 Task: Find connections with filter location Zarautz with filter topic #humanresourceswith filter profile language German with filter current company Nagarro with filter school DAV Schools Network with filter industry Apparel Manufacturing with filter service category Loans with filter keywords title Customer Service
Action: Mouse moved to (573, 73)
Screenshot: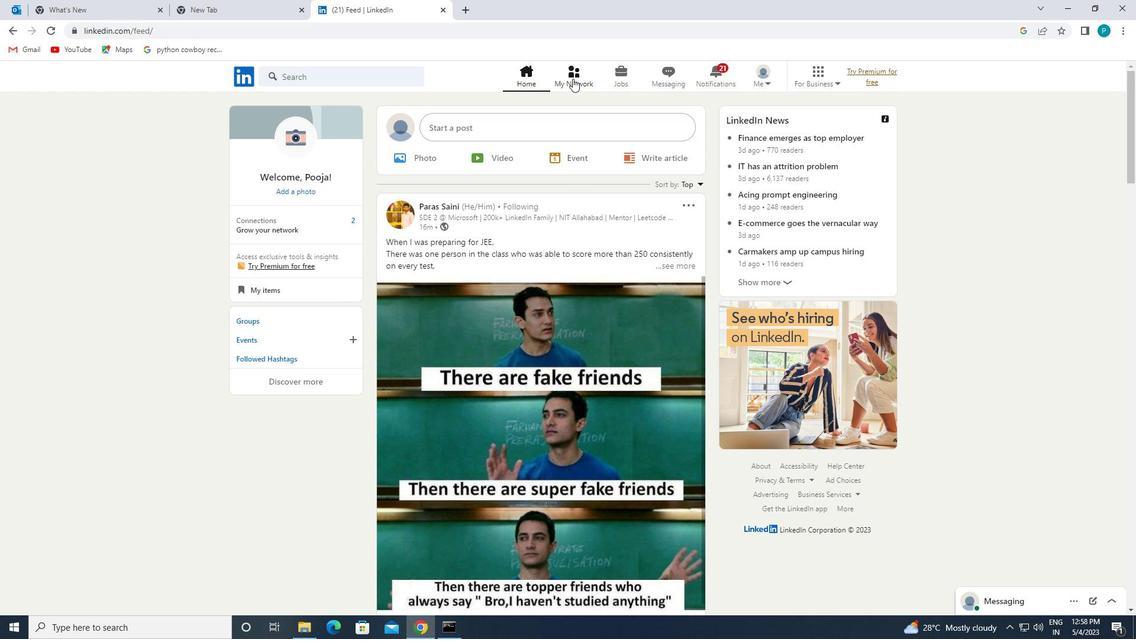 
Action: Mouse pressed left at (573, 73)
Screenshot: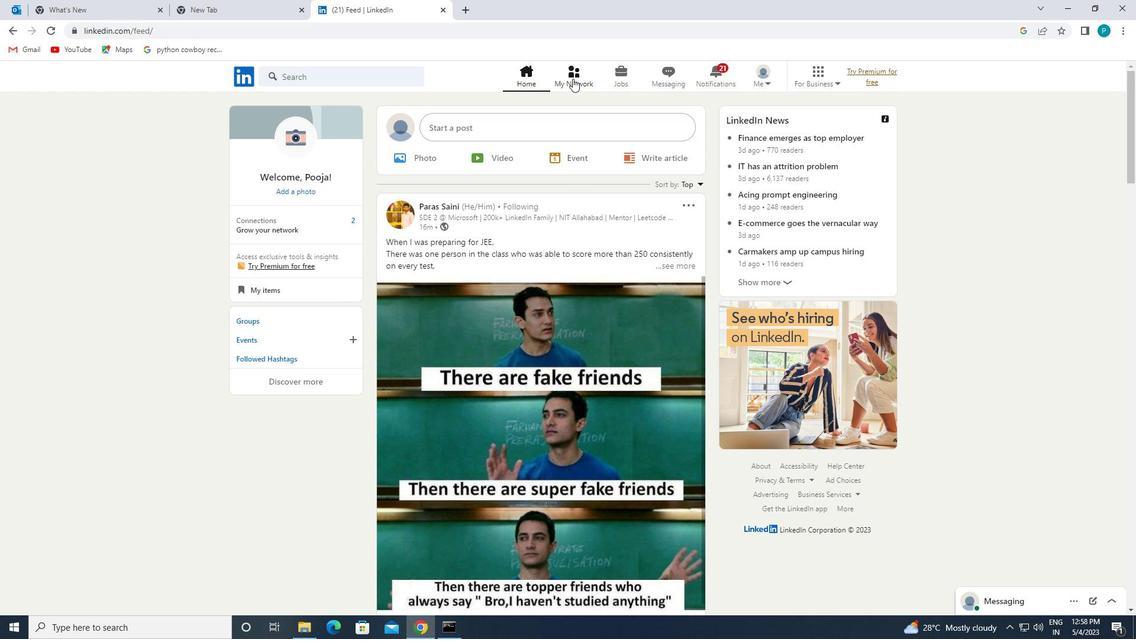 
Action: Mouse moved to (317, 146)
Screenshot: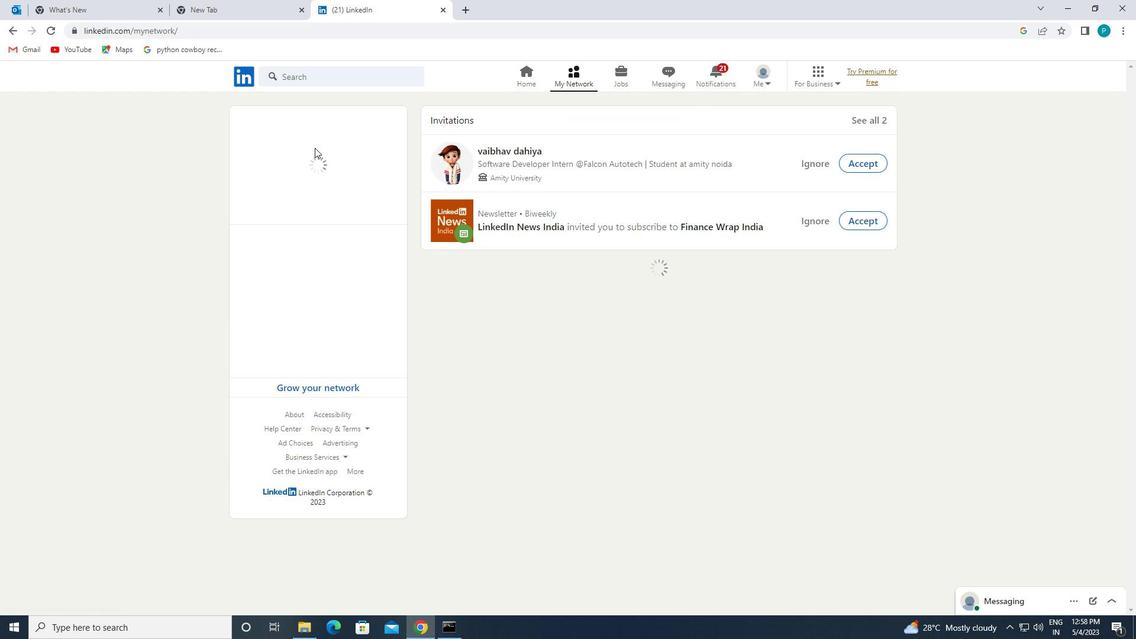 
Action: Mouse pressed left at (317, 146)
Screenshot: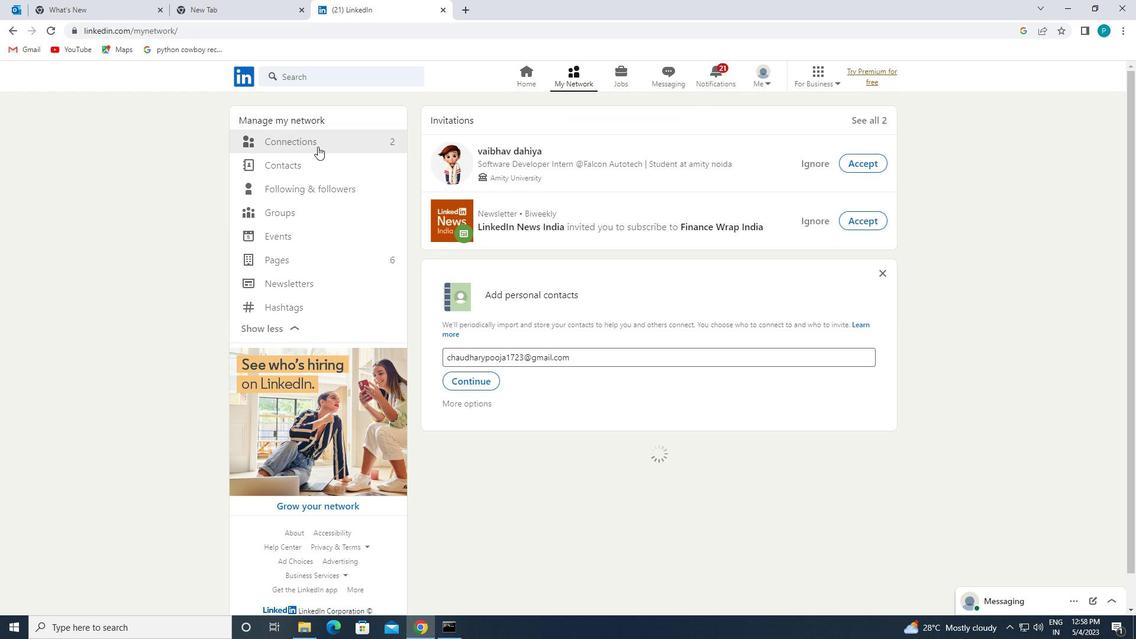 
Action: Mouse moved to (636, 136)
Screenshot: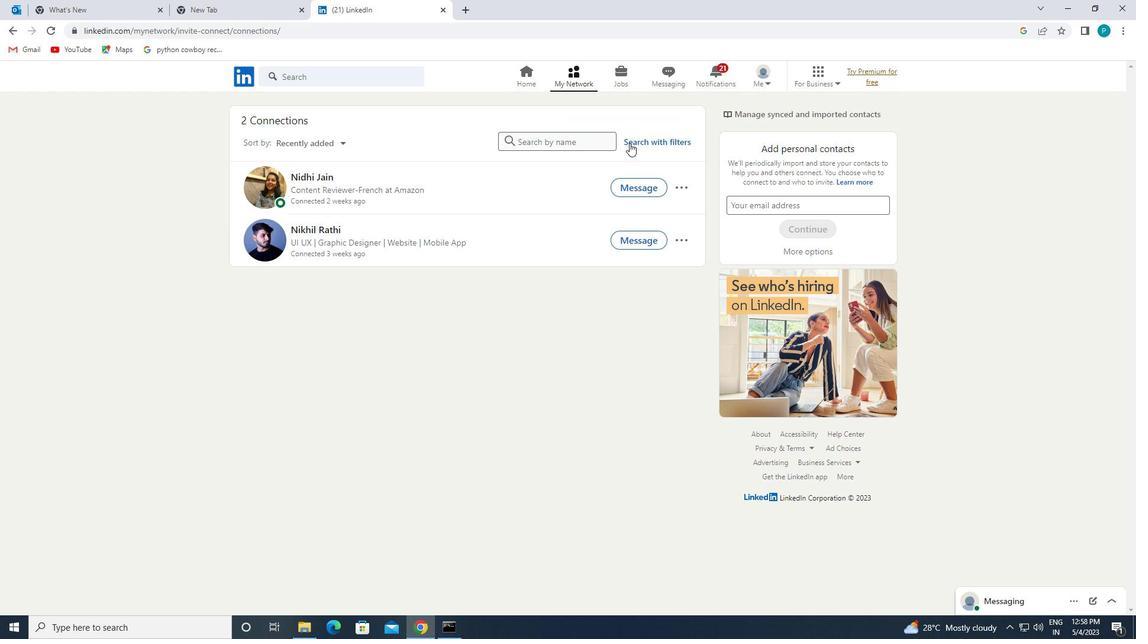 
Action: Mouse pressed left at (636, 136)
Screenshot: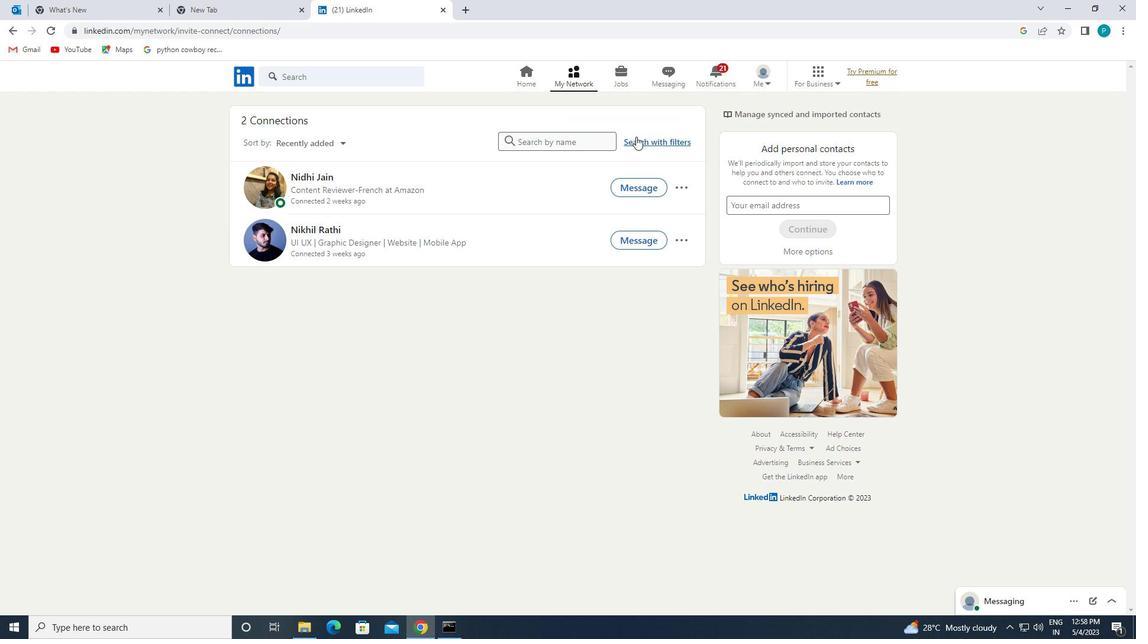 
Action: Mouse moved to (611, 113)
Screenshot: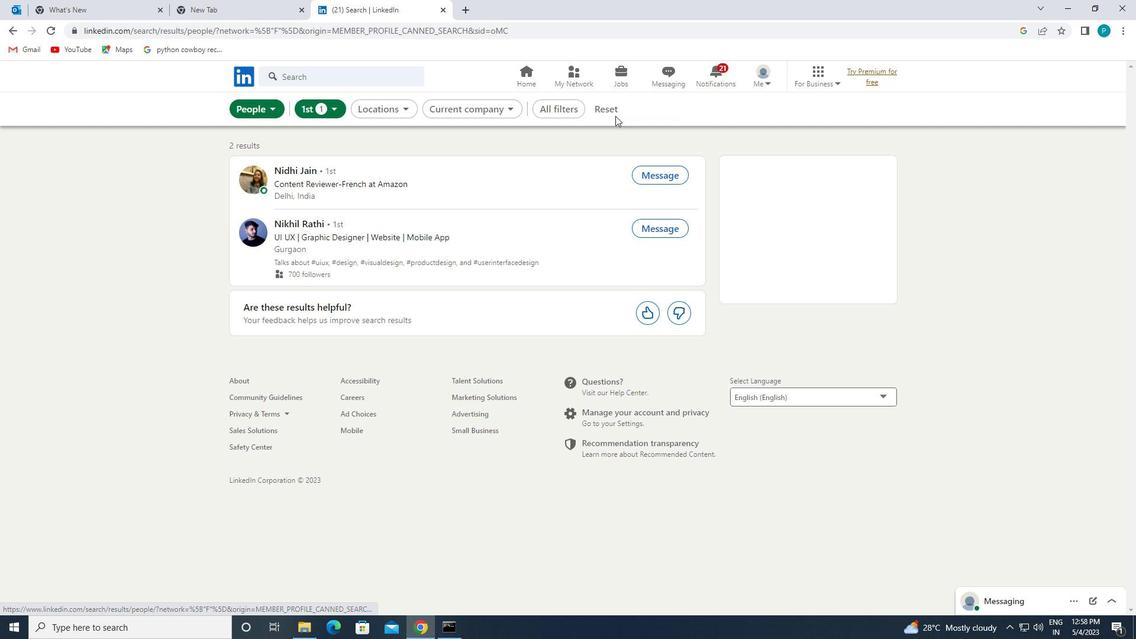 
Action: Mouse pressed left at (611, 113)
Screenshot: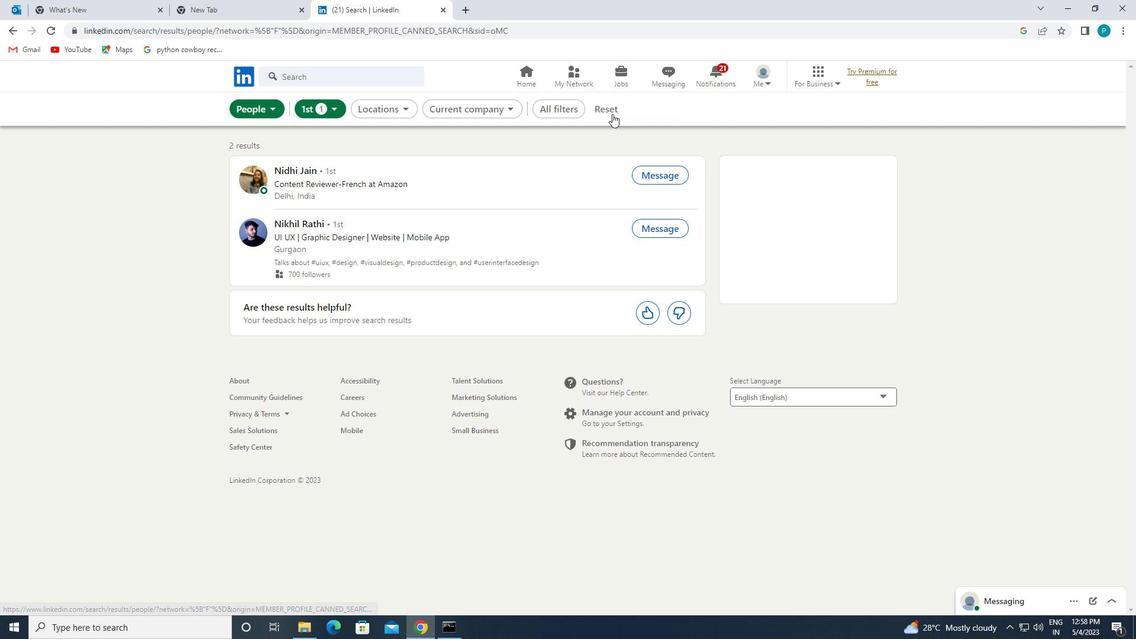 
Action: Mouse moved to (590, 108)
Screenshot: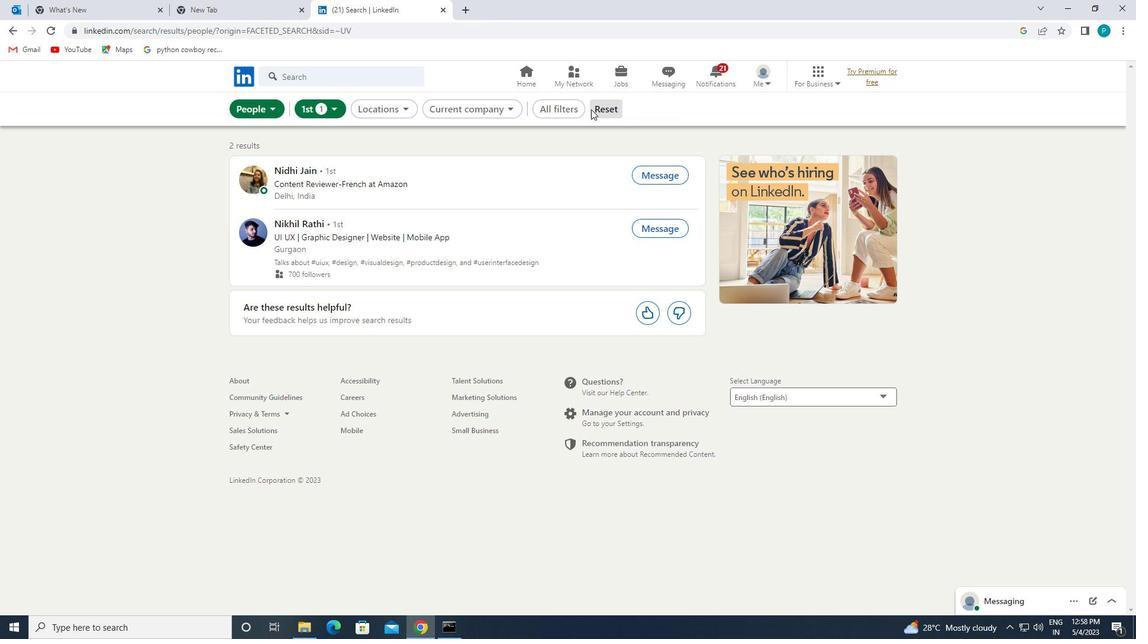
Action: Mouse pressed left at (590, 108)
Screenshot: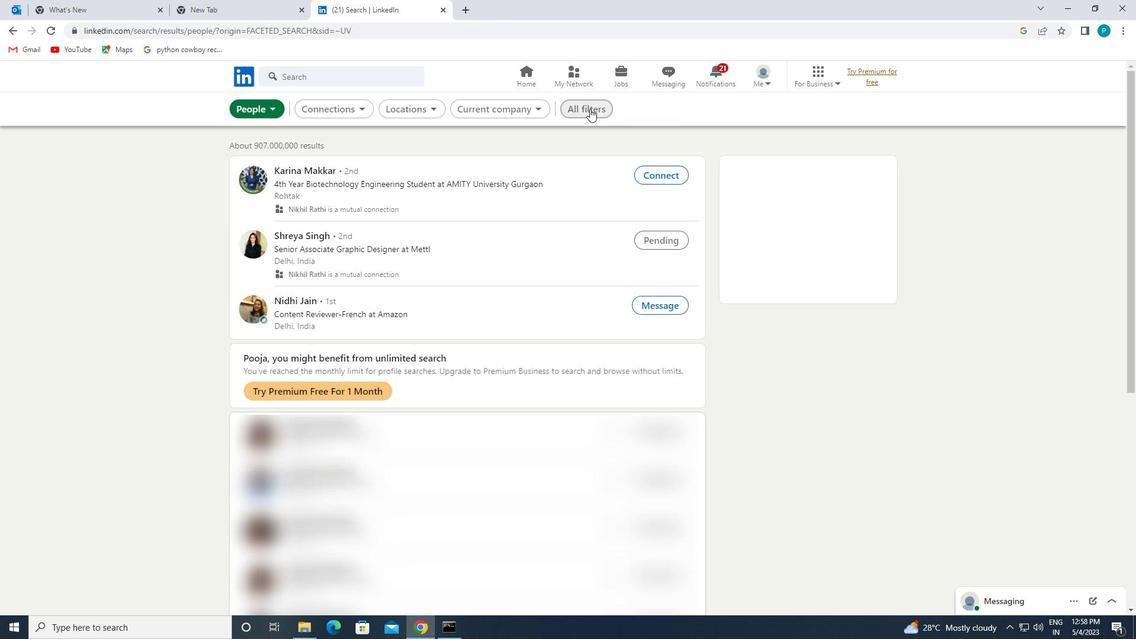 
Action: Mouse moved to (1091, 381)
Screenshot: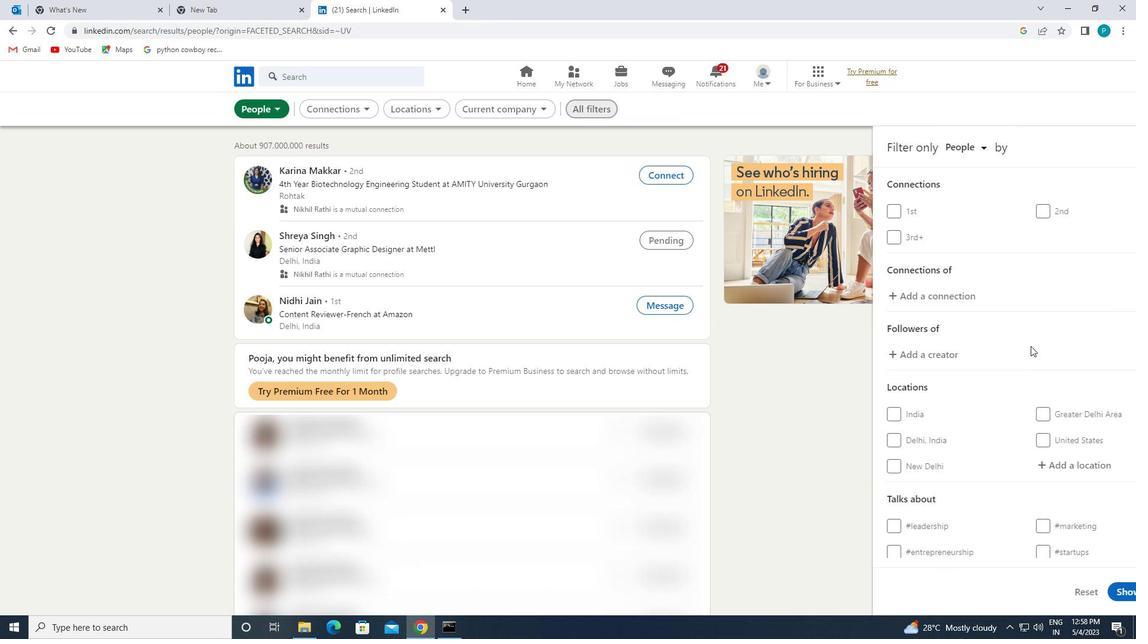 
Action: Mouse scrolled (1091, 381) with delta (0, 0)
Screenshot: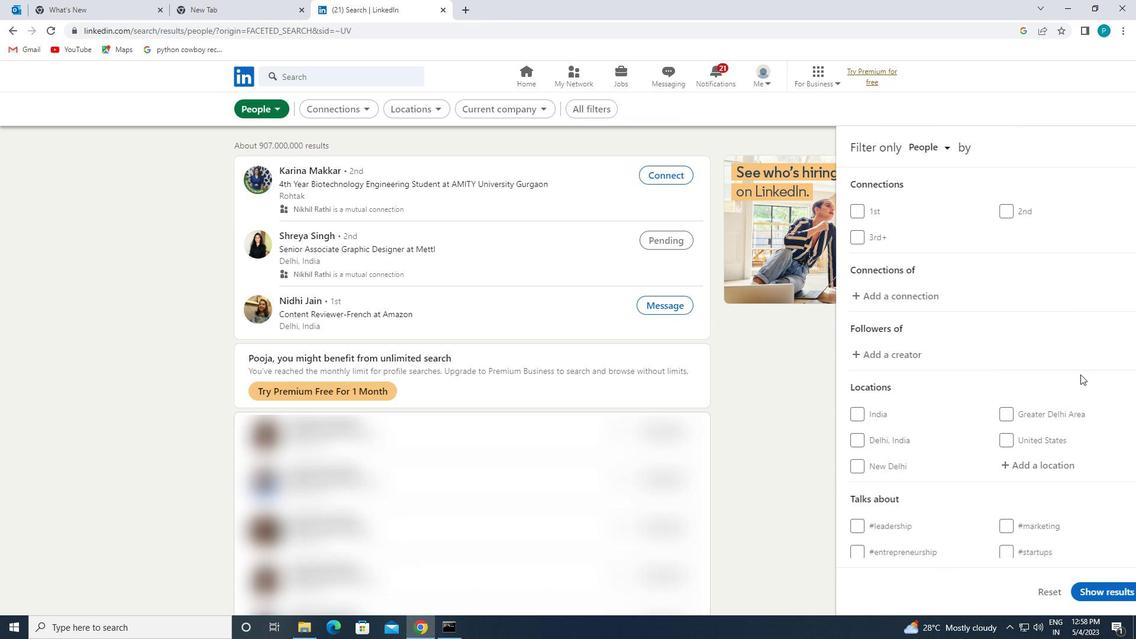 
Action: Mouse moved to (1092, 381)
Screenshot: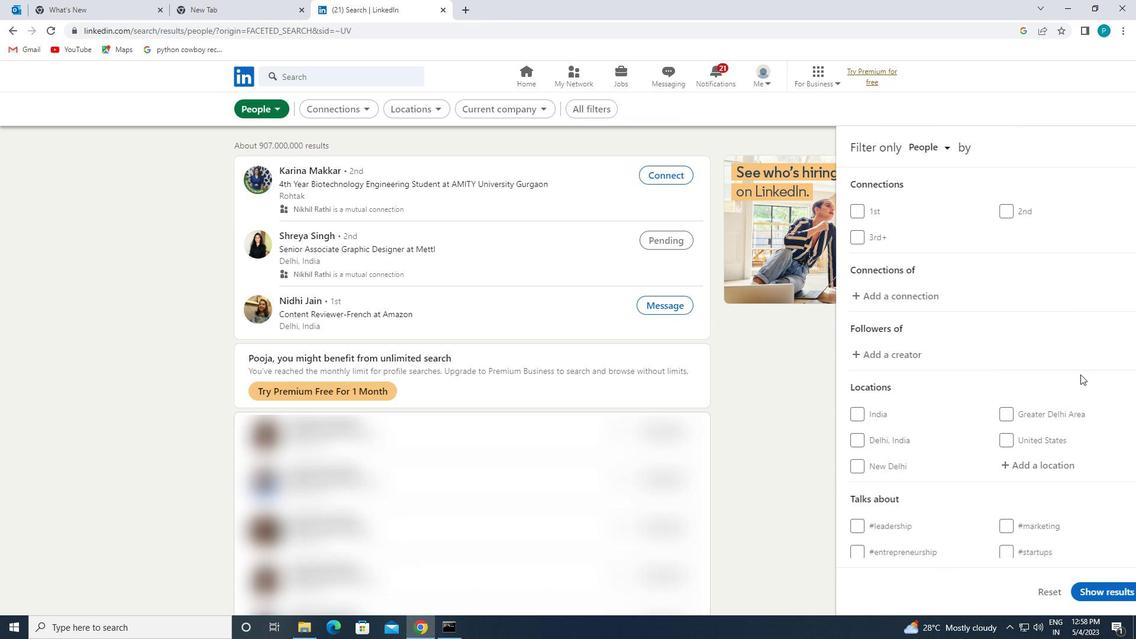 
Action: Mouse scrolled (1092, 381) with delta (0, 0)
Screenshot: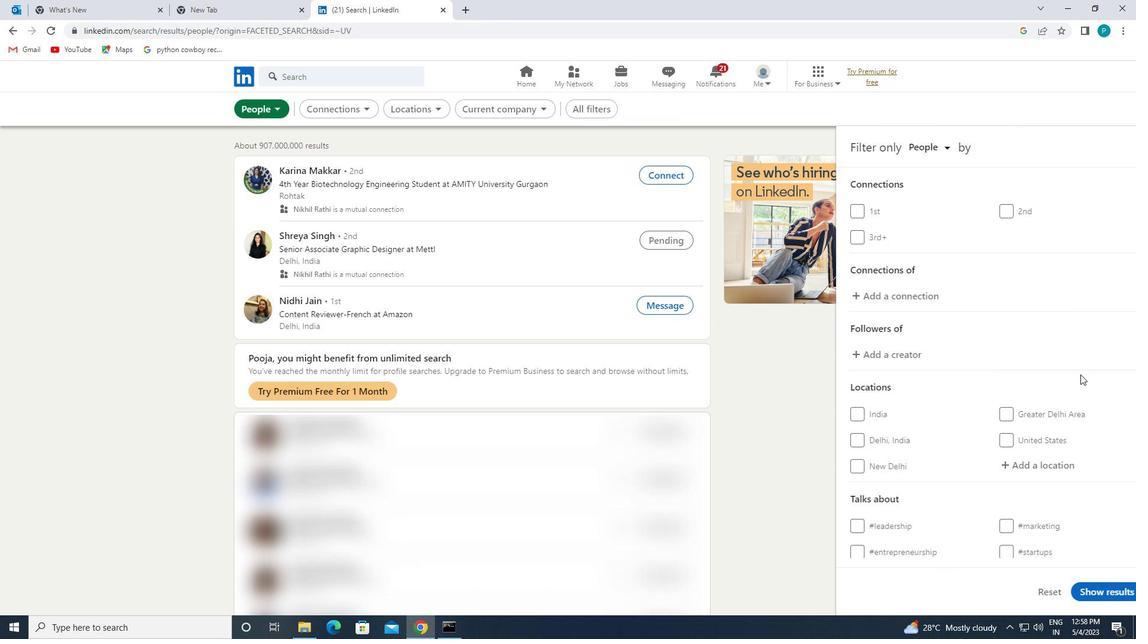 
Action: Mouse moved to (1040, 345)
Screenshot: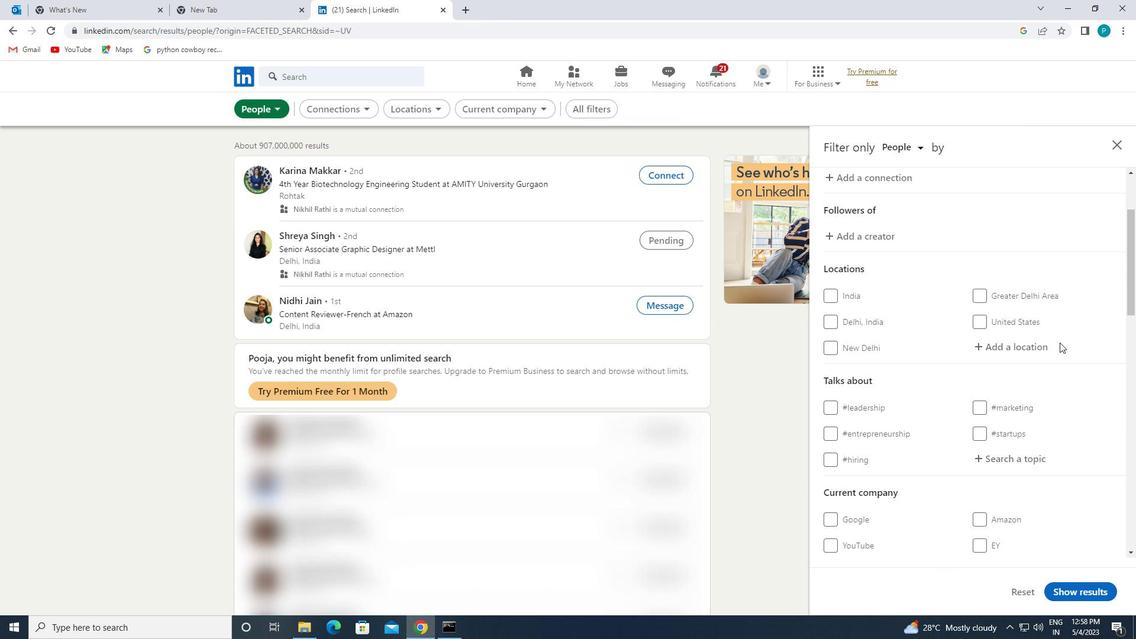 
Action: Mouse pressed left at (1040, 345)
Screenshot: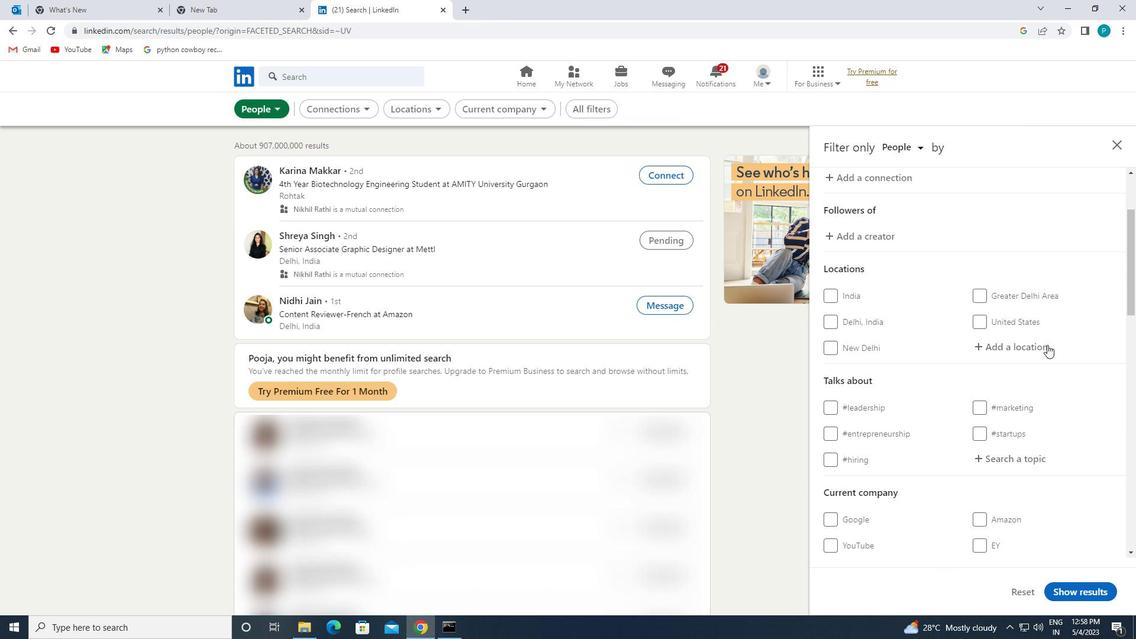 
Action: Mouse moved to (1039, 346)
Screenshot: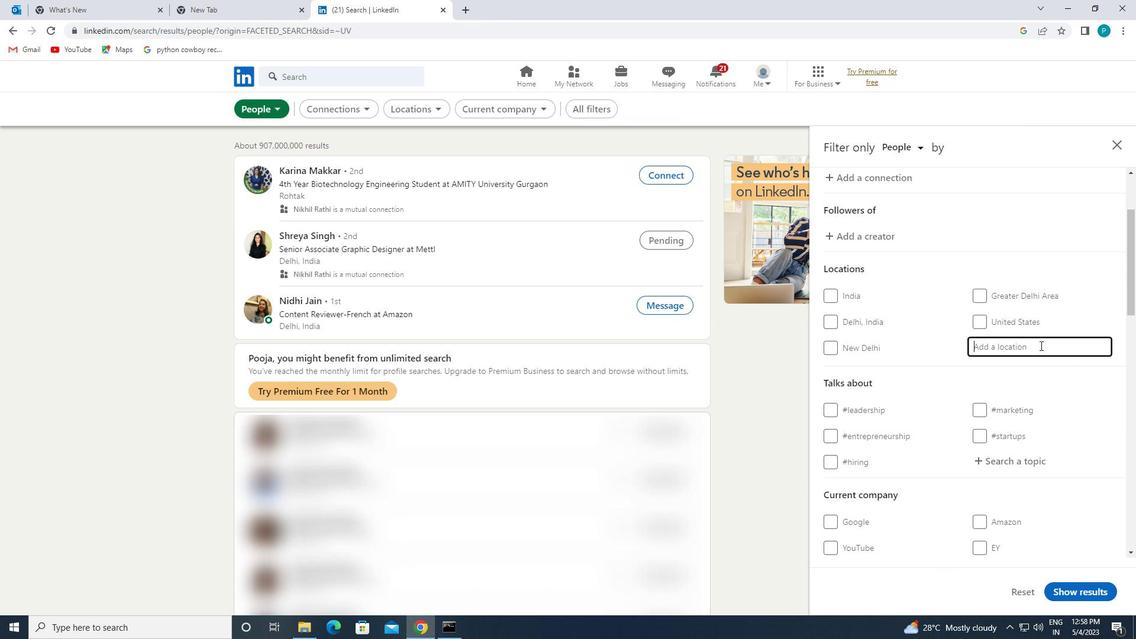 
Action: Key pressed <Key.caps_lock>z<Key.caps_lock>arautz
Screenshot: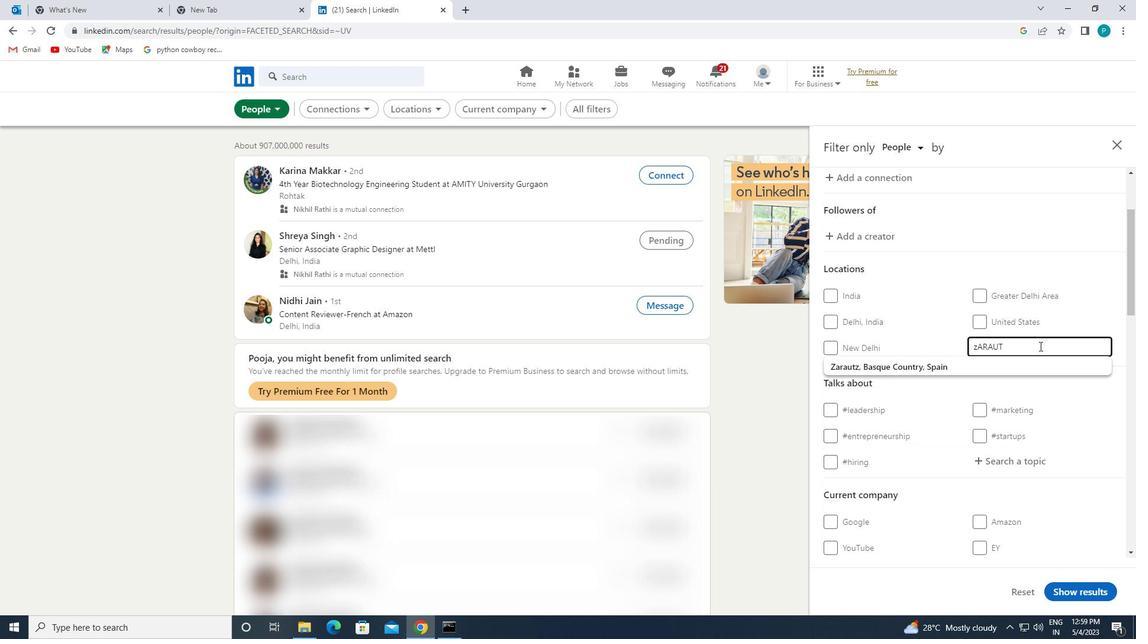 
Action: Mouse moved to (1012, 369)
Screenshot: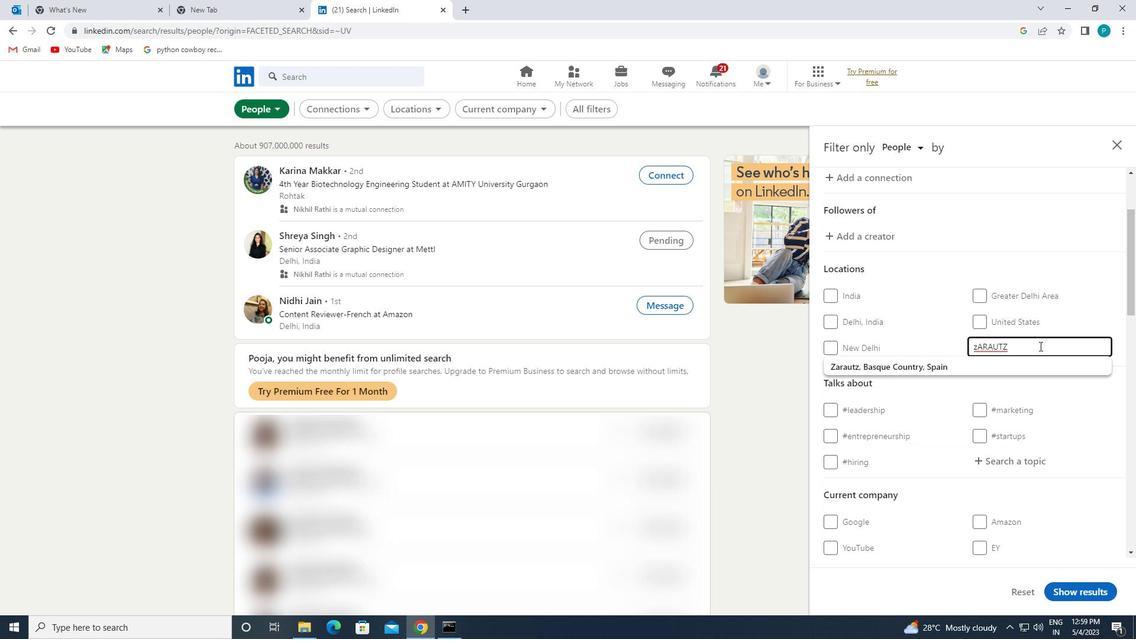 
Action: Mouse pressed left at (1012, 369)
Screenshot: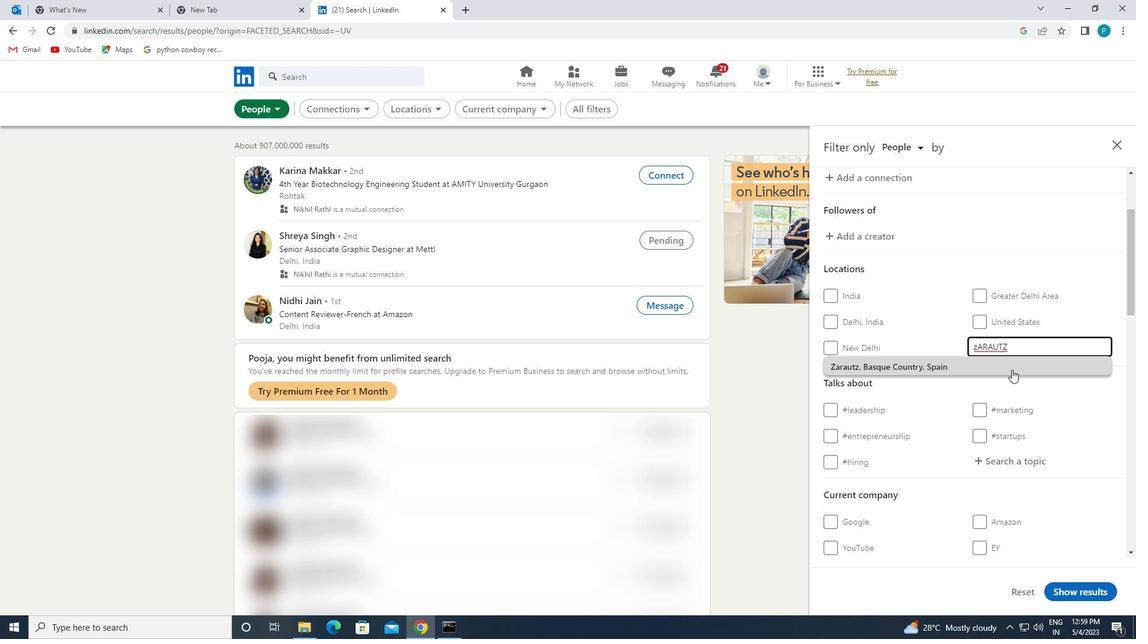 
Action: Mouse moved to (1007, 368)
Screenshot: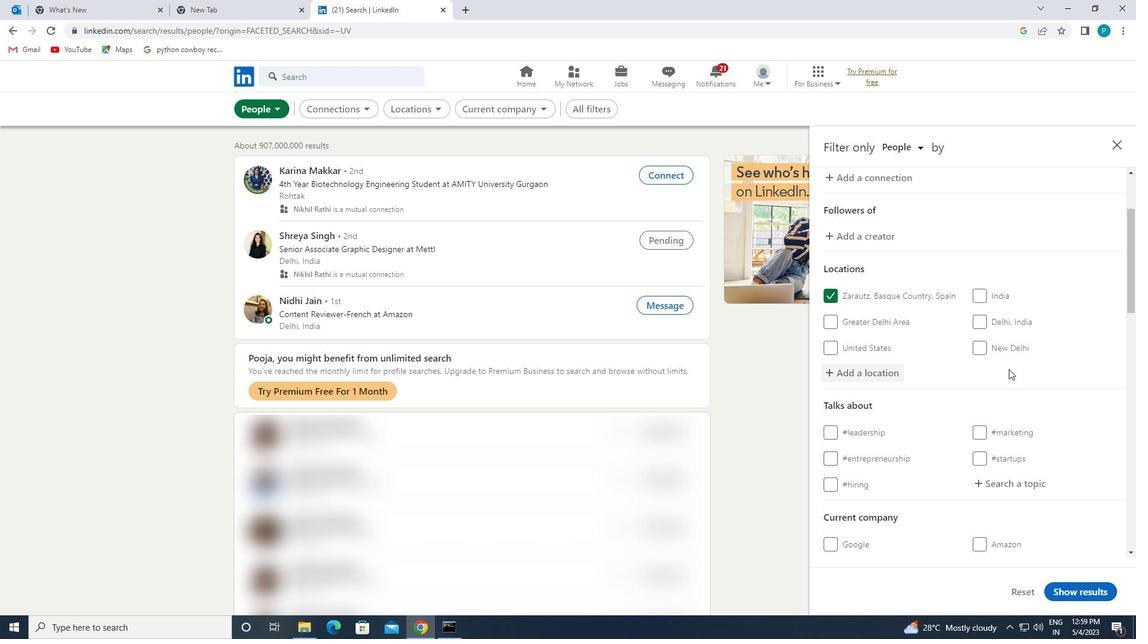 
Action: Mouse scrolled (1007, 367) with delta (0, 0)
Screenshot: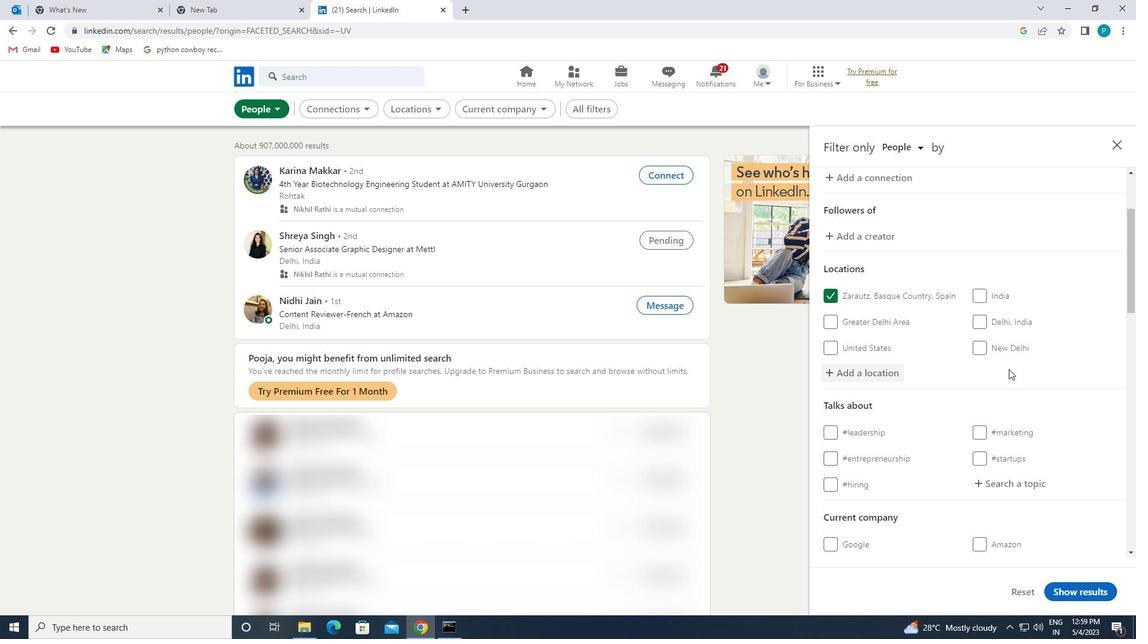 
Action: Mouse moved to (1005, 368)
Screenshot: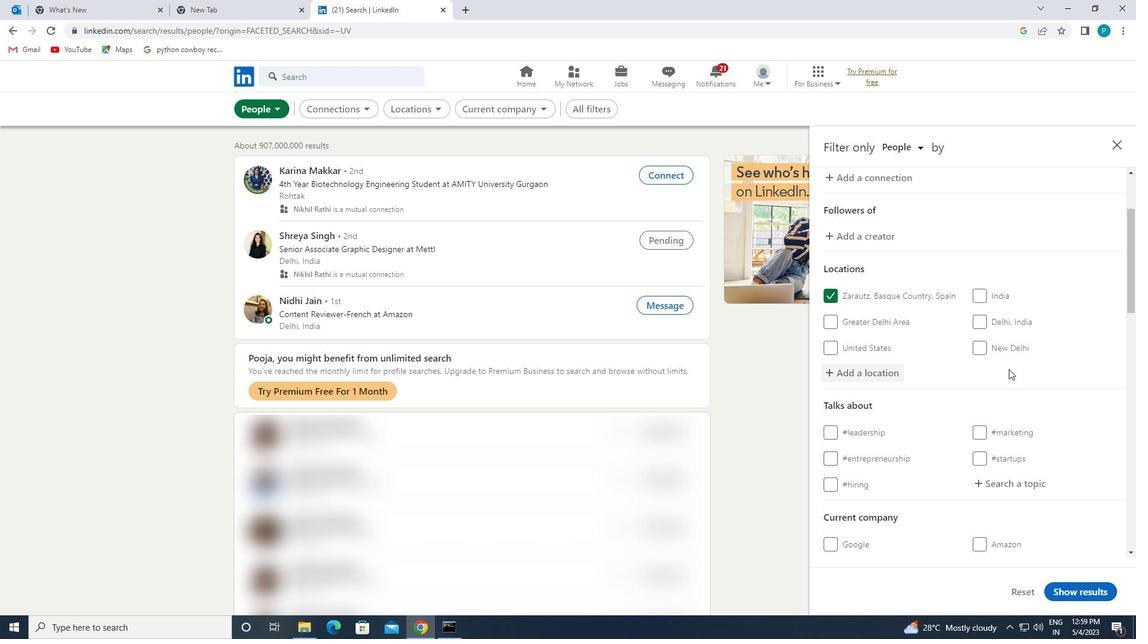 
Action: Mouse scrolled (1005, 367) with delta (0, 0)
Screenshot: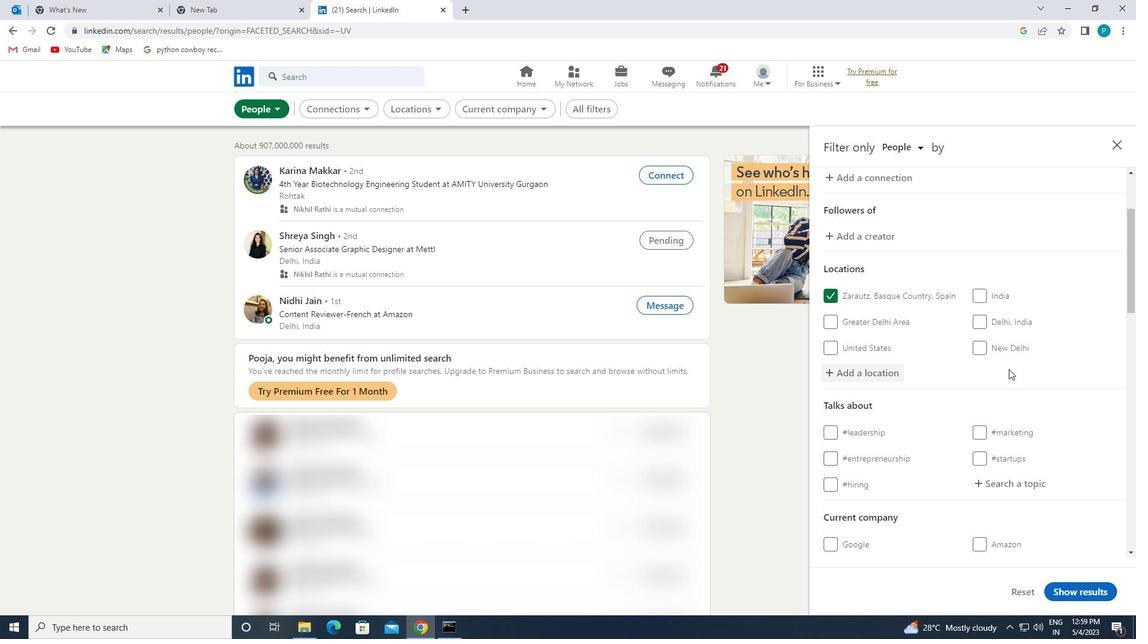 
Action: Mouse moved to (1003, 372)
Screenshot: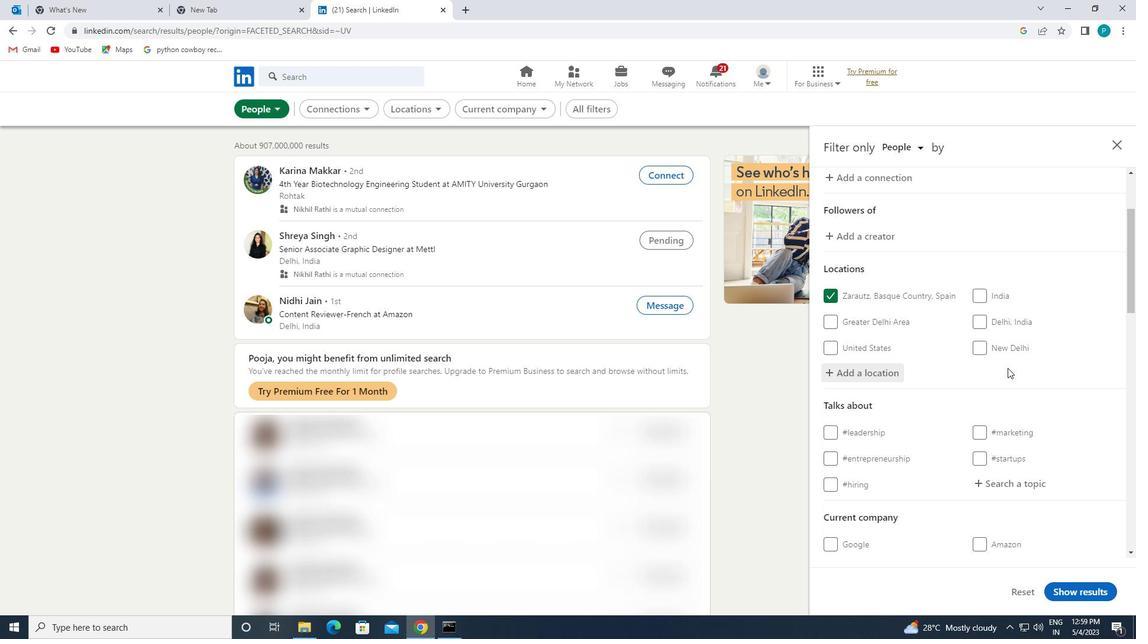 
Action: Mouse scrolled (1003, 371) with delta (0, 0)
Screenshot: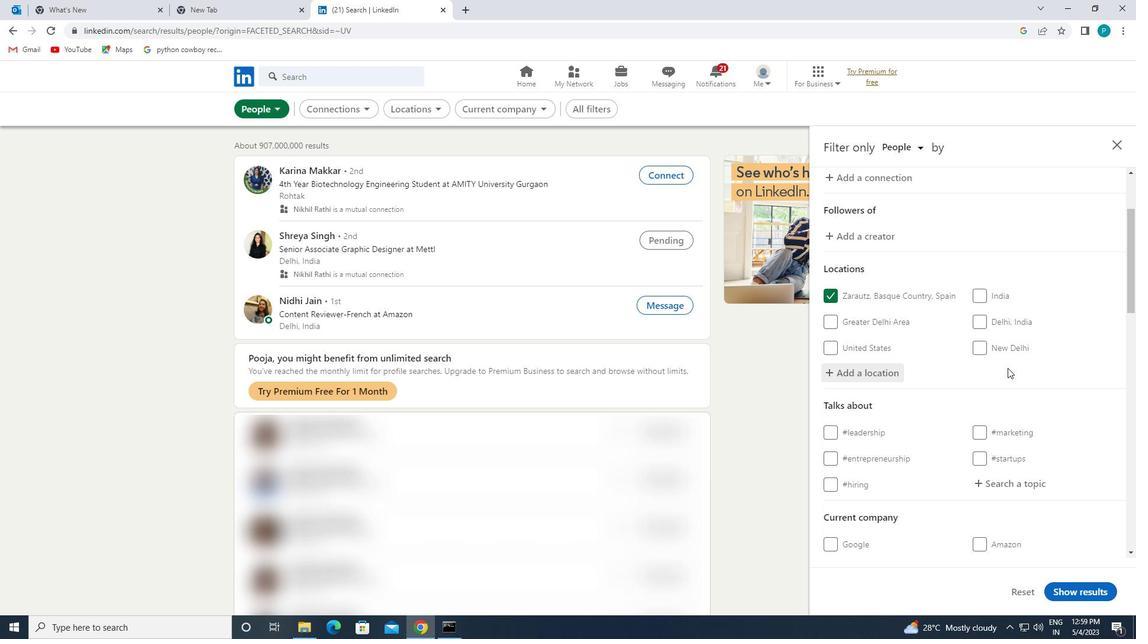 
Action: Mouse moved to (1002, 376)
Screenshot: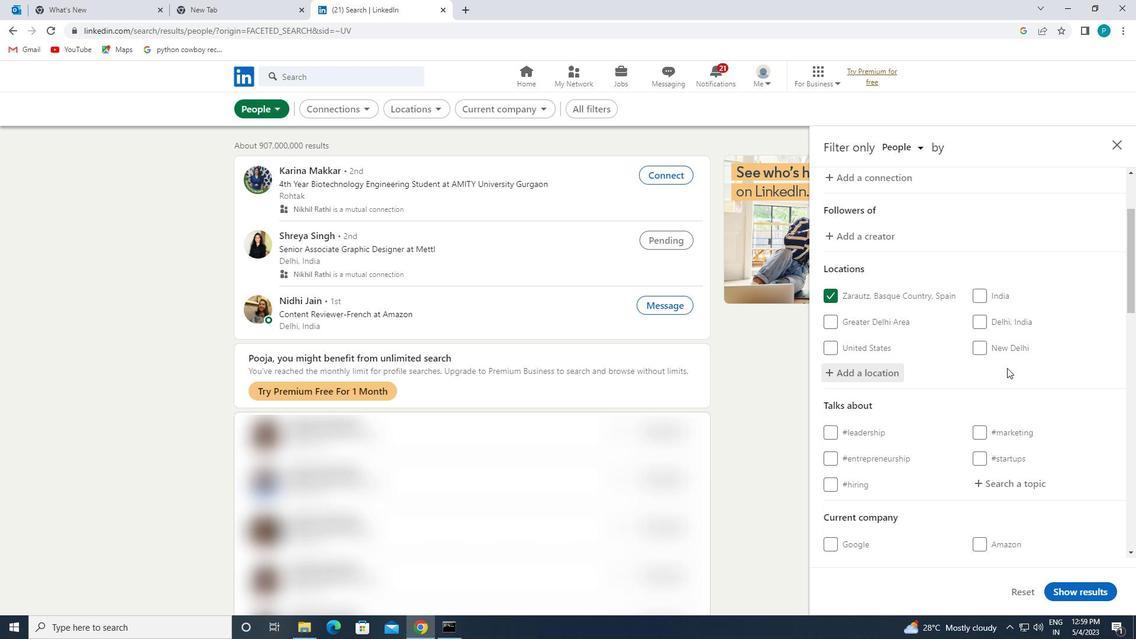 
Action: Mouse scrolled (1002, 375) with delta (0, 0)
Screenshot: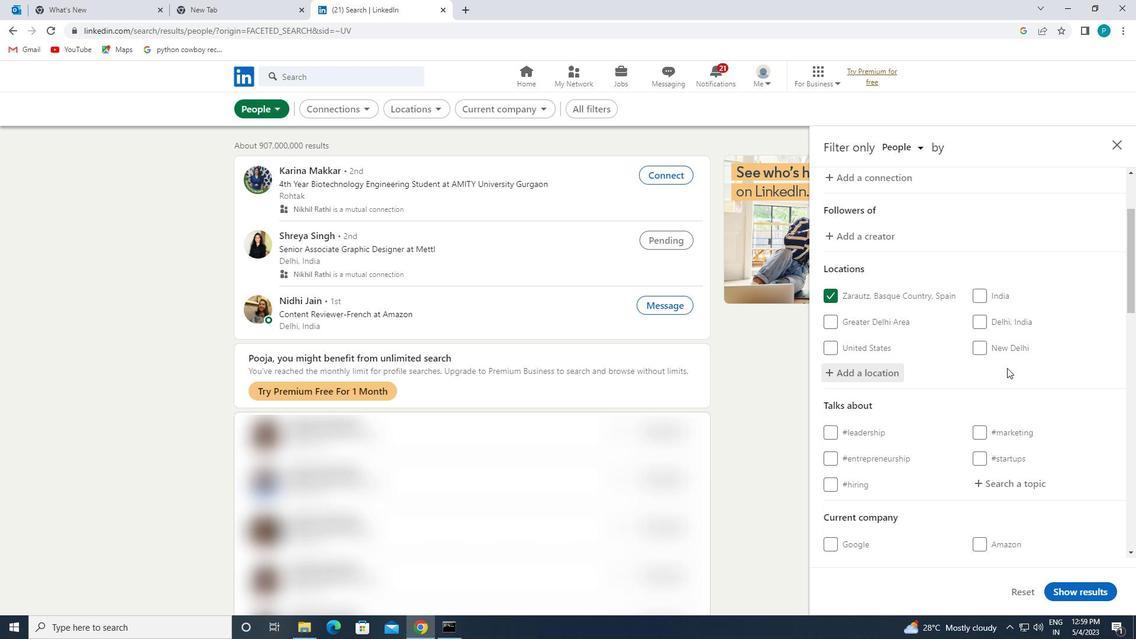 
Action: Mouse moved to (987, 249)
Screenshot: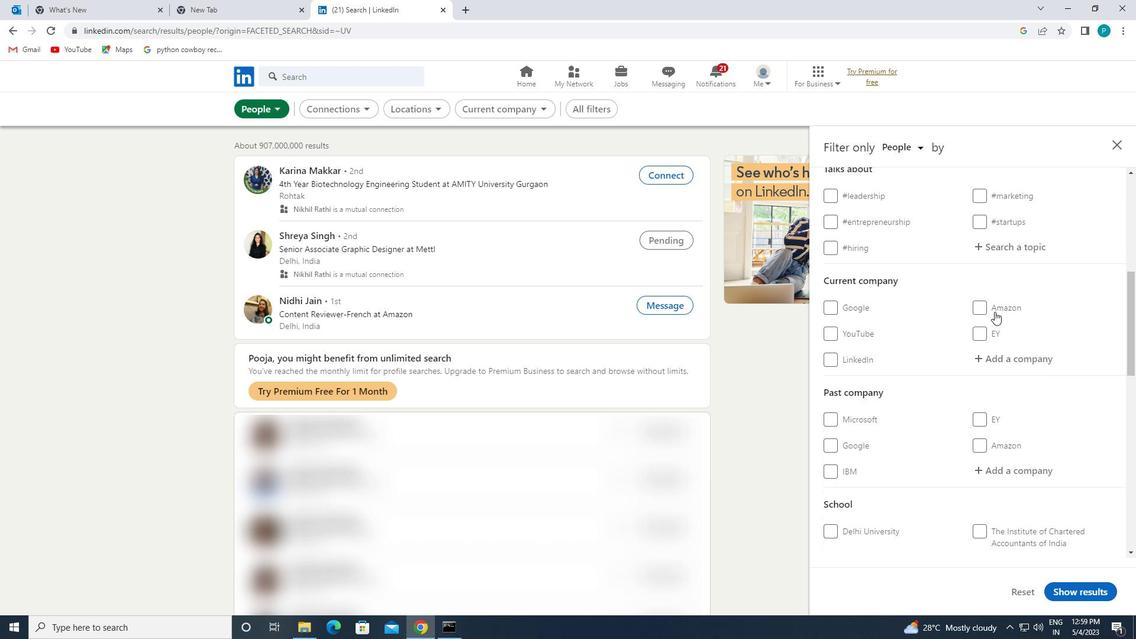 
Action: Mouse pressed left at (987, 249)
Screenshot: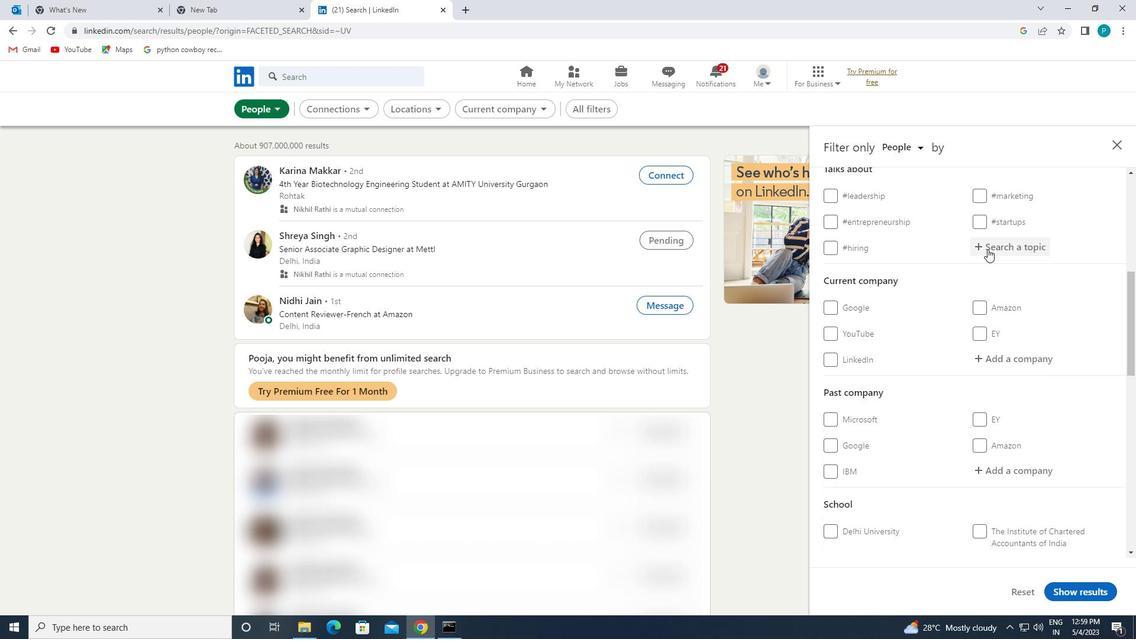 
Action: Key pressed <Key.shift>#HUMANRESOU<Key.backspace><Key.backspace><Key.backspace><Key.backspace><Key.backspace><Key.backspace><Key.backspace><Key.backspace><Key.backspace><Key.backspace><Key.caps_lock>HUMANRESOURCES
Screenshot: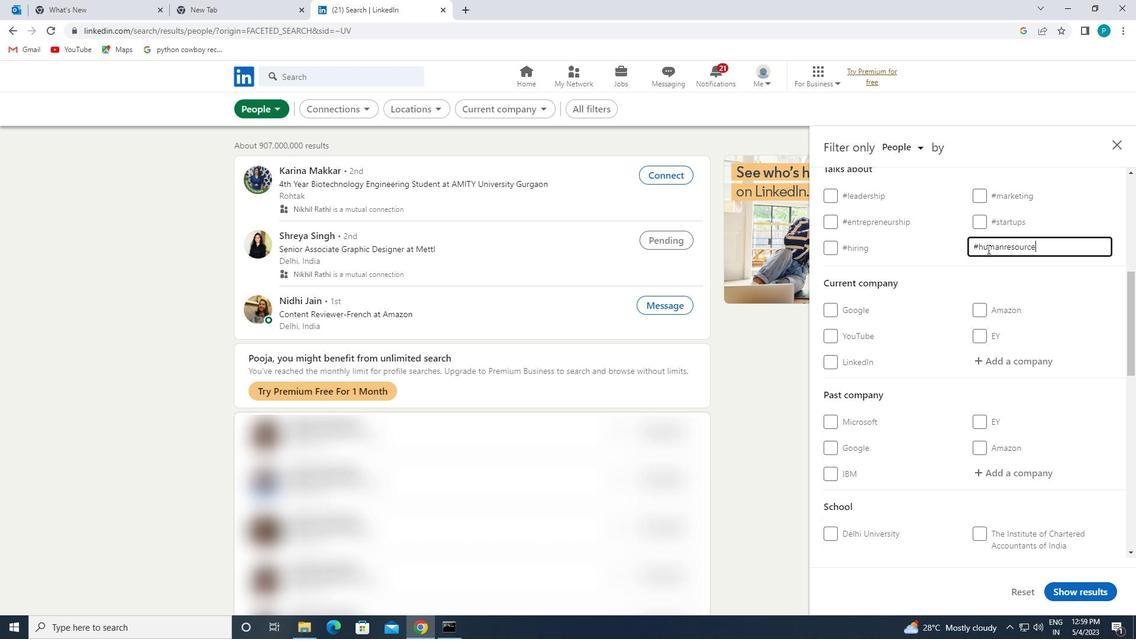 
Action: Mouse moved to (991, 293)
Screenshot: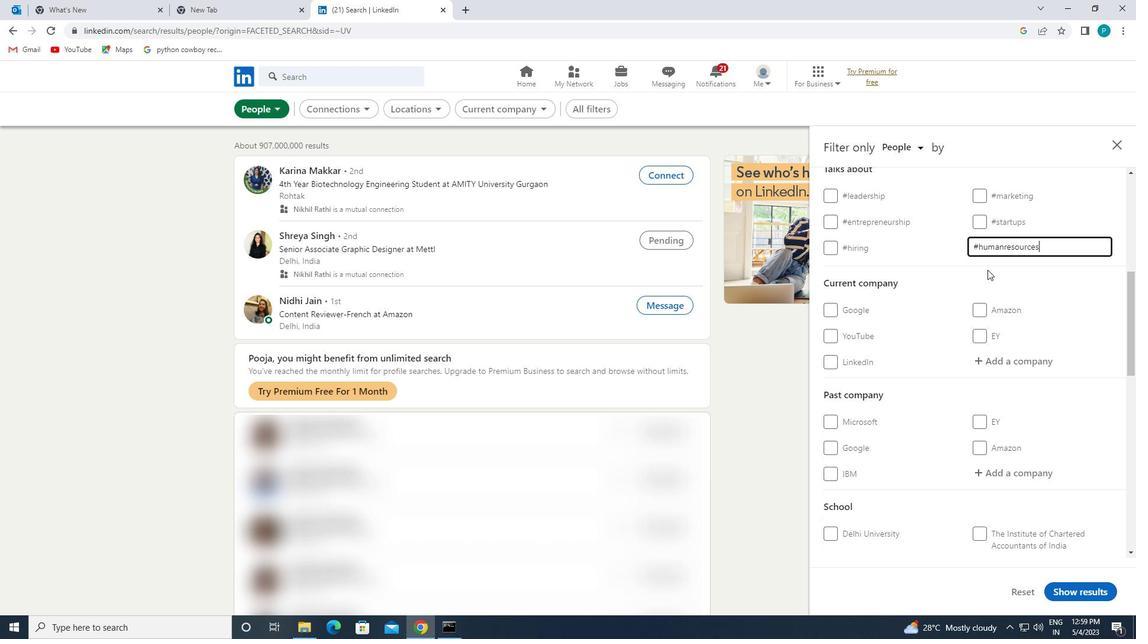 
Action: Mouse scrolled (991, 292) with delta (0, 0)
Screenshot: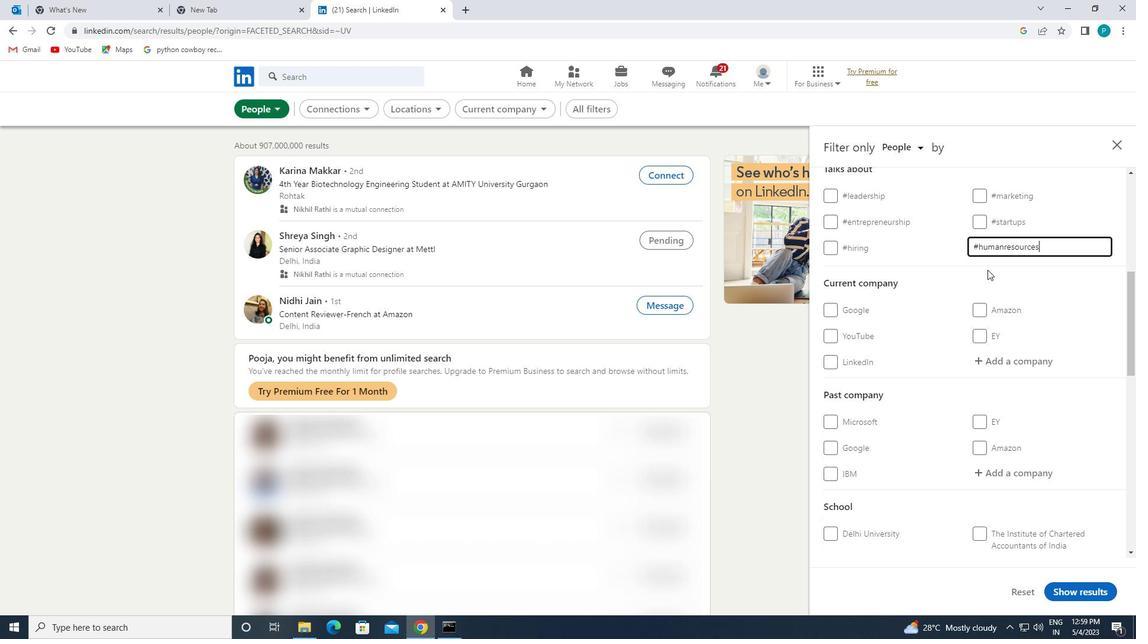 
Action: Mouse moved to (994, 303)
Screenshot: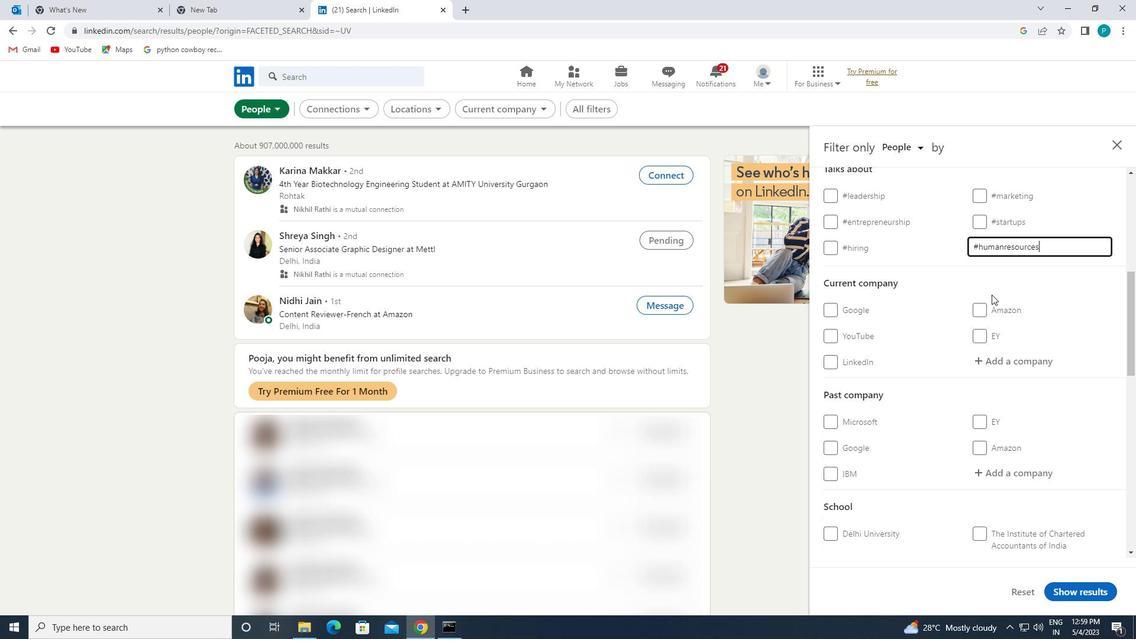 
Action: Mouse scrolled (994, 303) with delta (0, 0)
Screenshot: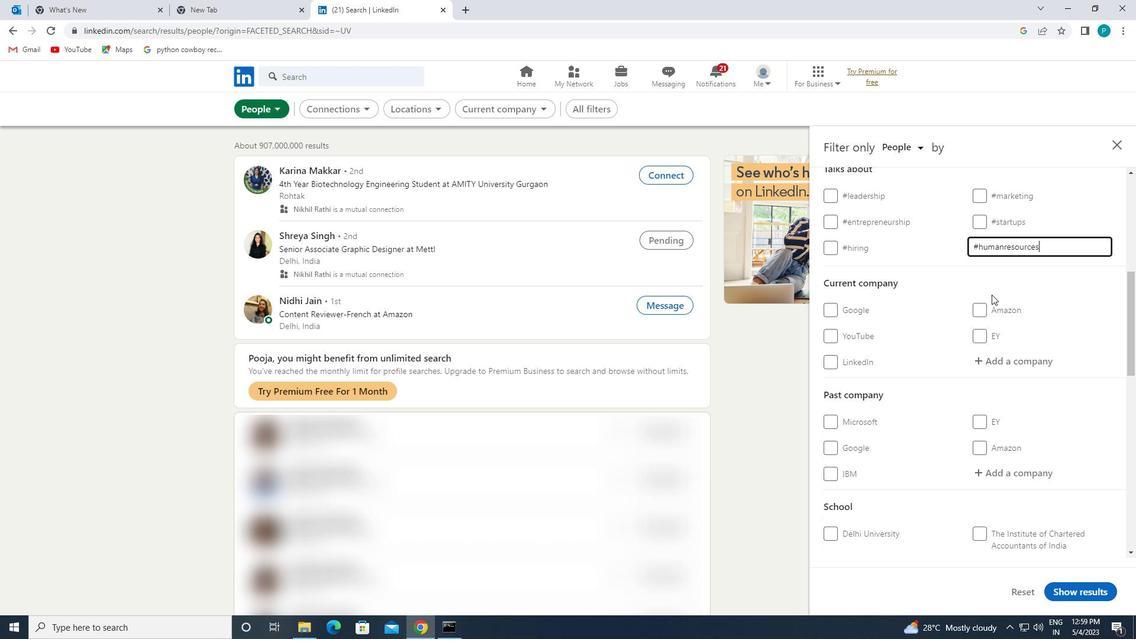 
Action: Mouse moved to (997, 365)
Screenshot: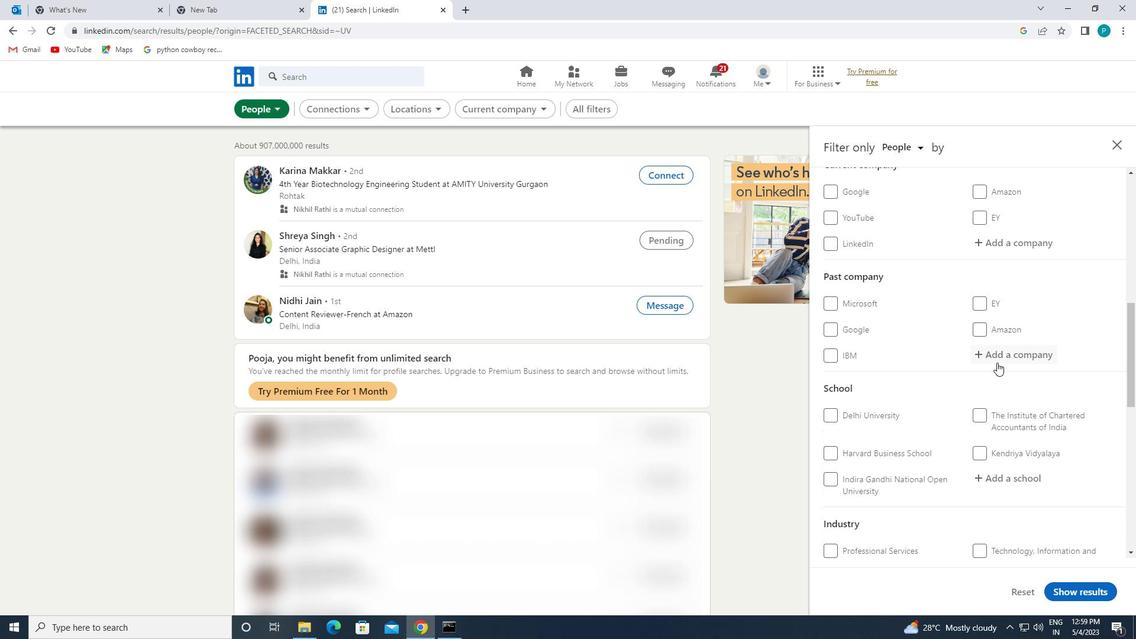 
Action: Mouse scrolled (997, 364) with delta (0, 0)
Screenshot: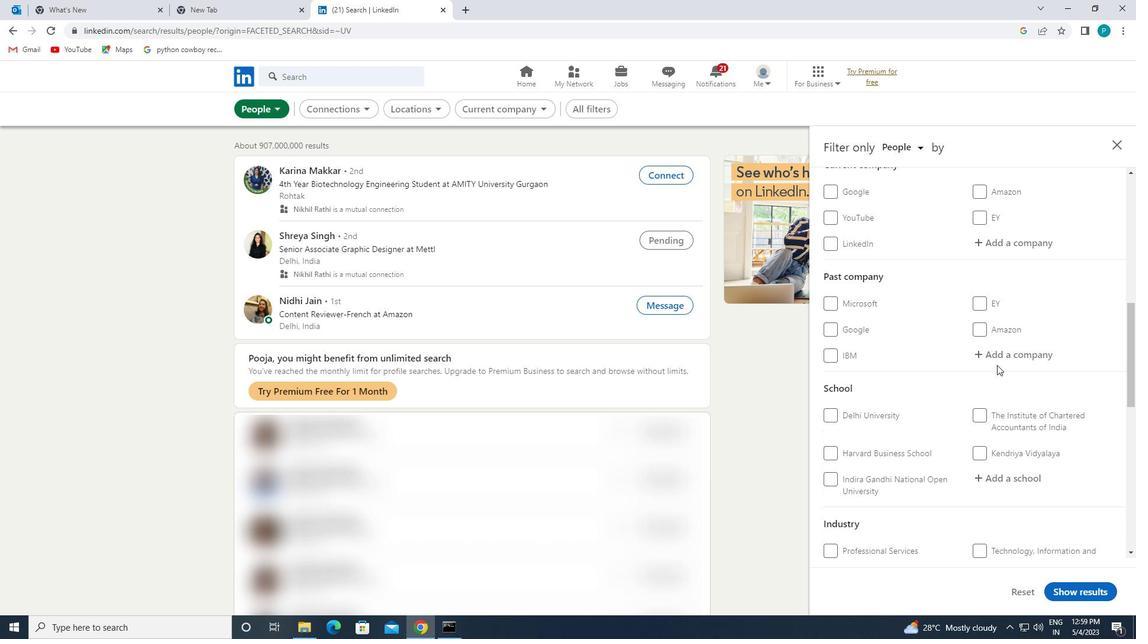 
Action: Mouse scrolled (997, 364) with delta (0, 0)
Screenshot: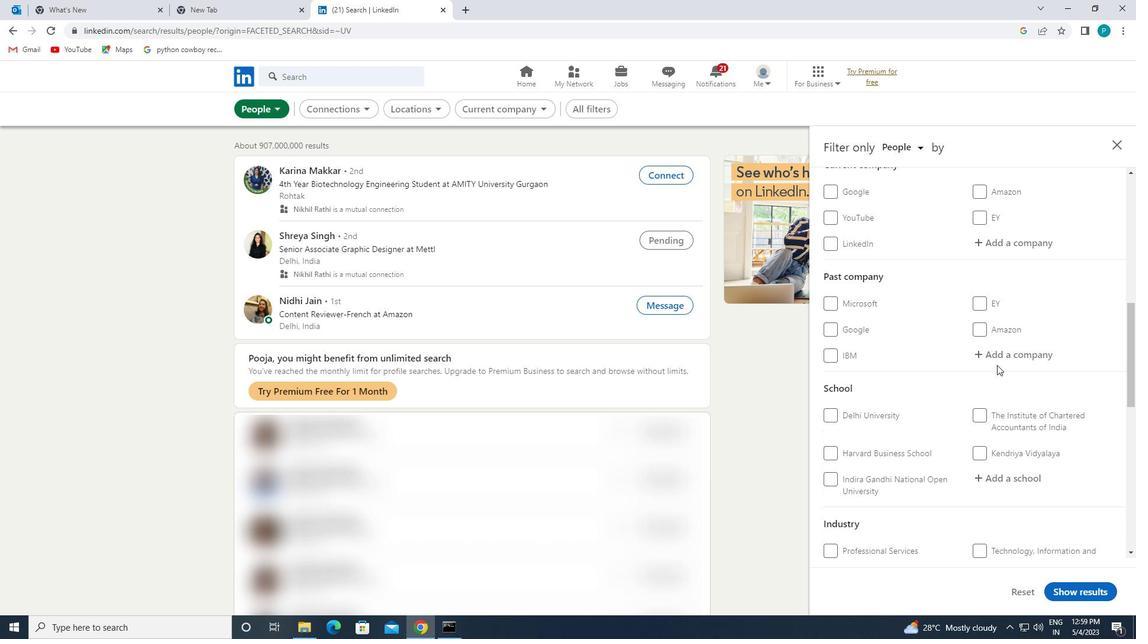 
Action: Mouse scrolled (997, 364) with delta (0, 0)
Screenshot: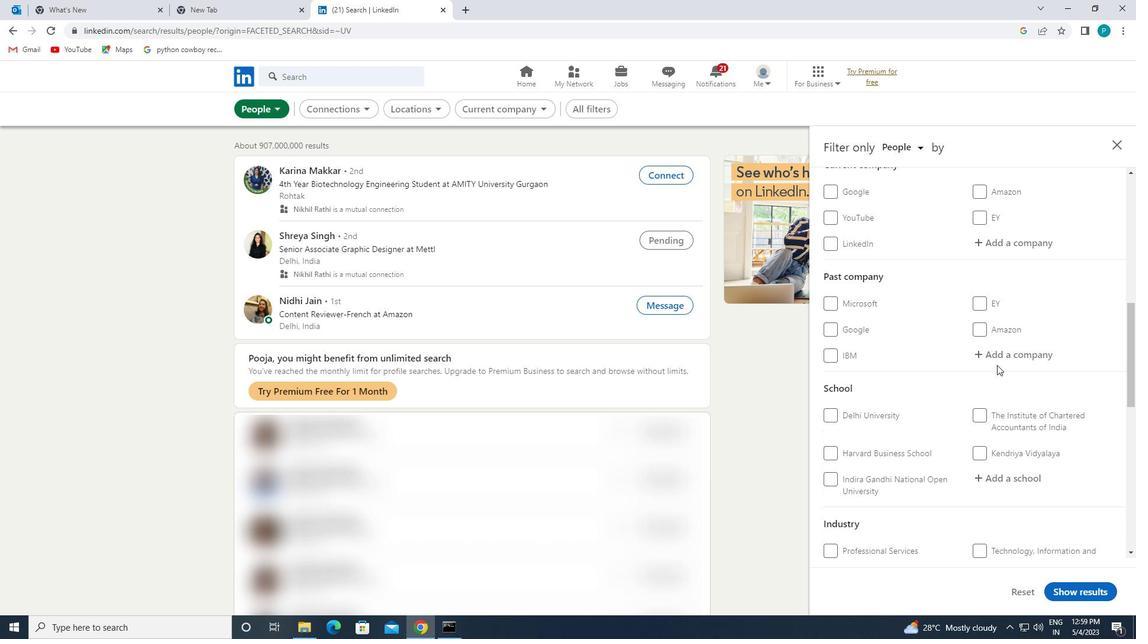 
Action: Mouse moved to (951, 390)
Screenshot: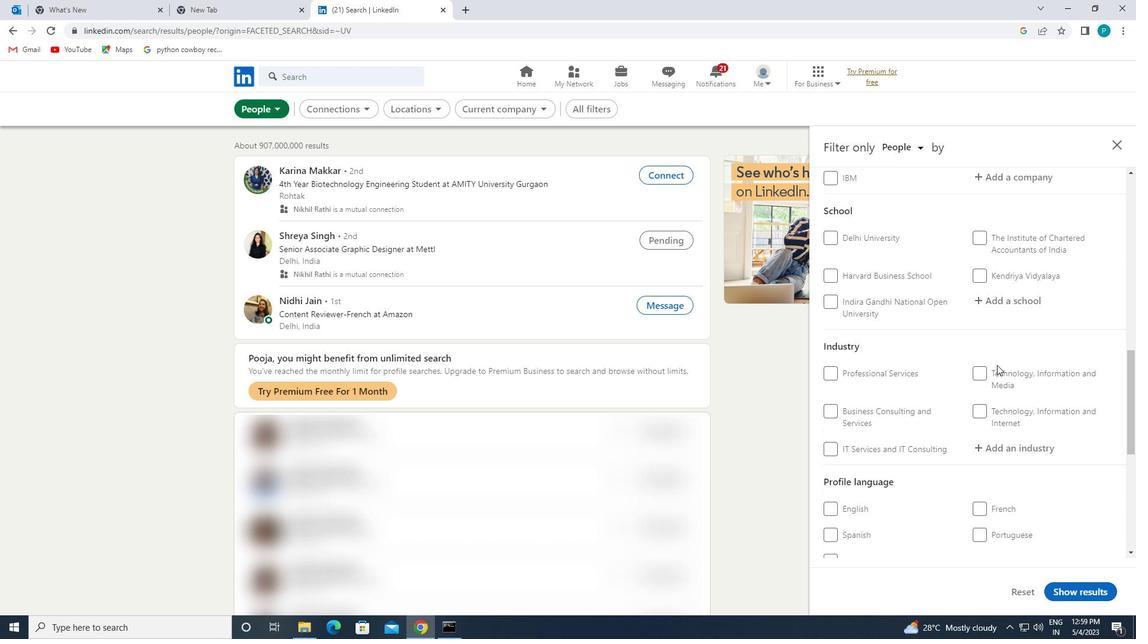 
Action: Mouse scrolled (951, 390) with delta (0, 0)
Screenshot: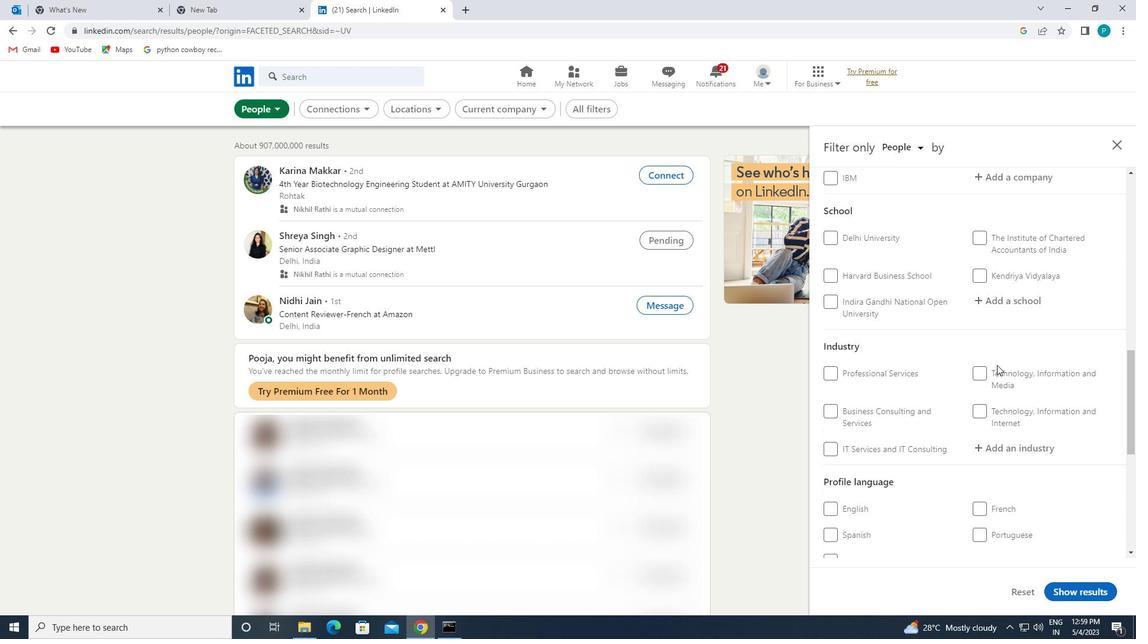 
Action: Mouse moved to (934, 396)
Screenshot: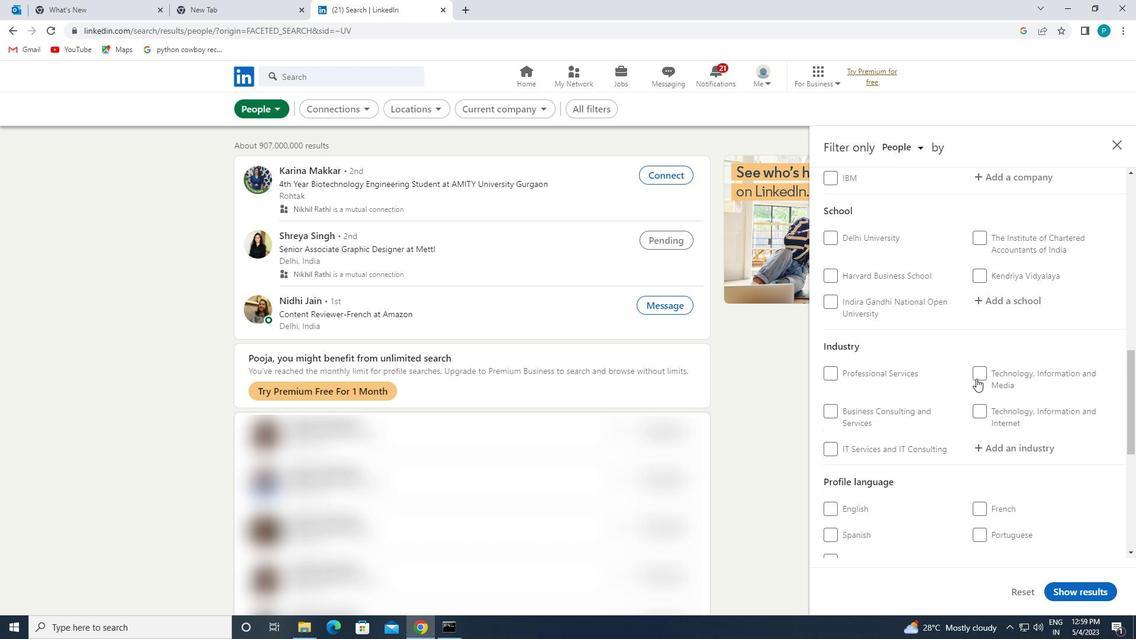 
Action: Mouse scrolled (934, 395) with delta (0, 0)
Screenshot: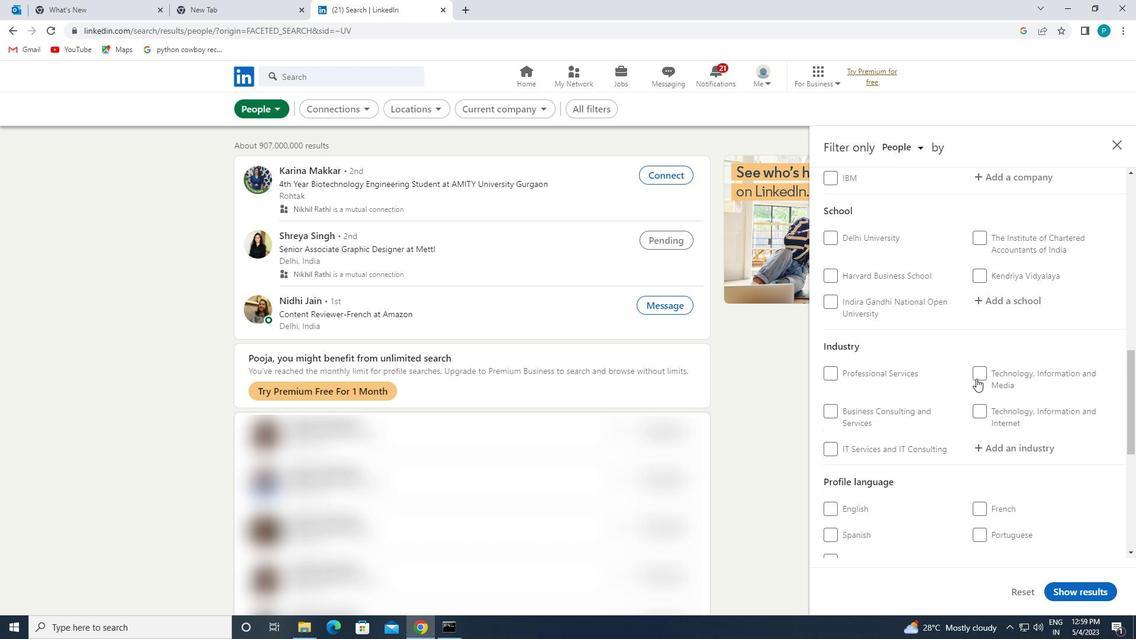 
Action: Mouse moved to (868, 415)
Screenshot: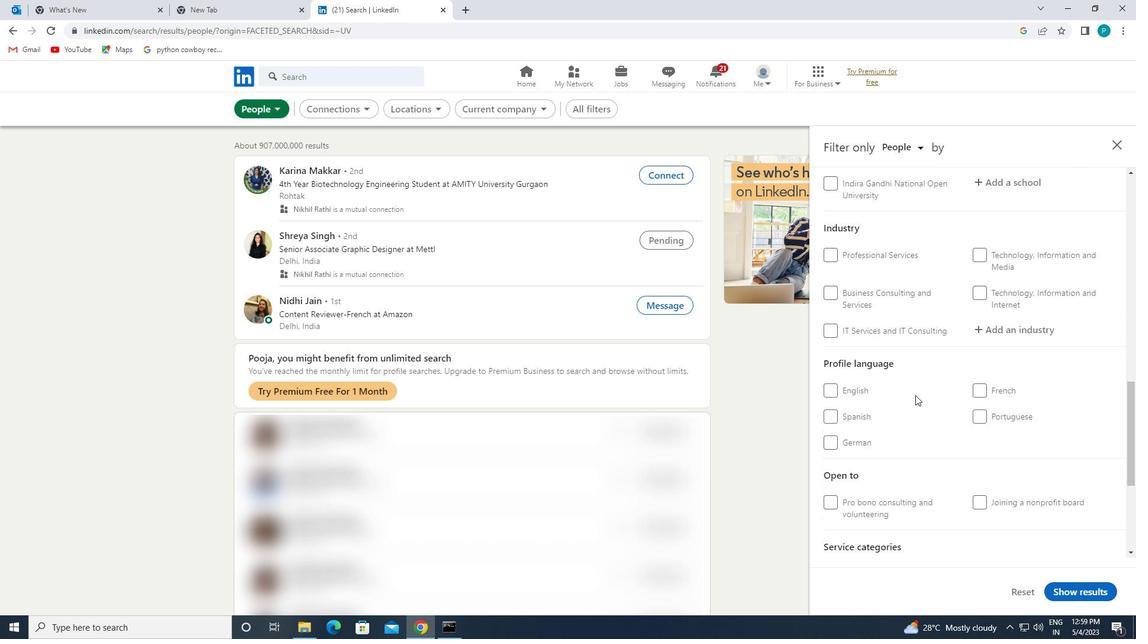 
Action: Mouse scrolled (868, 414) with delta (0, 0)
Screenshot: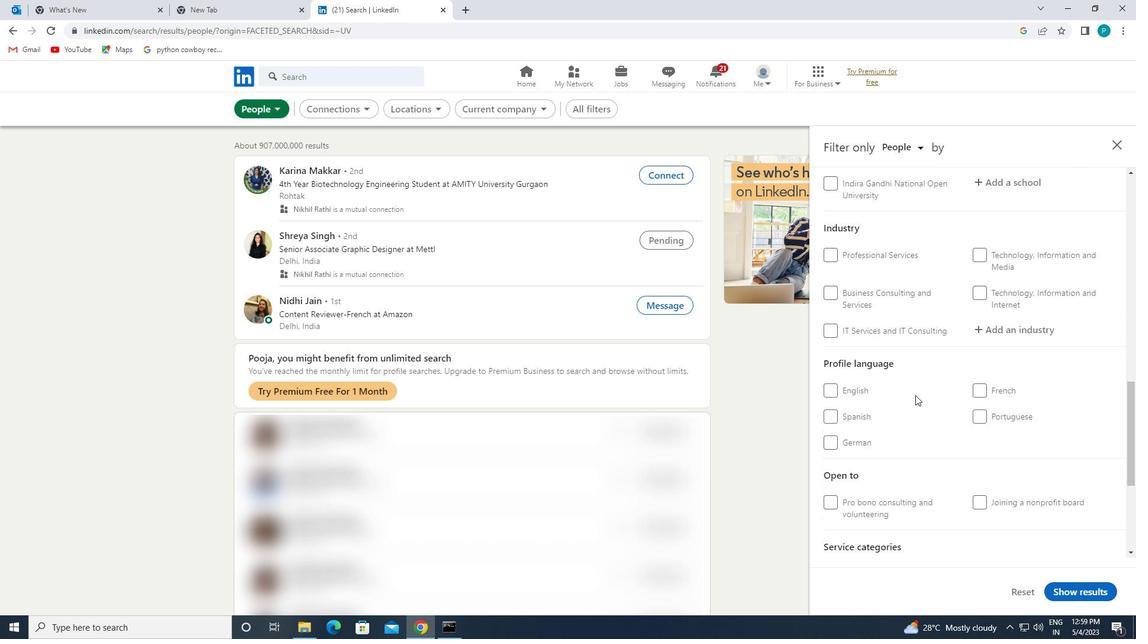 
Action: Mouse moved to (844, 382)
Screenshot: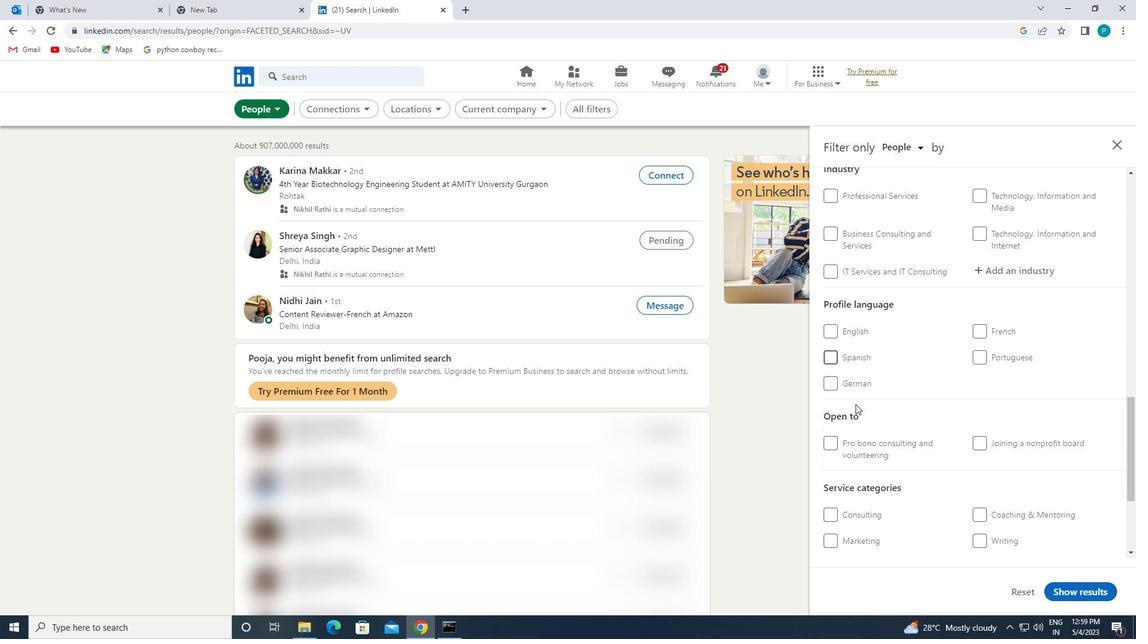 
Action: Mouse pressed left at (844, 382)
Screenshot: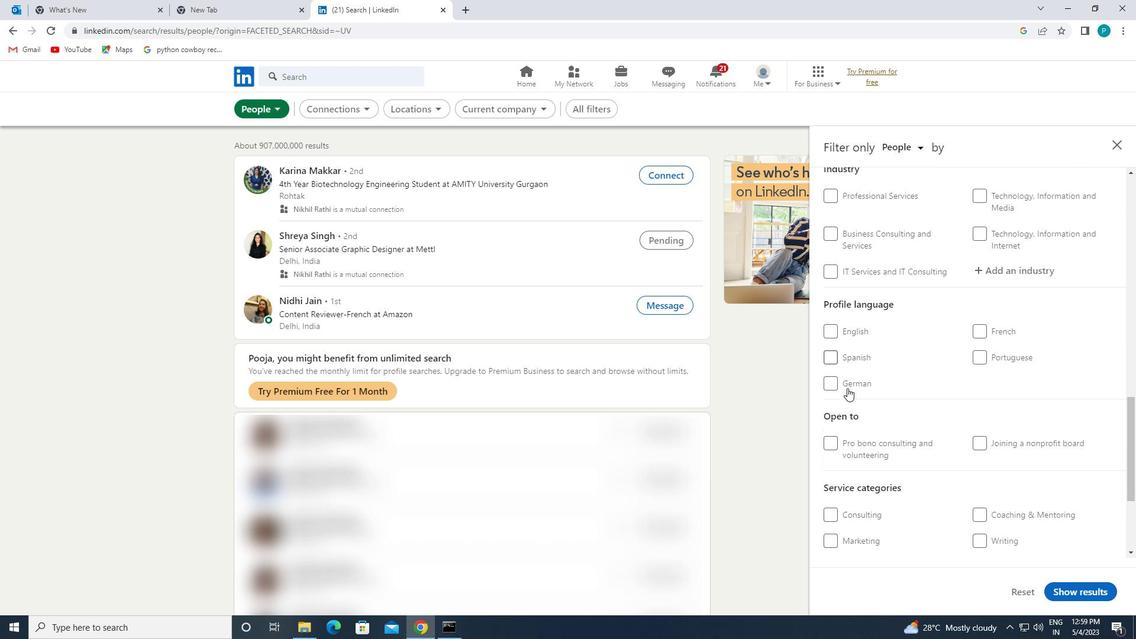 
Action: Mouse moved to (976, 375)
Screenshot: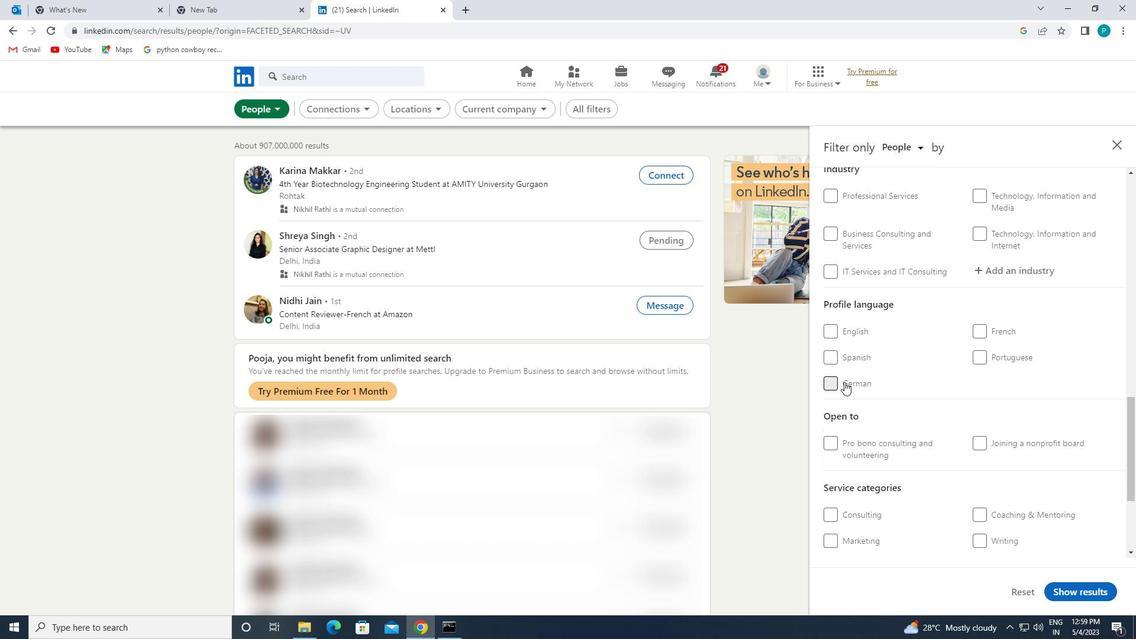 
Action: Mouse scrolled (976, 376) with delta (0, 0)
Screenshot: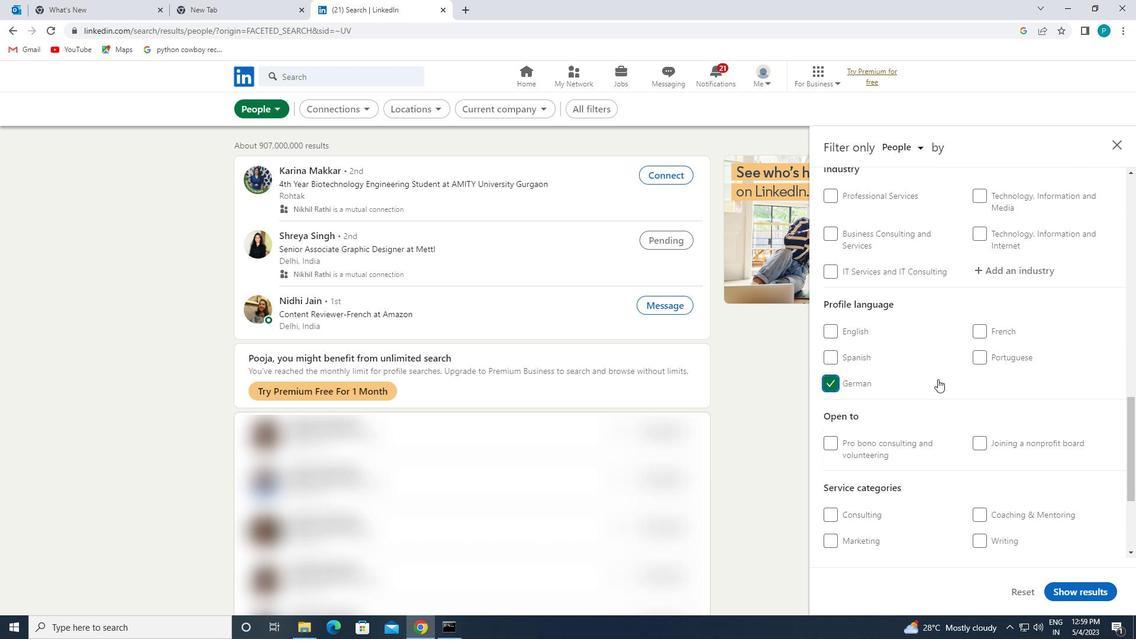
Action: Mouse scrolled (976, 376) with delta (0, 0)
Screenshot: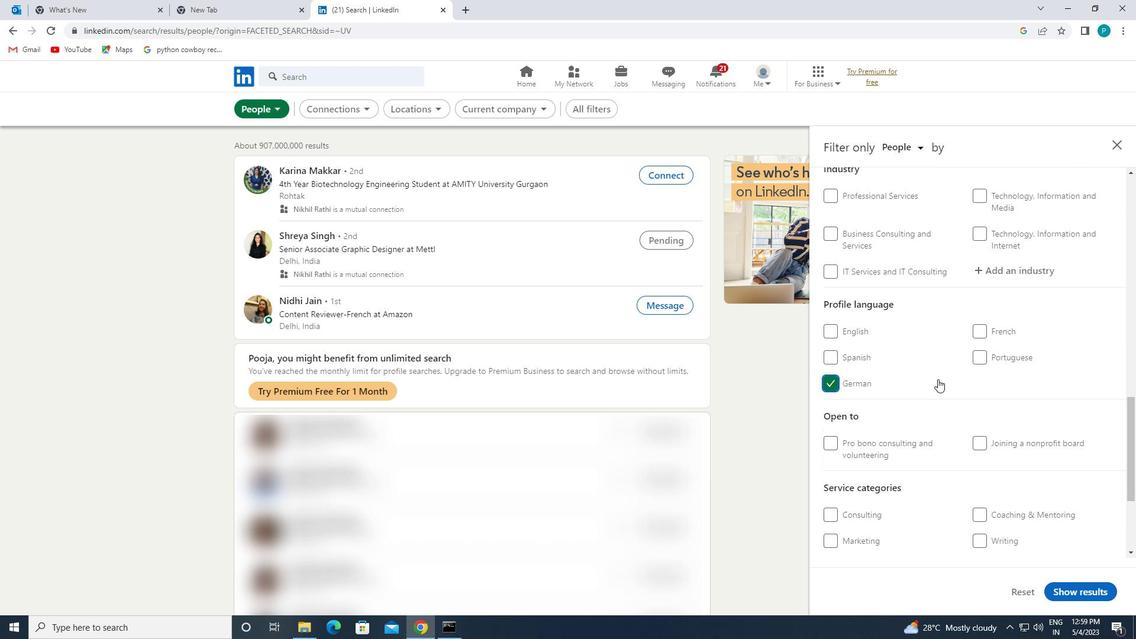 
Action: Mouse scrolled (976, 376) with delta (0, 0)
Screenshot: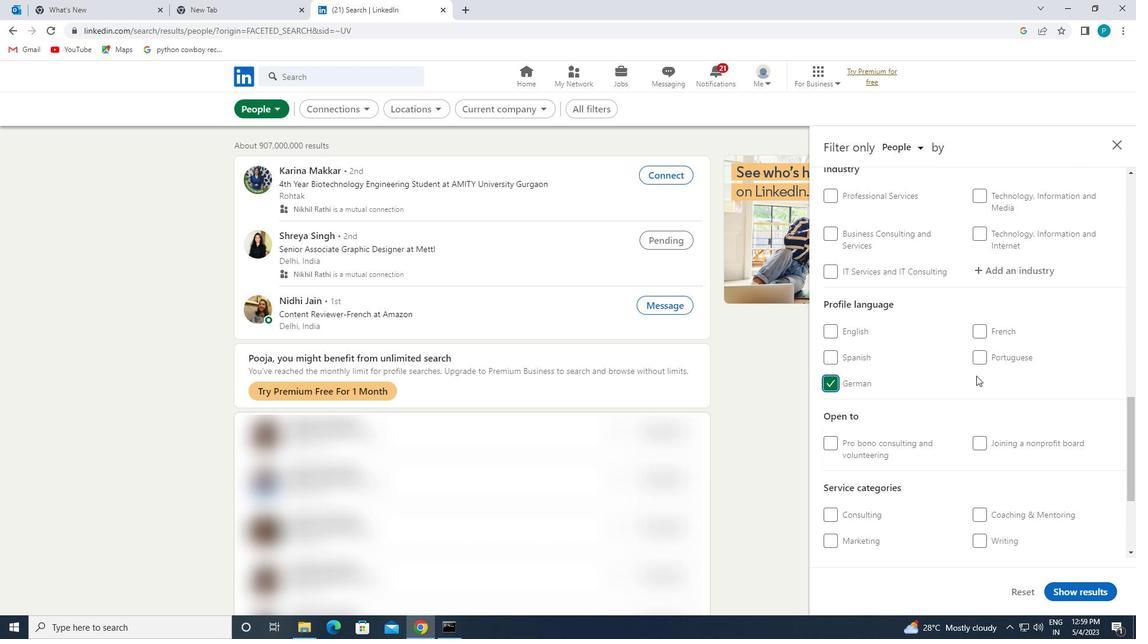 
Action: Mouse moved to (1038, 363)
Screenshot: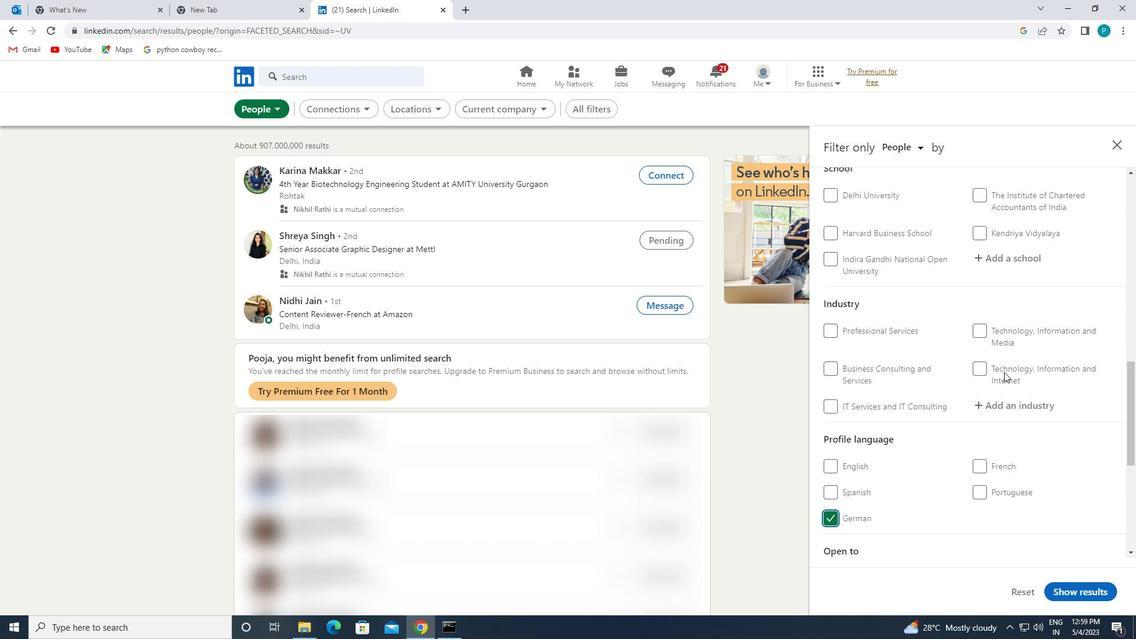 
Action: Mouse scrolled (1038, 364) with delta (0, 0)
Screenshot: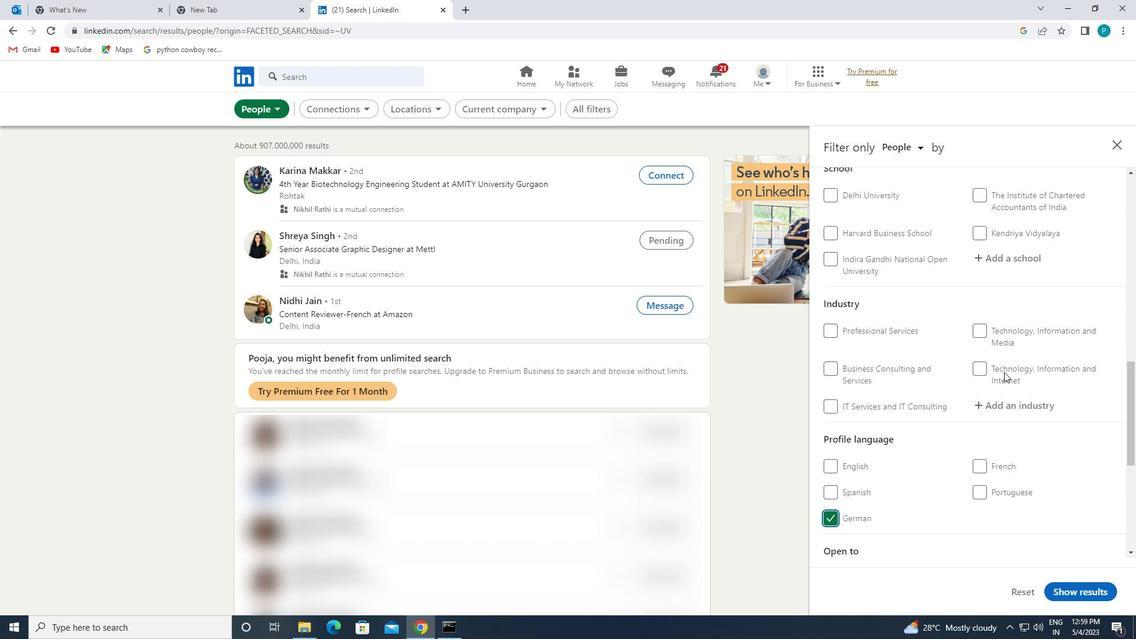 
Action: Mouse moved to (1038, 360)
Screenshot: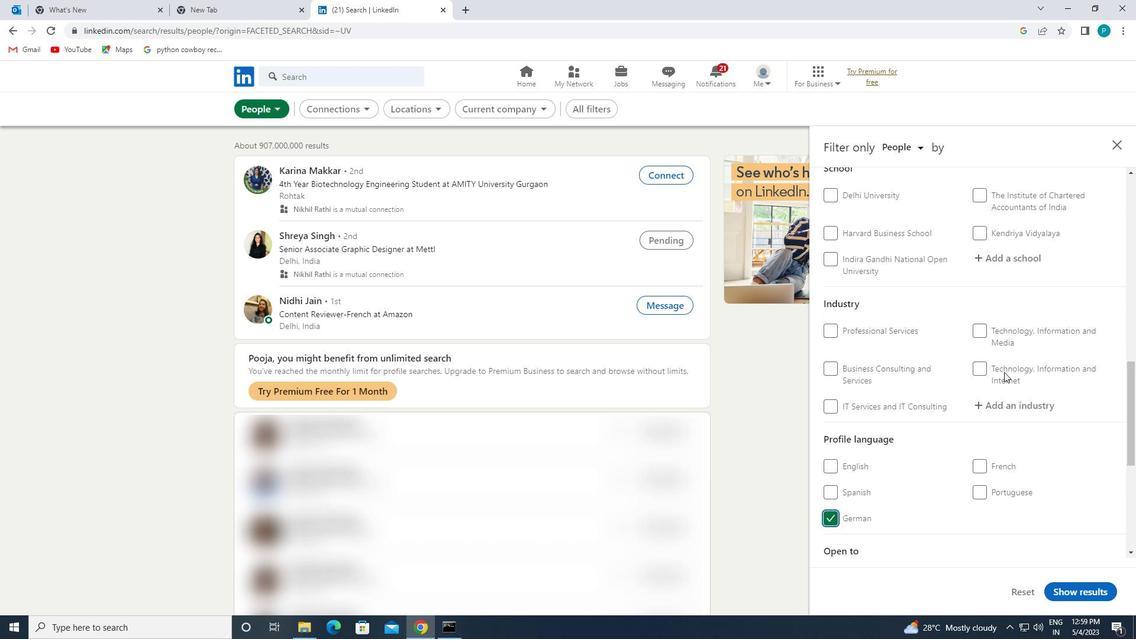 
Action: Mouse scrolled (1038, 361) with delta (0, 0)
Screenshot: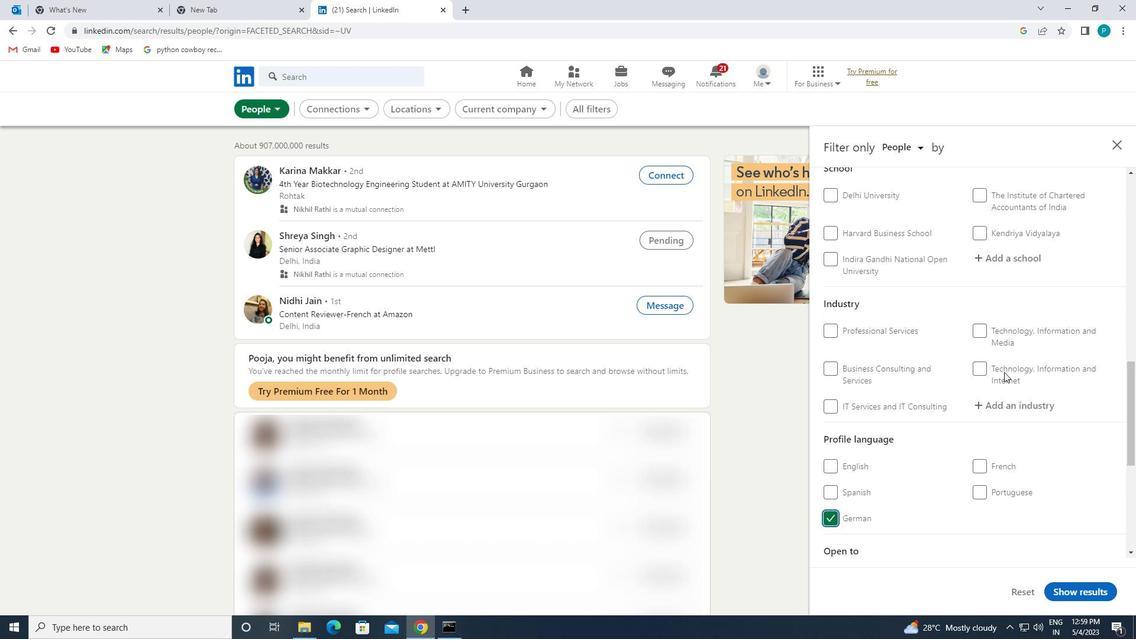 
Action: Mouse moved to (1038, 359)
Screenshot: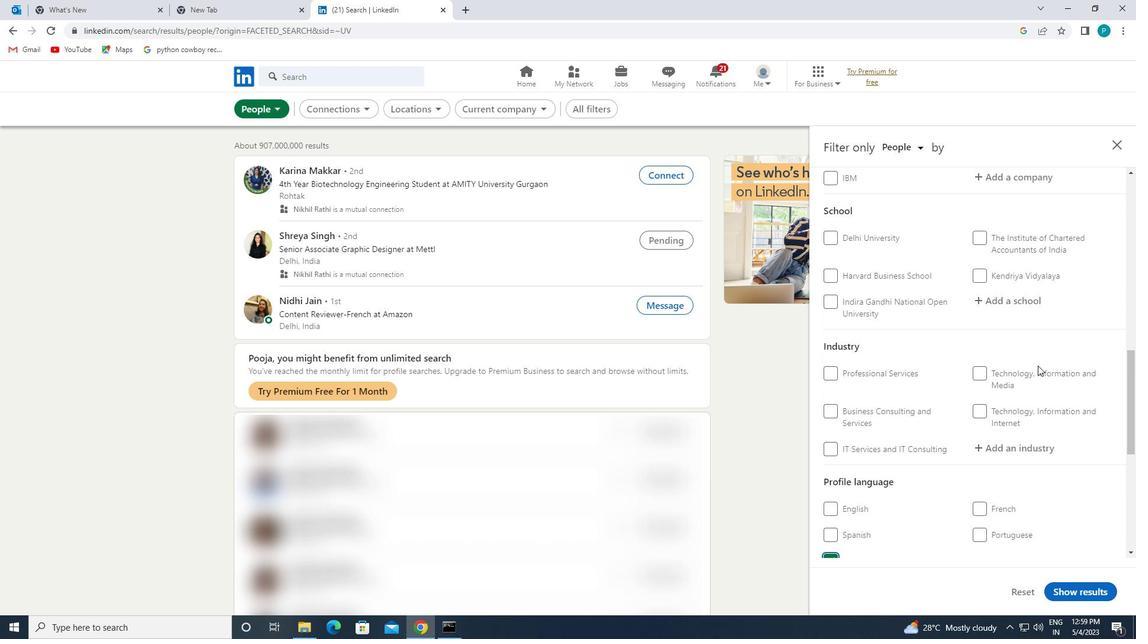 
Action: Mouse scrolled (1038, 360) with delta (0, 0)
Screenshot: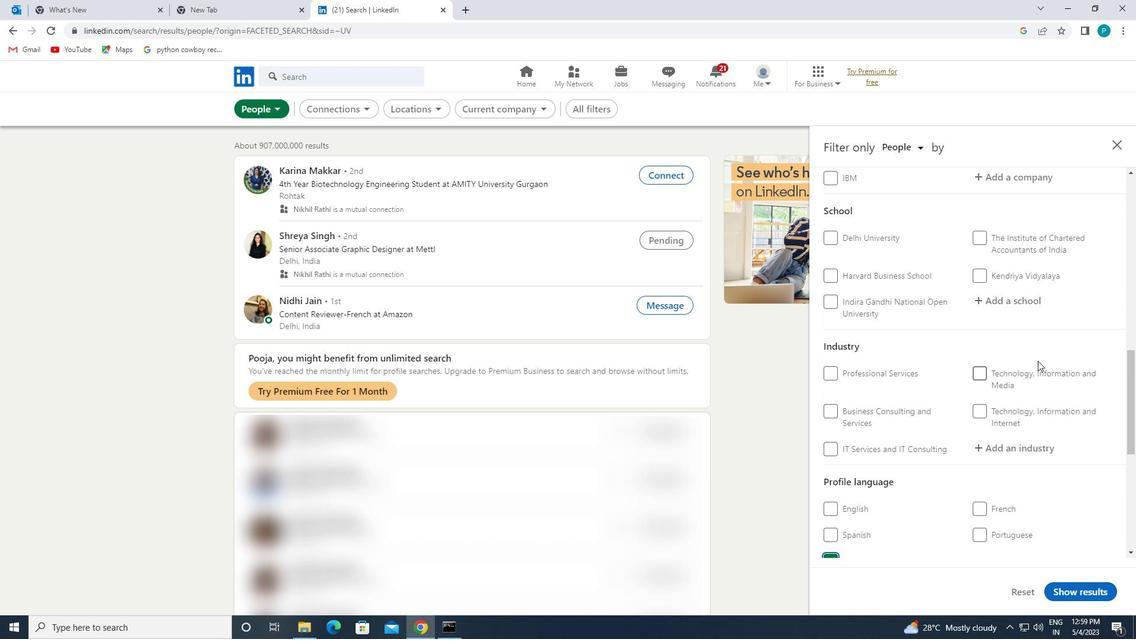 
Action: Mouse moved to (1014, 322)
Screenshot: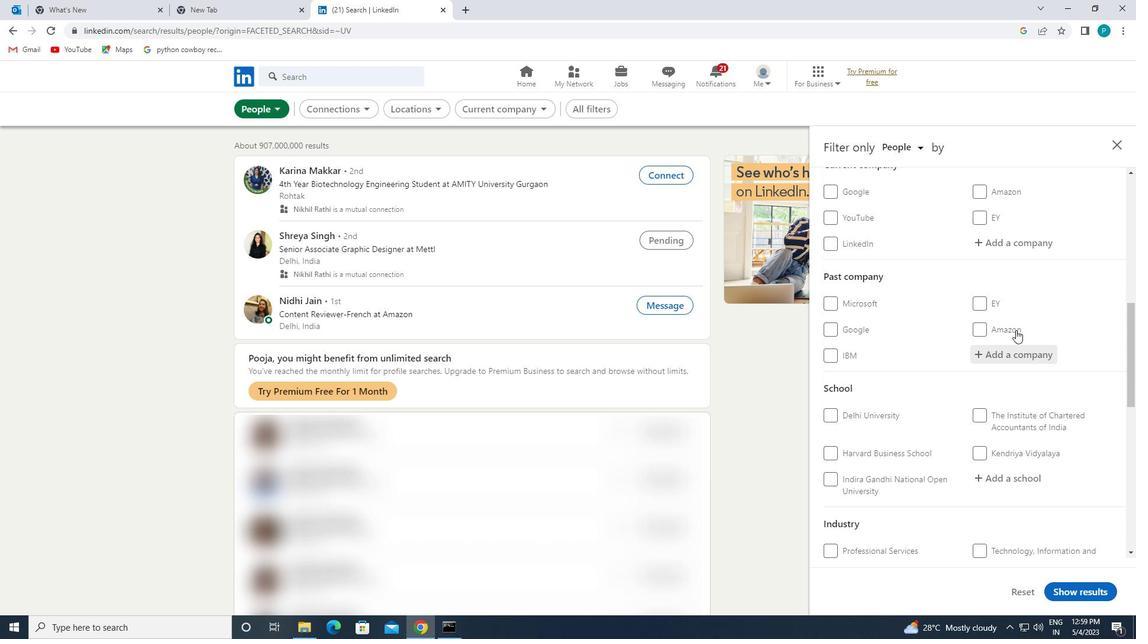 
Action: Mouse scrolled (1014, 323) with delta (0, 0)
Screenshot: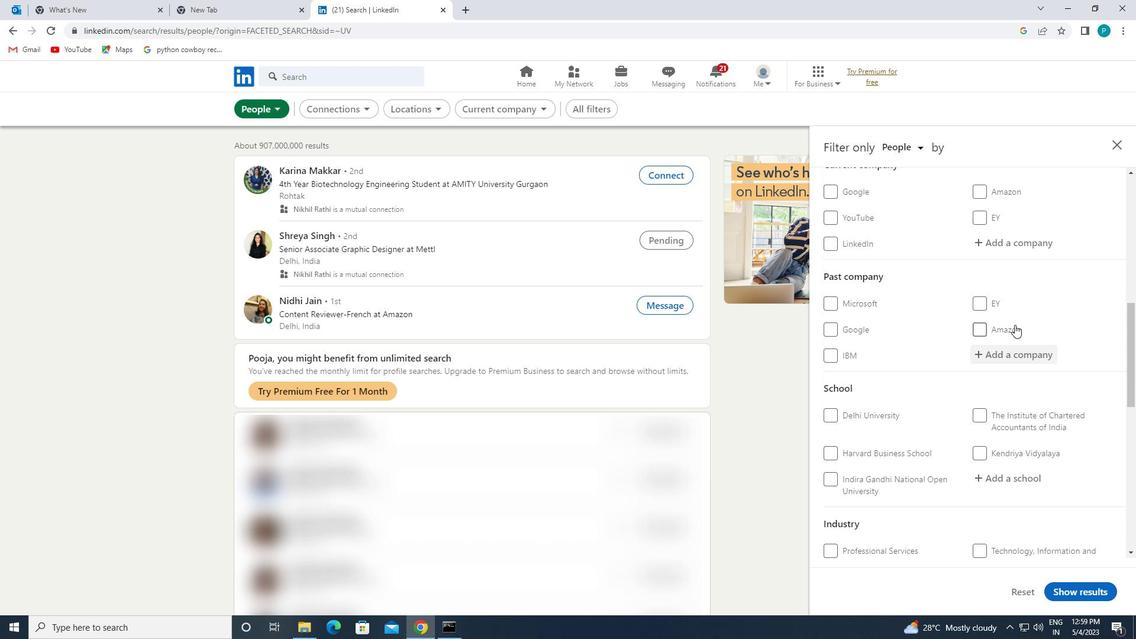 
Action: Mouse moved to (993, 300)
Screenshot: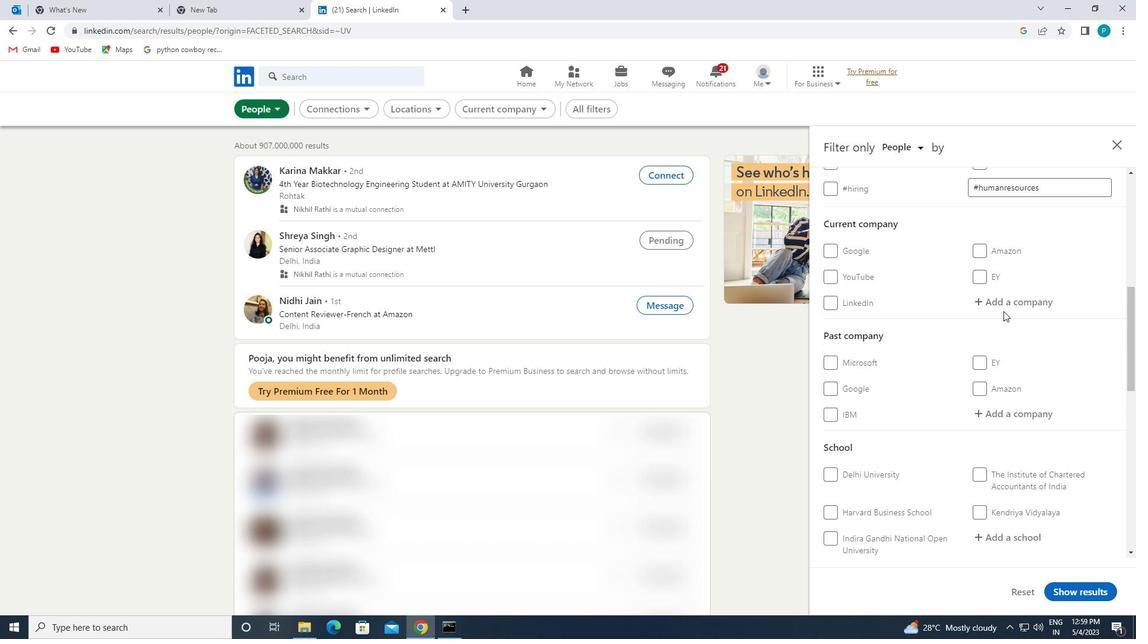 
Action: Mouse pressed left at (993, 300)
Screenshot: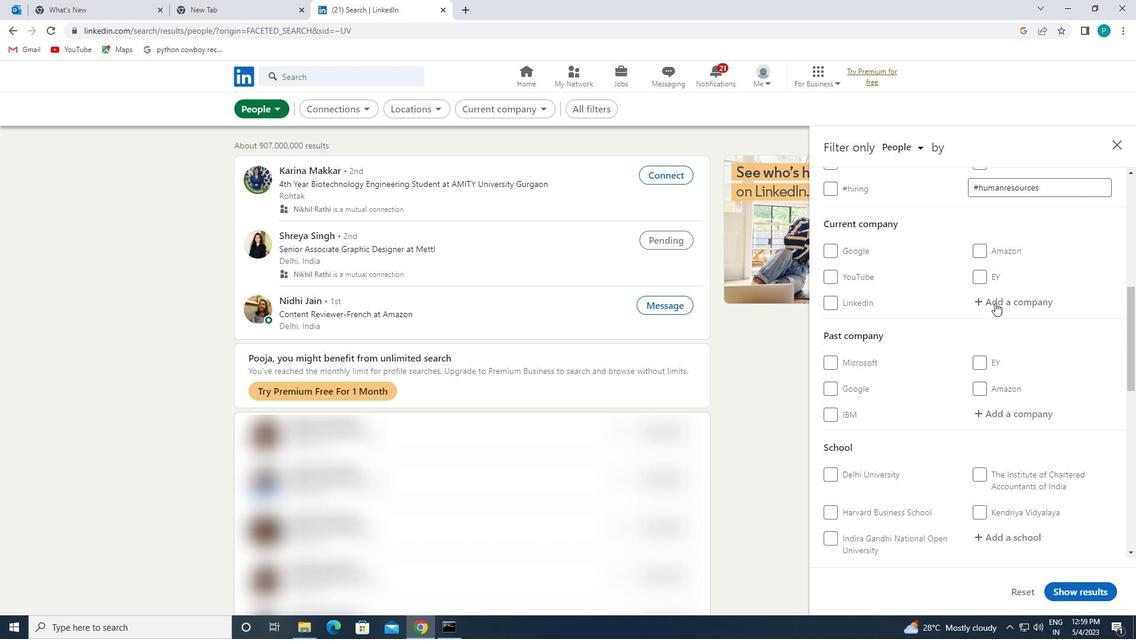 
Action: Key pressed <Key.caps_lock>N<Key.caps_lock>AGARRA<Key.backspace>O
Screenshot: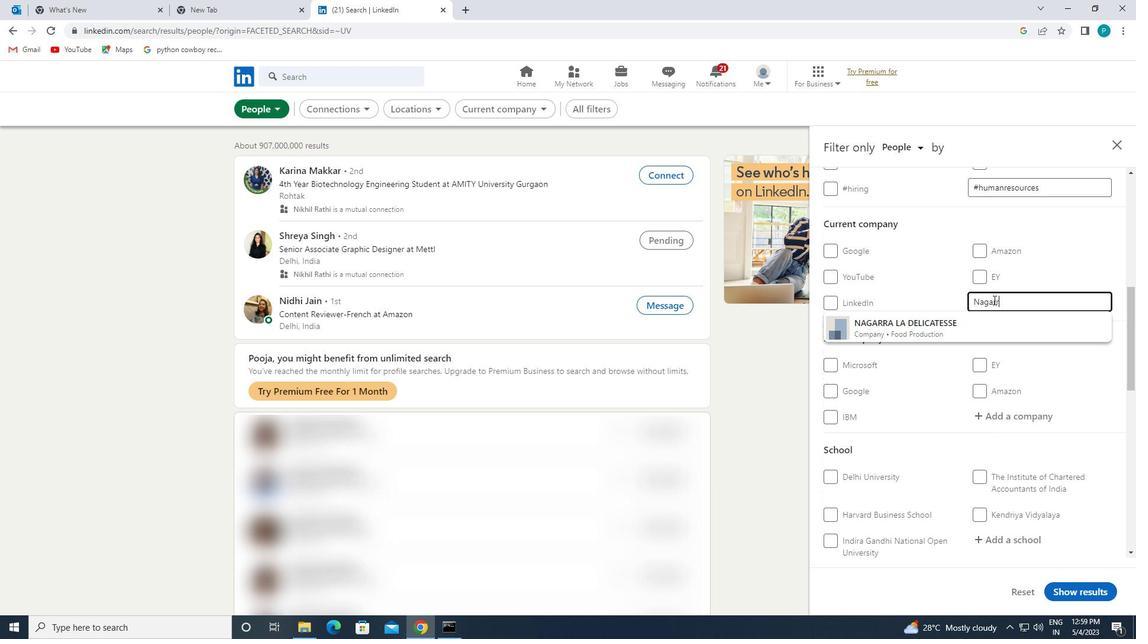 
Action: Mouse moved to (926, 324)
Screenshot: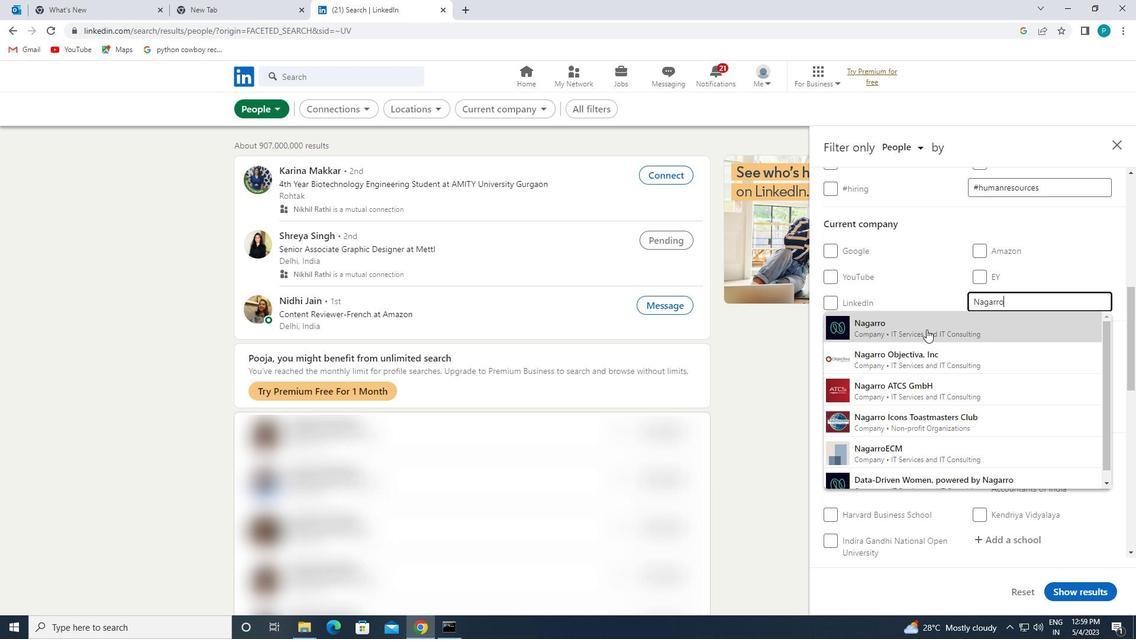 
Action: Mouse pressed left at (926, 324)
Screenshot: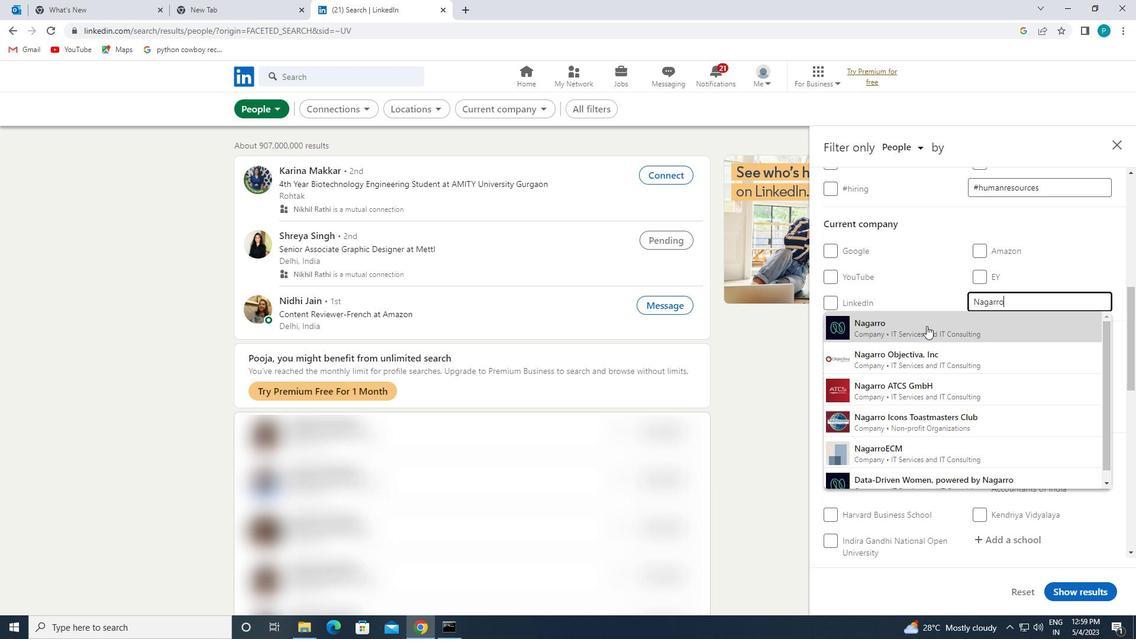 
Action: Mouse moved to (944, 366)
Screenshot: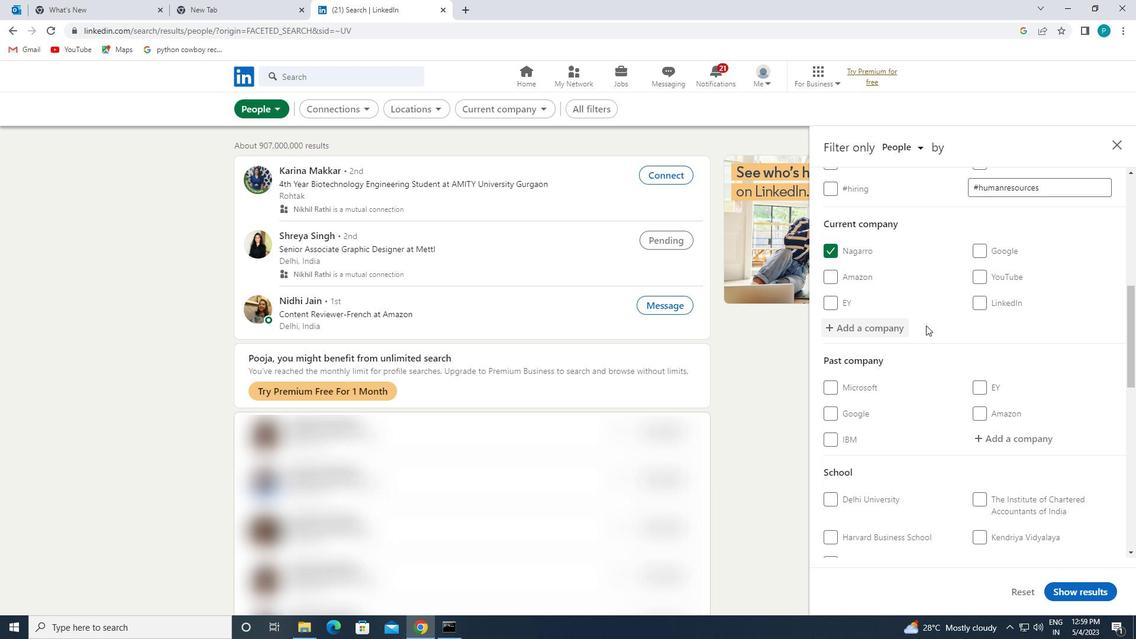 
Action: Mouse scrolled (944, 366) with delta (0, 0)
Screenshot: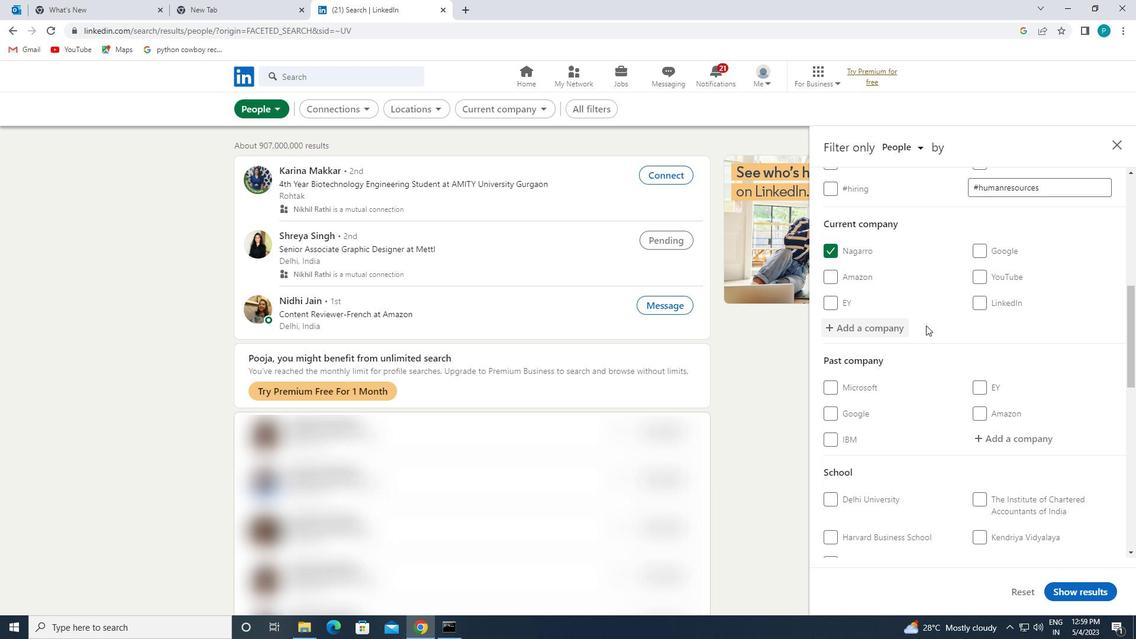 
Action: Mouse moved to (949, 378)
Screenshot: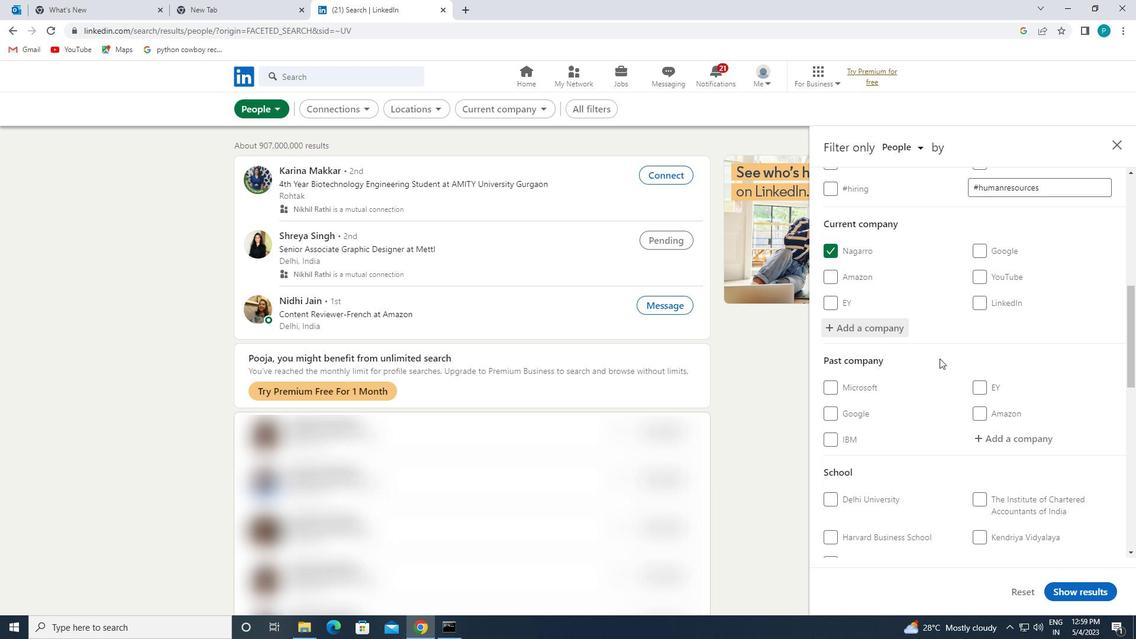
Action: Mouse scrolled (949, 378) with delta (0, 0)
Screenshot: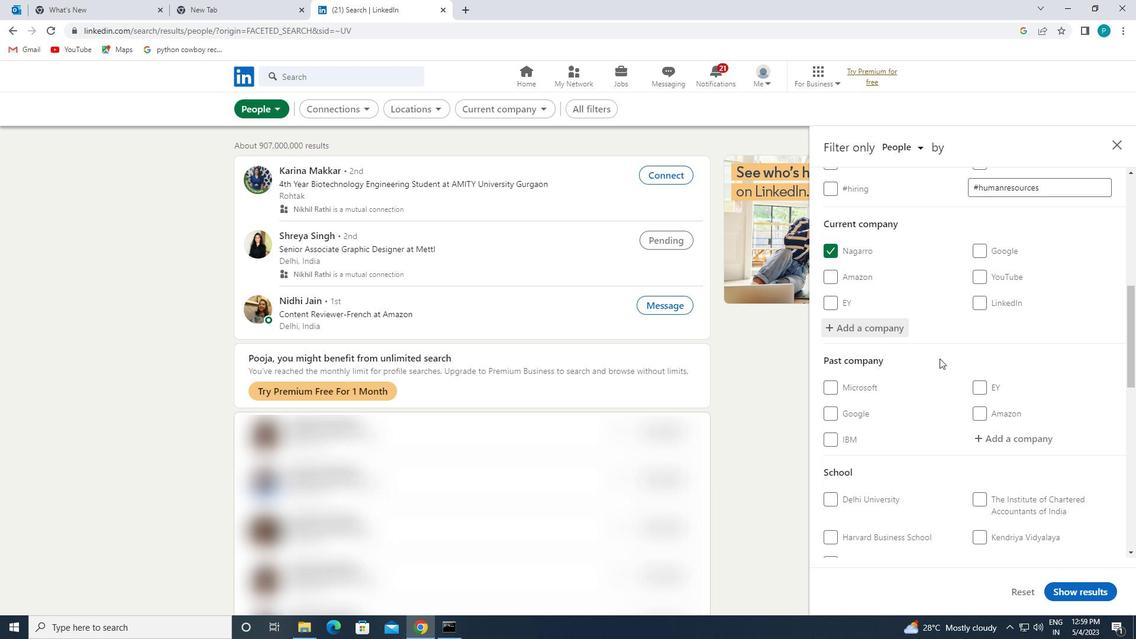 
Action: Mouse moved to (1020, 363)
Screenshot: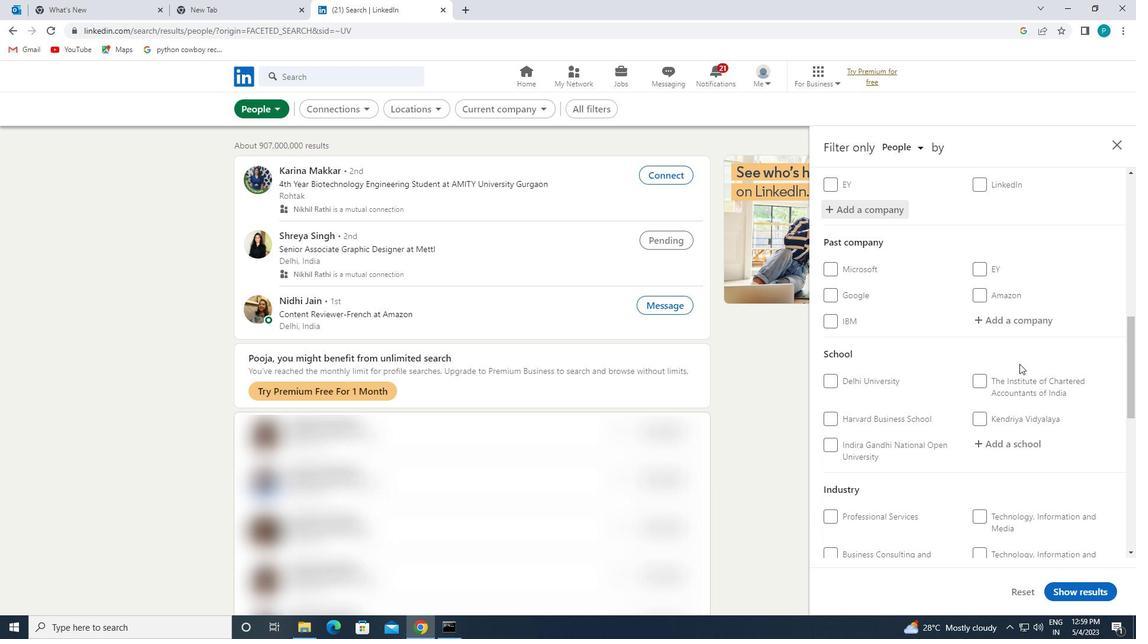 
Action: Mouse scrolled (1020, 362) with delta (0, 0)
Screenshot: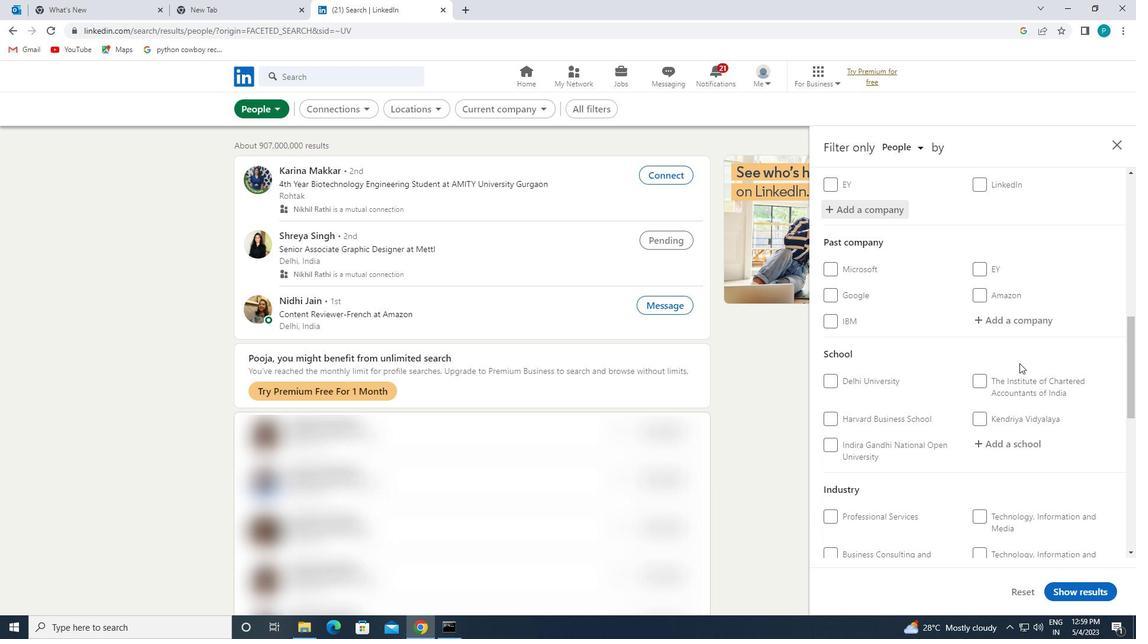 
Action: Mouse moved to (1020, 380)
Screenshot: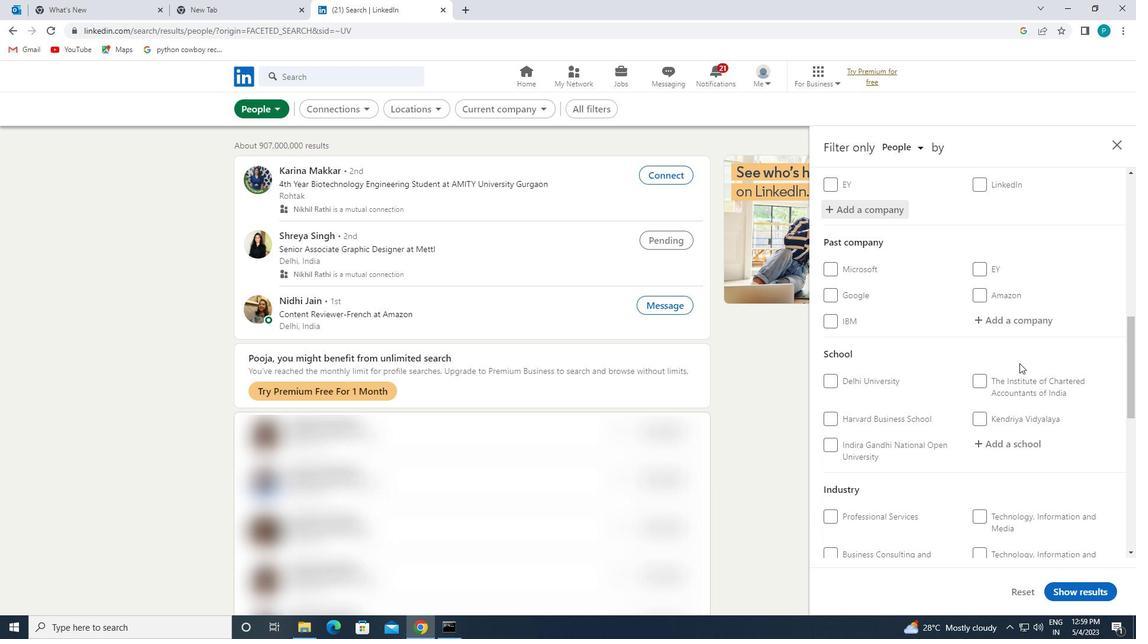 
Action: Mouse scrolled (1020, 379) with delta (0, 0)
Screenshot: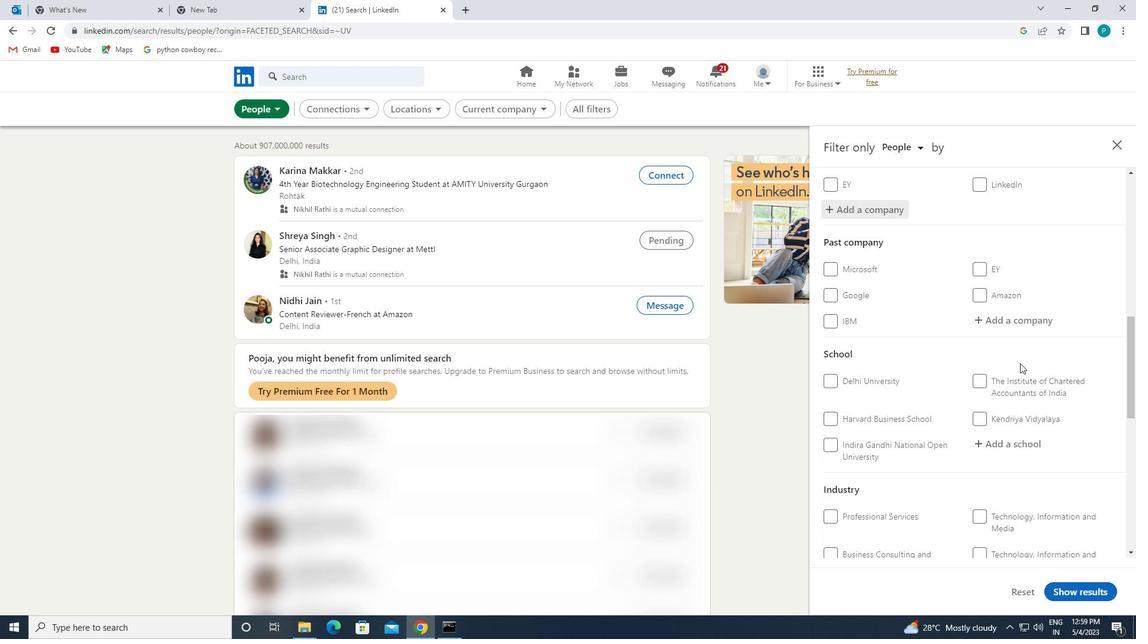 
Action: Mouse moved to (995, 333)
Screenshot: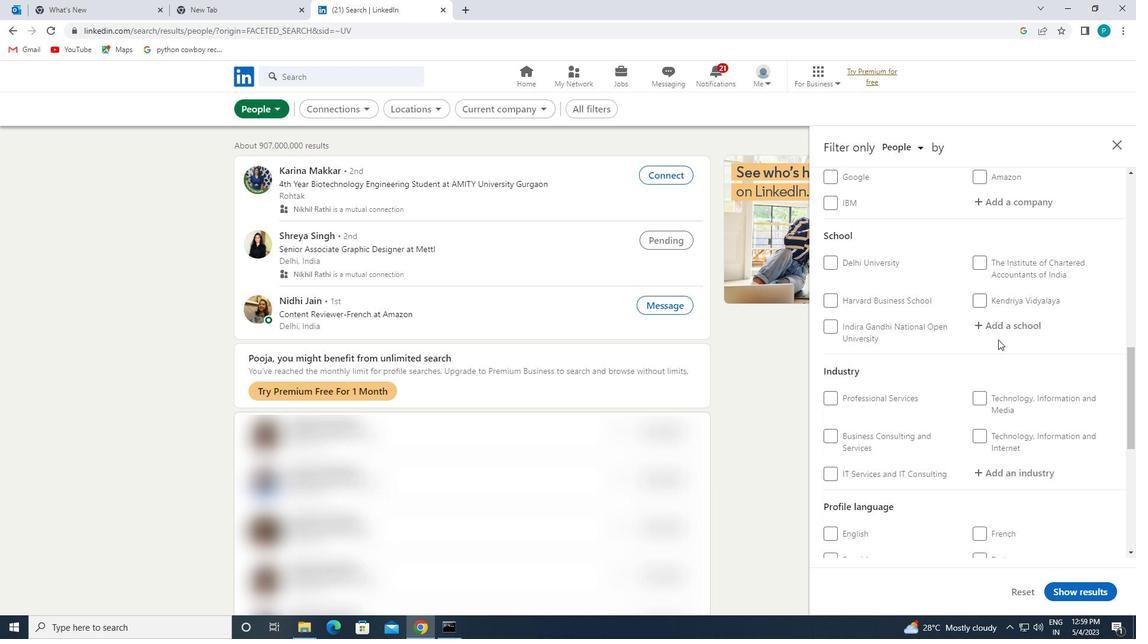 
Action: Mouse pressed left at (995, 333)
Screenshot: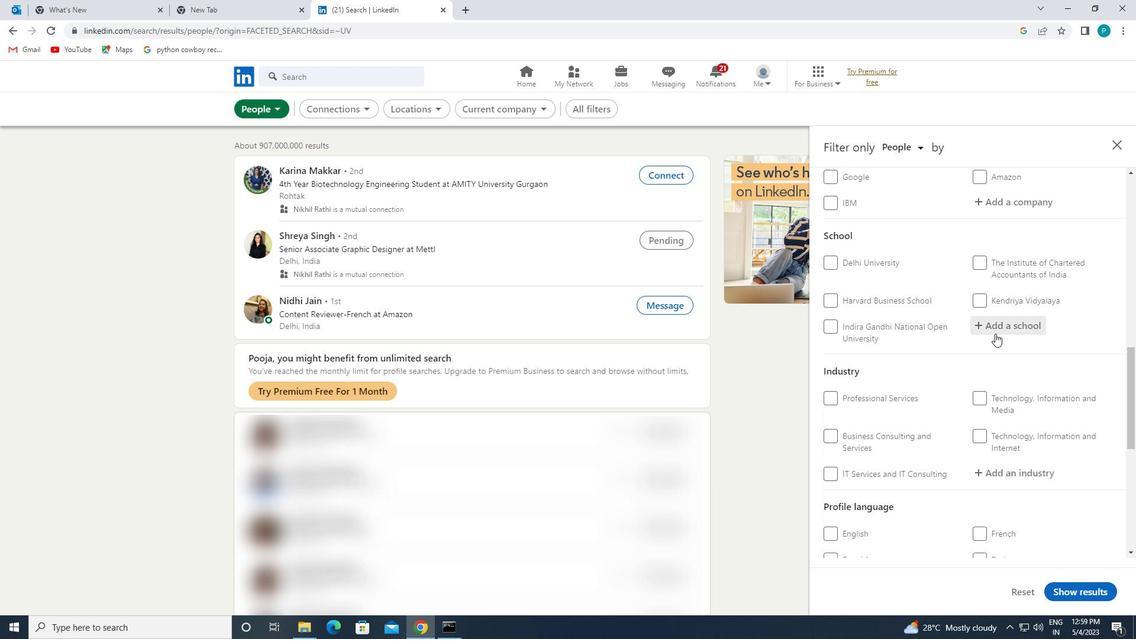 
Action: Key pressed <Key.caps_lock>DAV
Screenshot: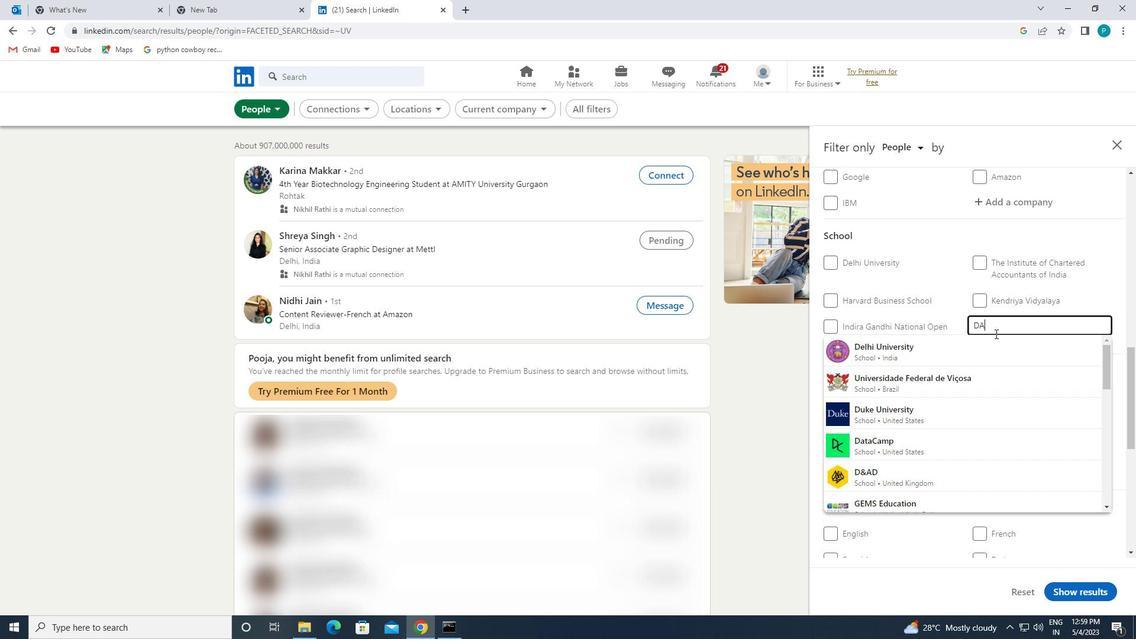 
Action: Mouse moved to (967, 402)
Screenshot: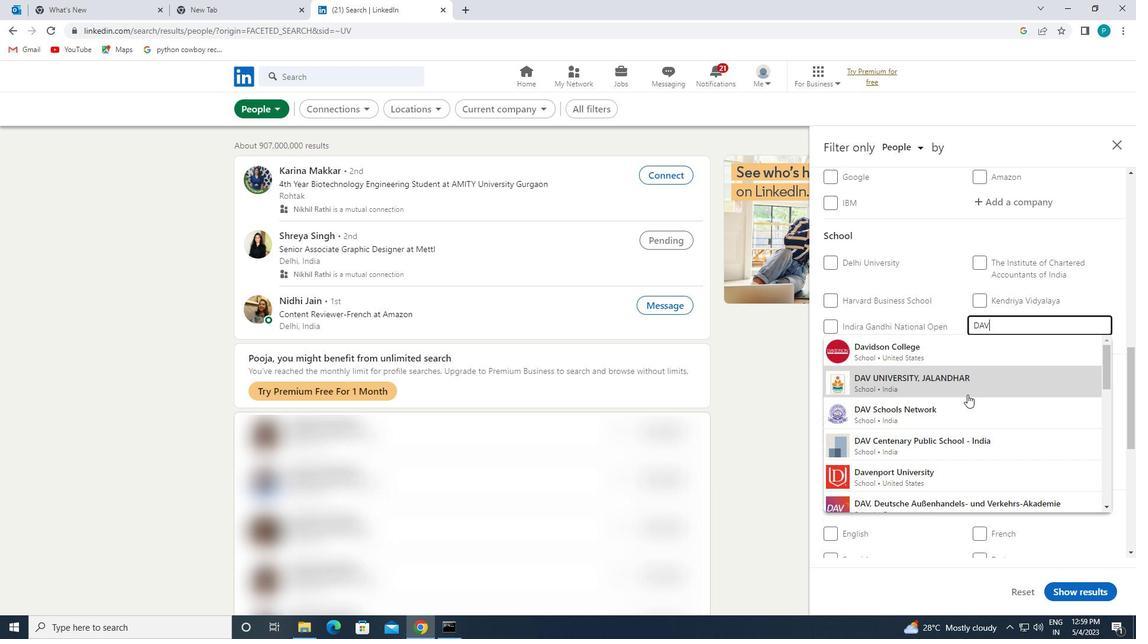 
Action: Mouse pressed left at (967, 402)
Screenshot: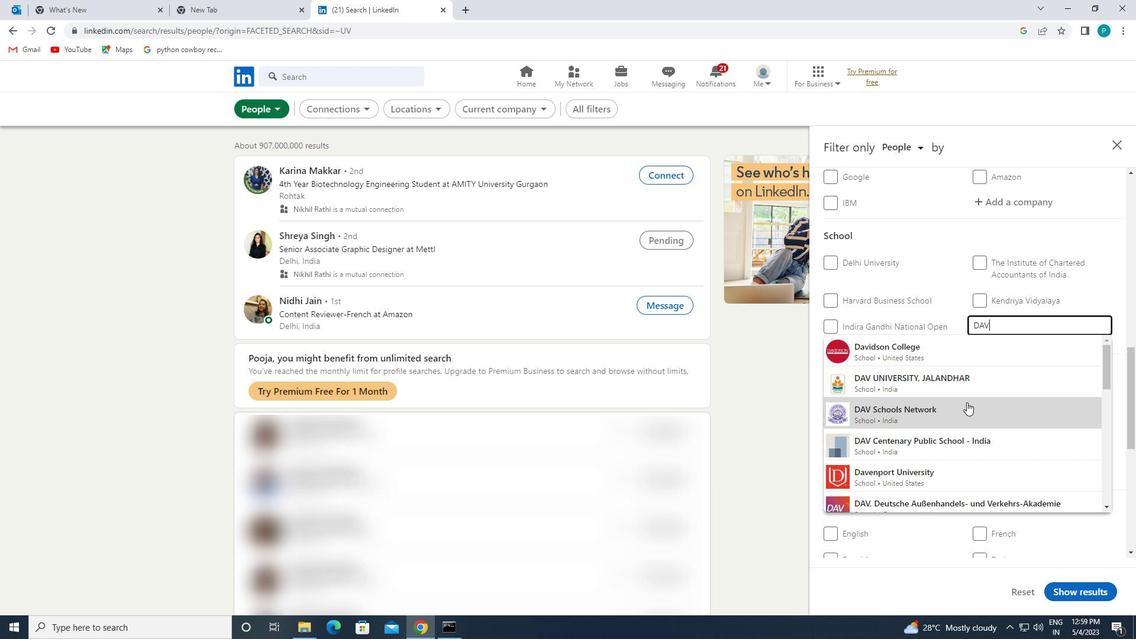 
Action: Mouse scrolled (967, 401) with delta (0, 0)
Screenshot: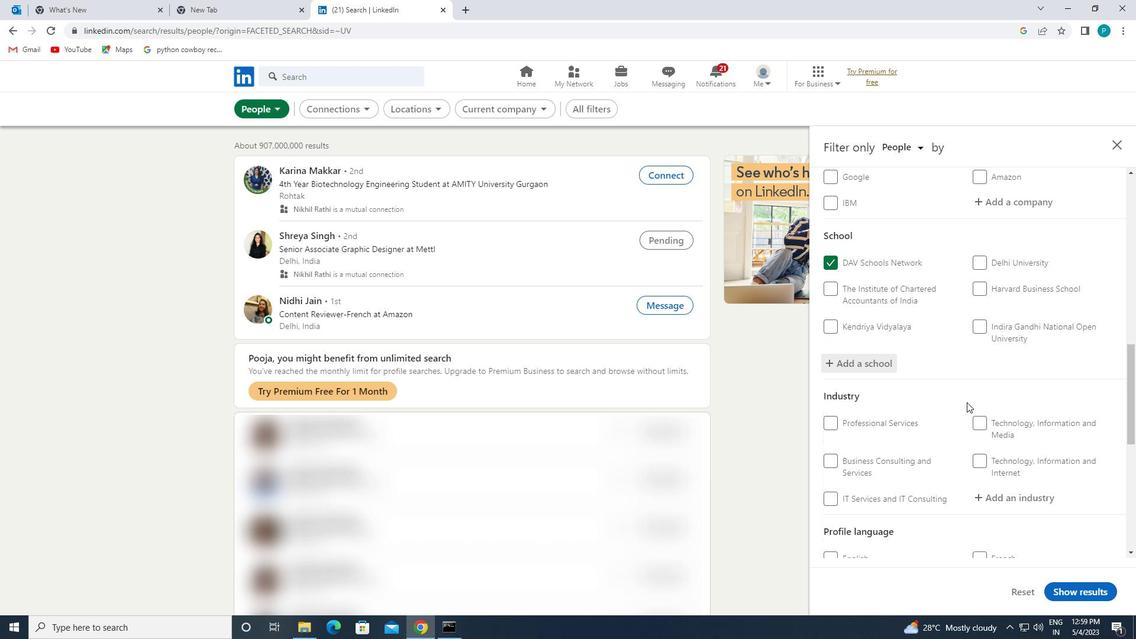 
Action: Mouse scrolled (967, 401) with delta (0, 0)
Screenshot: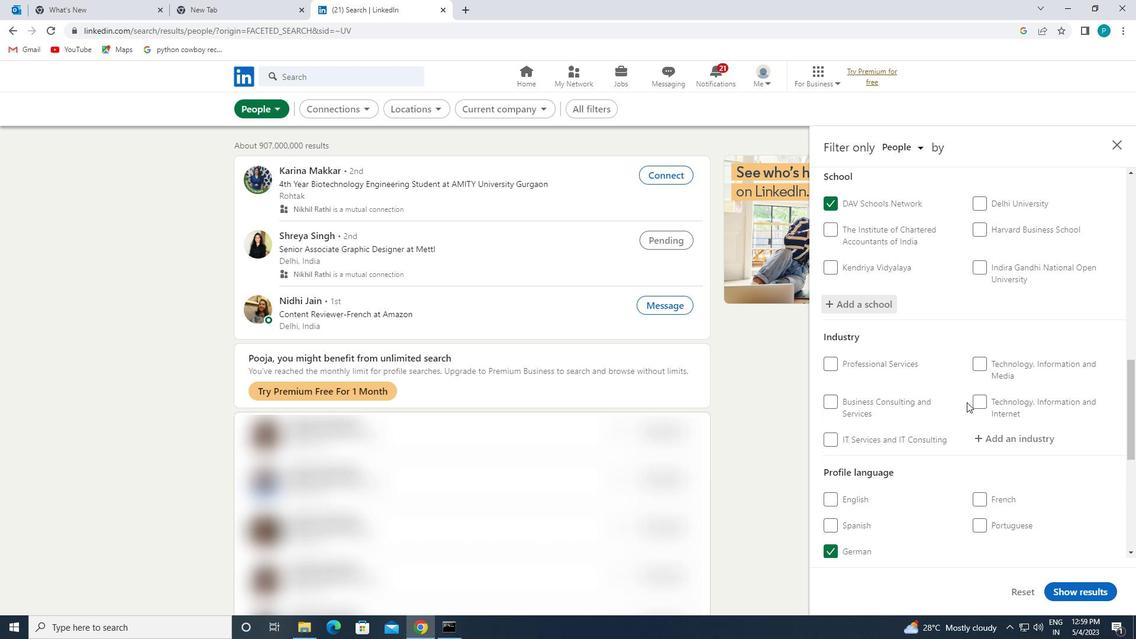
Action: Mouse scrolled (967, 401) with delta (0, 0)
Screenshot: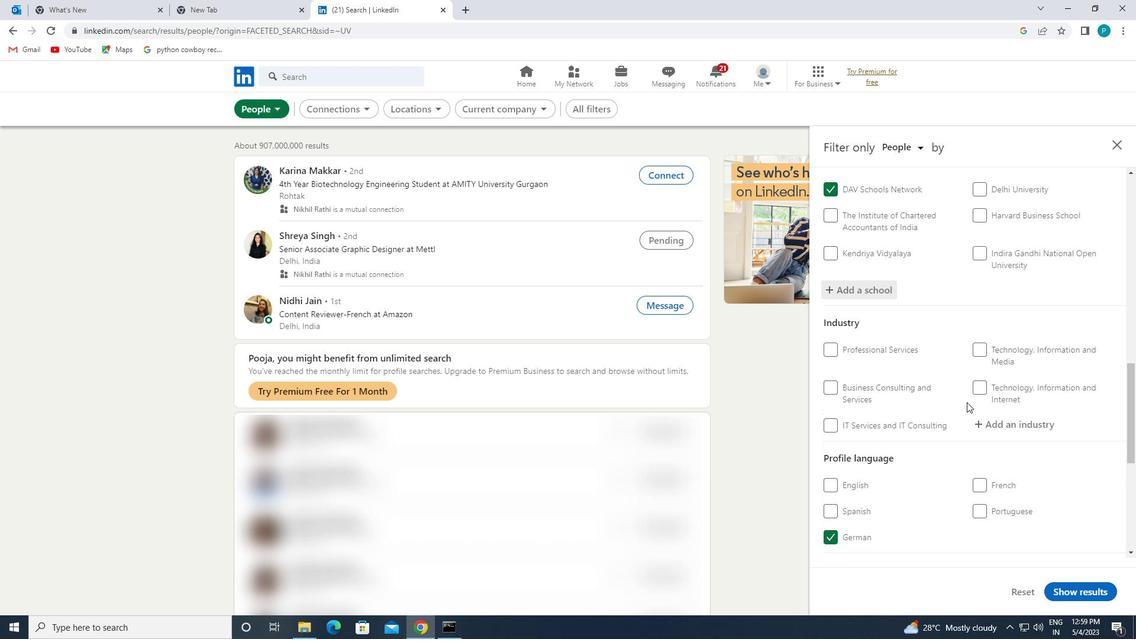 
Action: Mouse moved to (1010, 324)
Screenshot: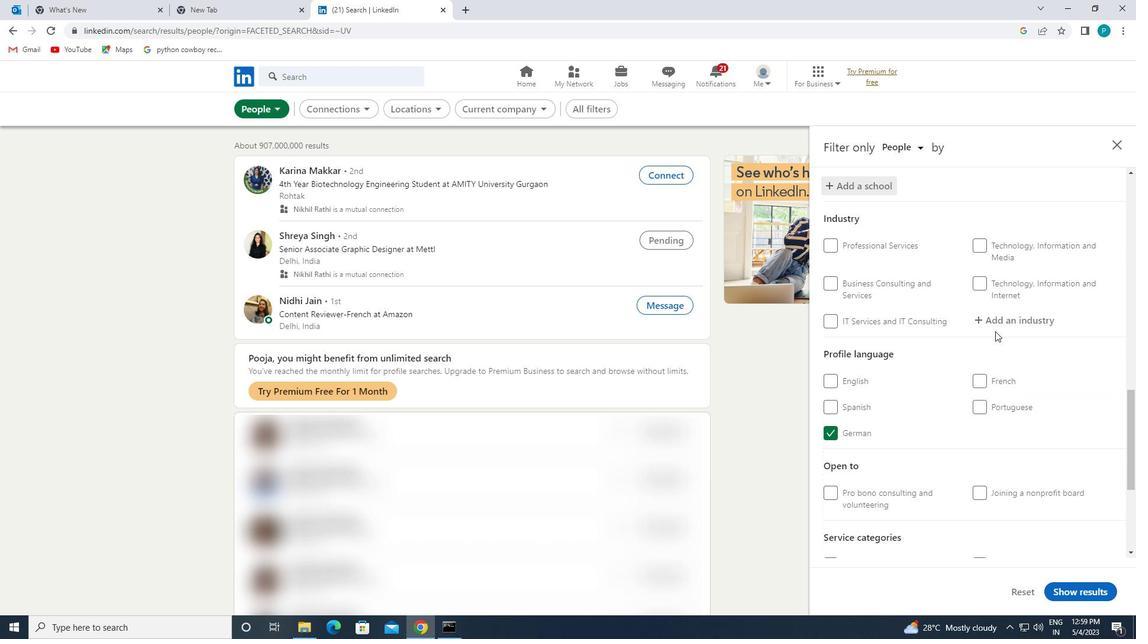 
Action: Mouse pressed left at (1010, 324)
Screenshot: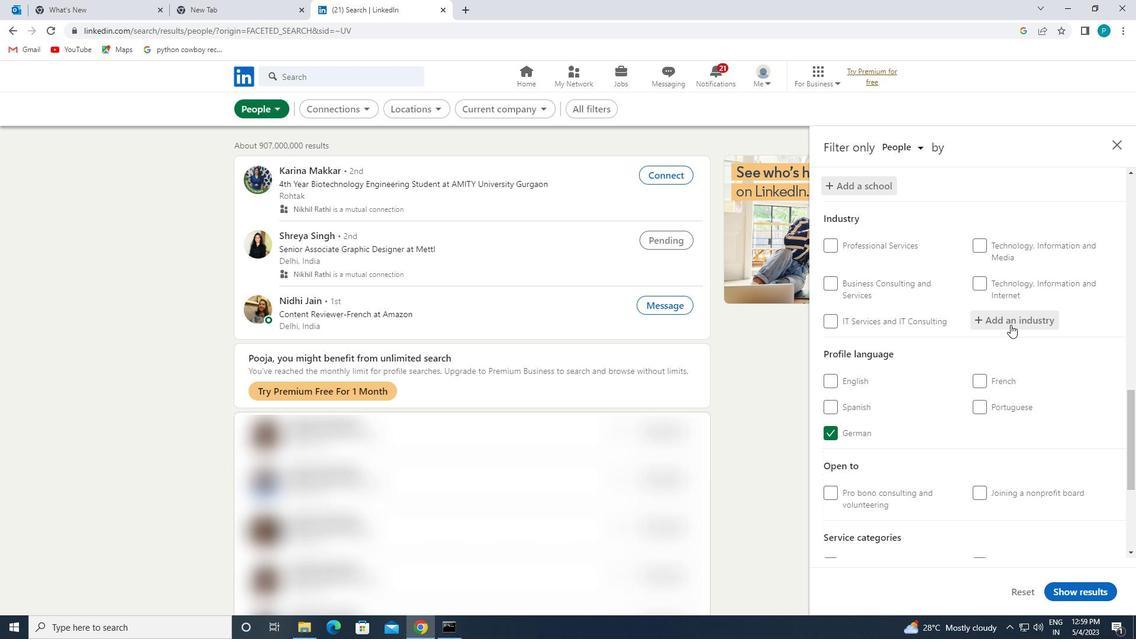 
Action: Key pressed <Key.caps_lock>A<Key.caps_lock><Key.backspace><Key.caps_lock>A<Key.caps_lock>PP<Key.backspace><Key.backspace><Key.backspace>A<Key.caps_lock>PPAREL
Screenshot: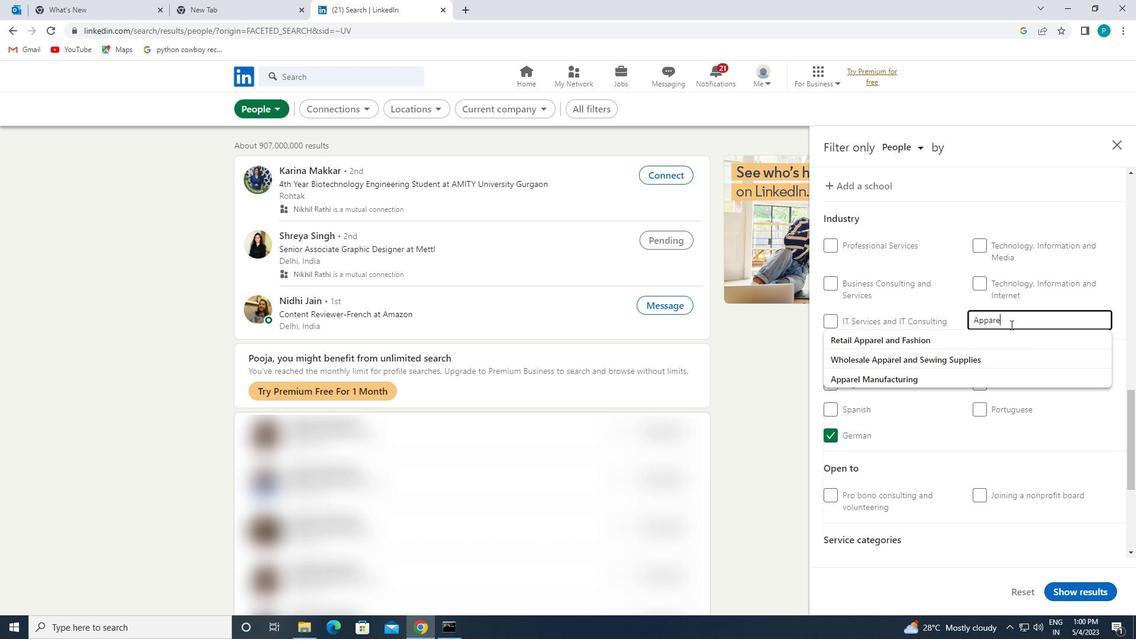 
Action: Mouse moved to (919, 368)
Screenshot: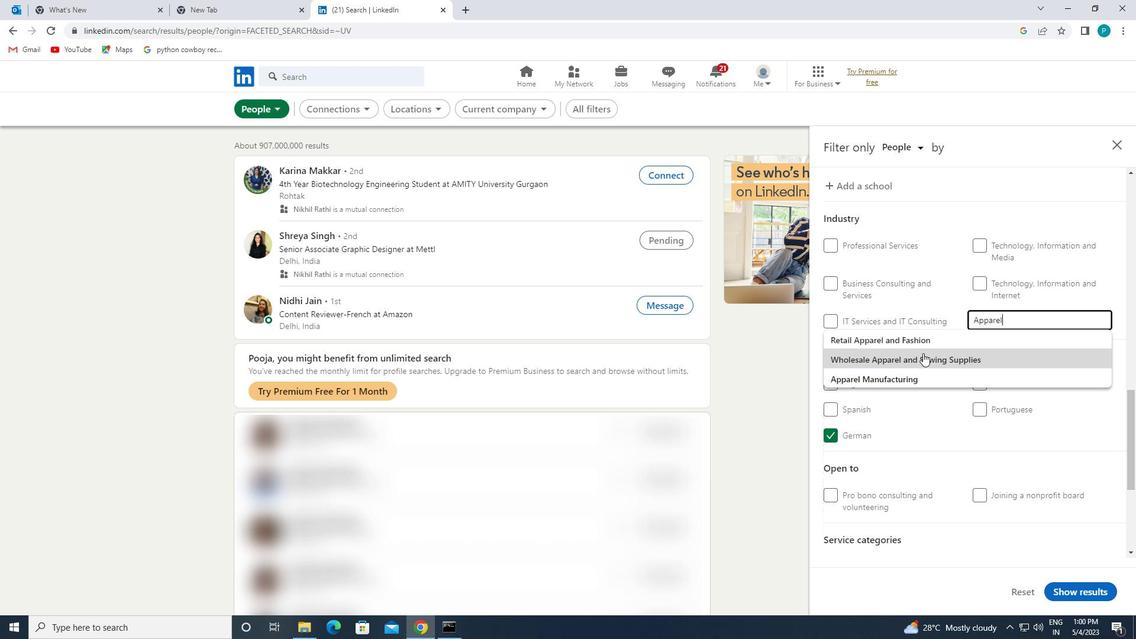 
Action: Mouse pressed left at (919, 368)
Screenshot: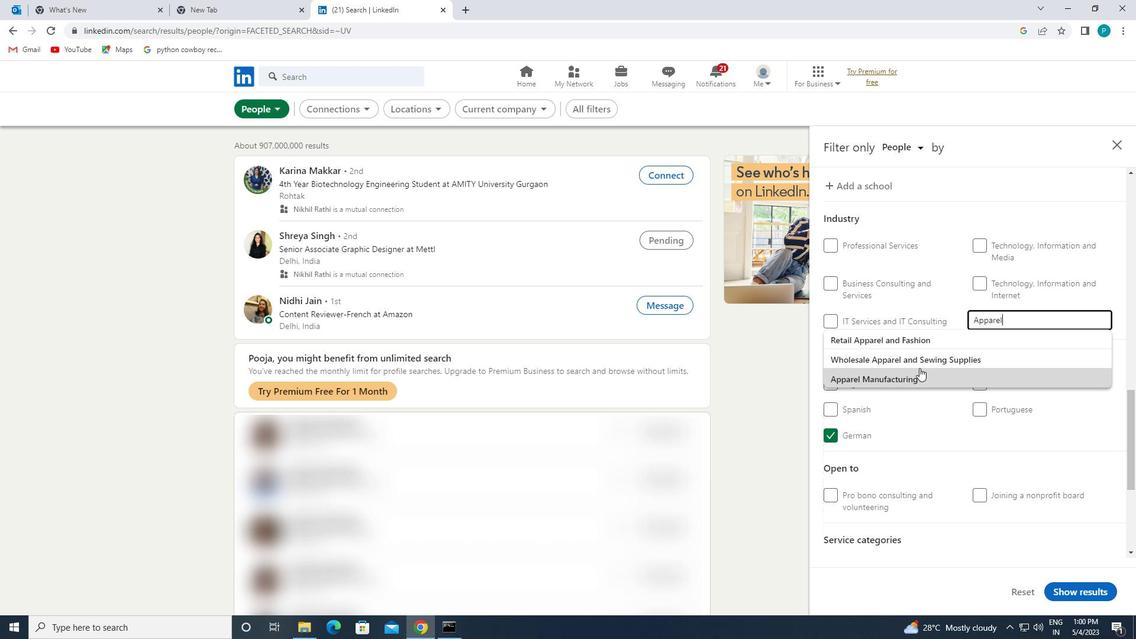 
Action: Mouse moved to (991, 401)
Screenshot: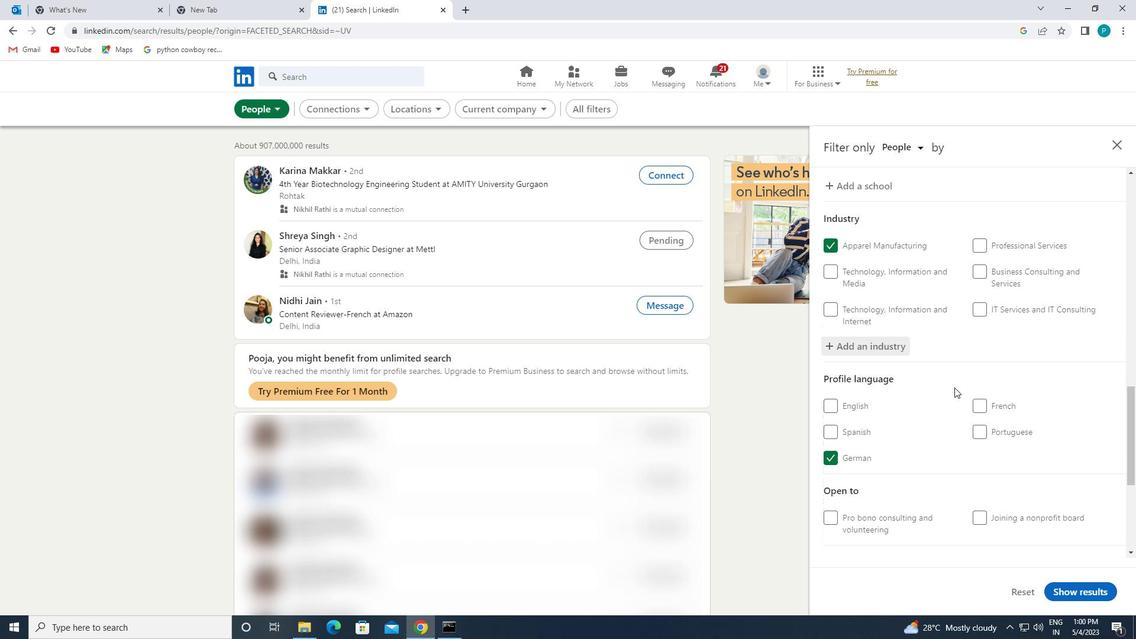 
Action: Mouse scrolled (991, 400) with delta (0, 0)
Screenshot: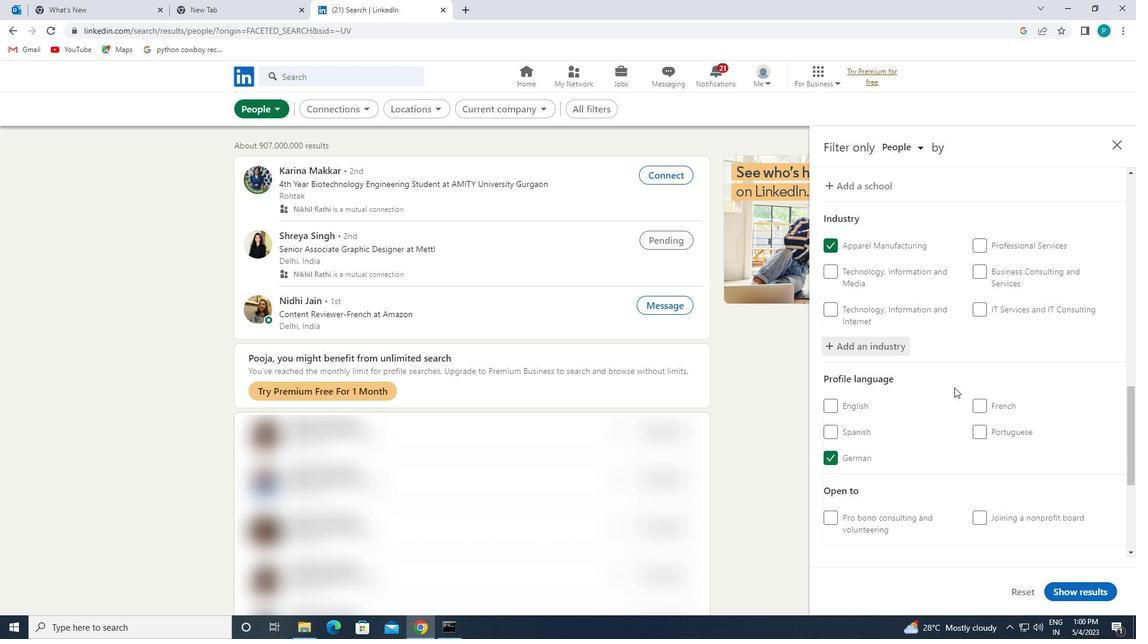 
Action: Mouse scrolled (991, 400) with delta (0, 0)
Screenshot: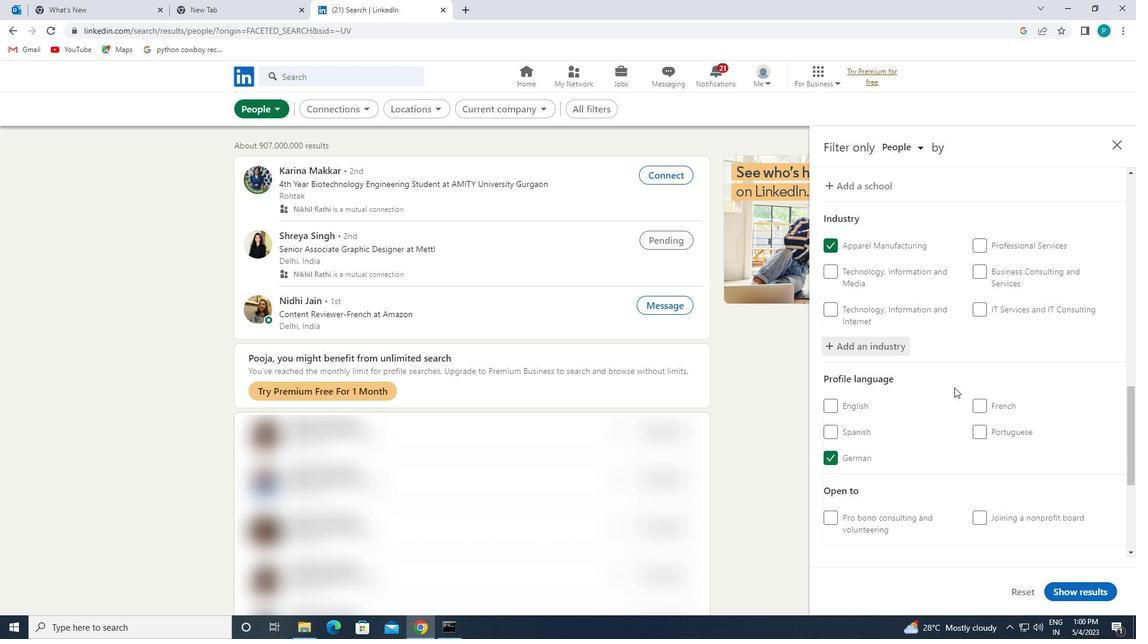 
Action: Mouse scrolled (991, 400) with delta (0, 0)
Screenshot: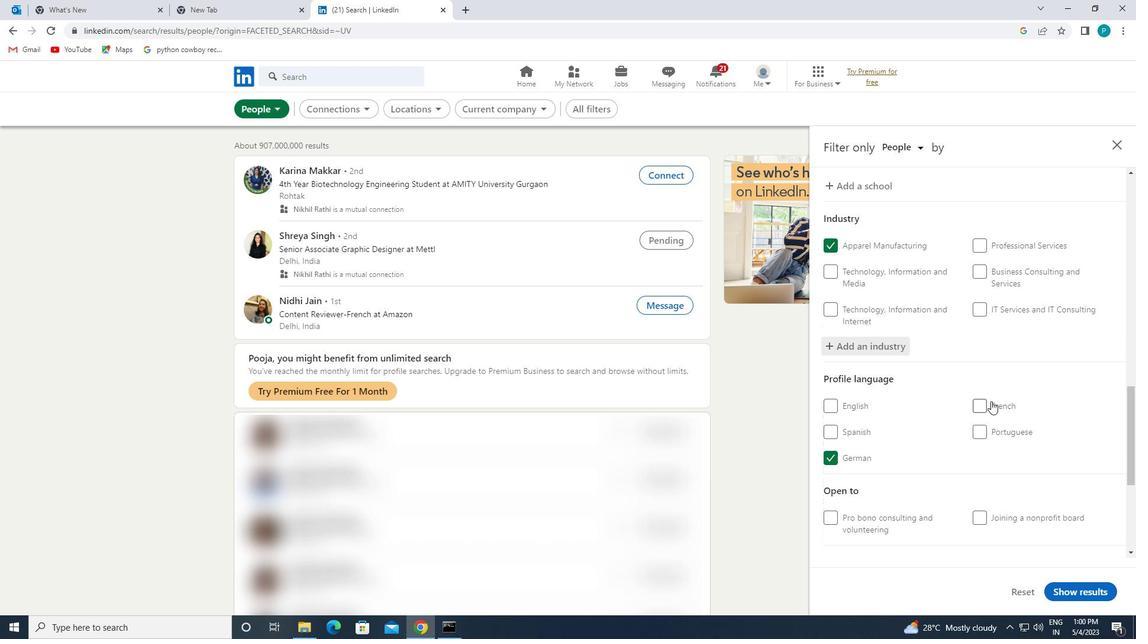 
Action: Mouse moved to (1021, 453)
Screenshot: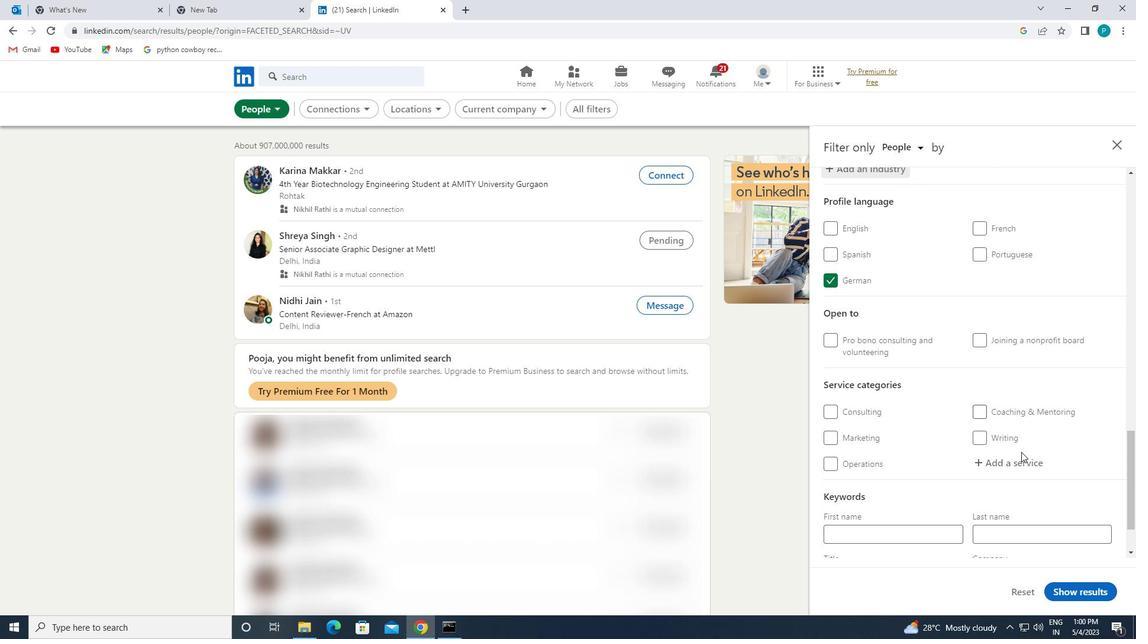 
Action: Mouse pressed left at (1021, 453)
Screenshot: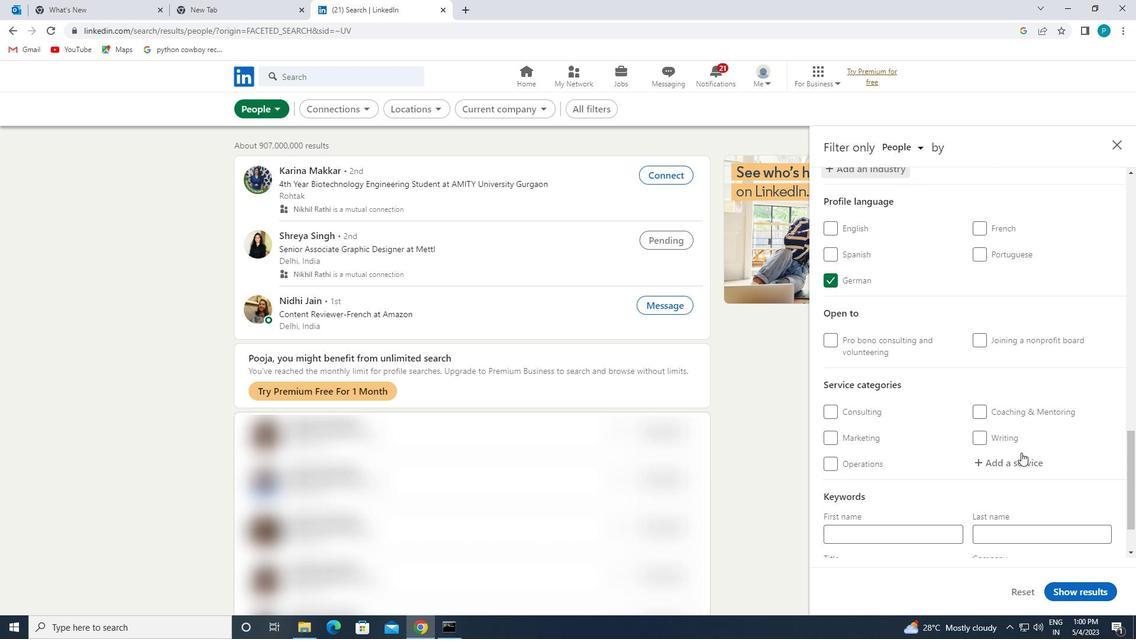 
Action: Key pressed <Key.caps_lock>L<Key.caps_lock>OANS
Screenshot: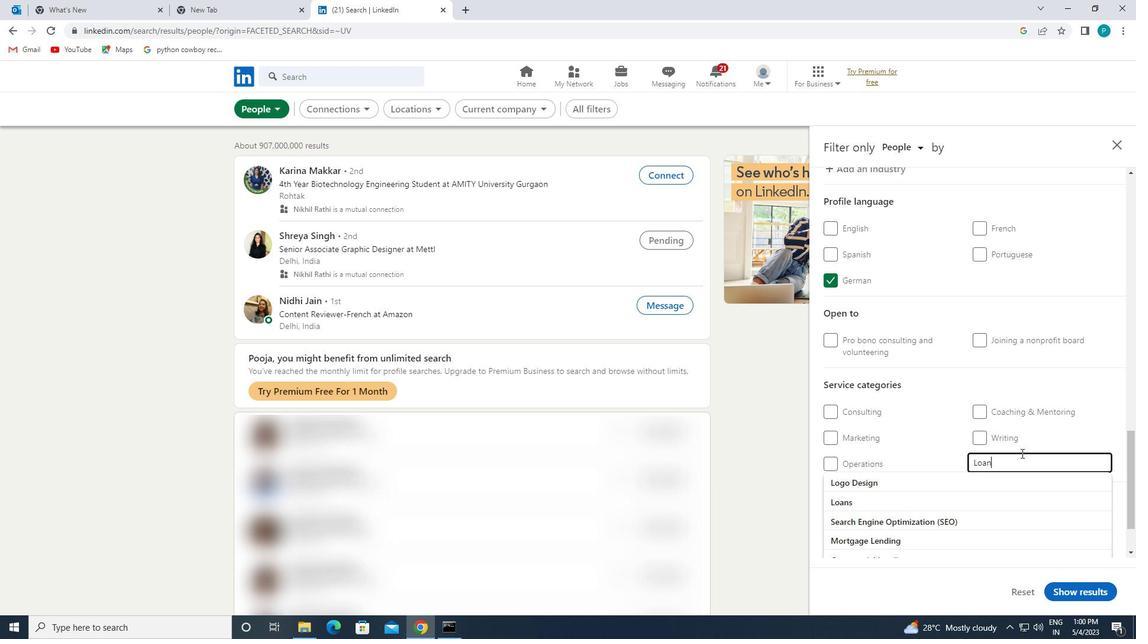 
Action: Mouse moved to (943, 487)
Screenshot: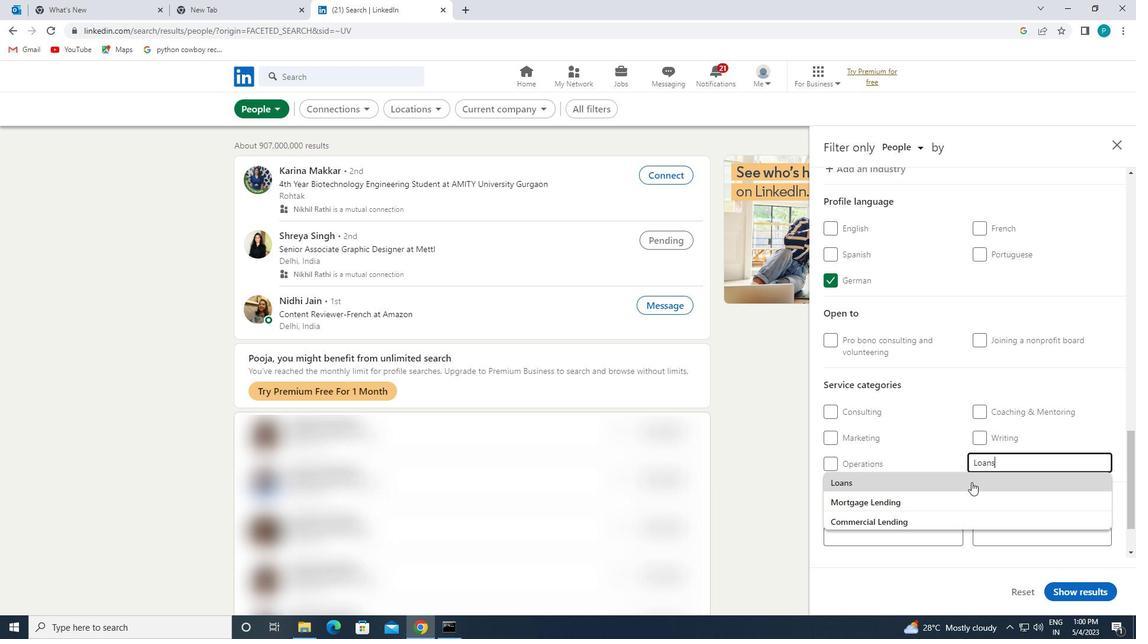 
Action: Mouse pressed left at (943, 487)
Screenshot: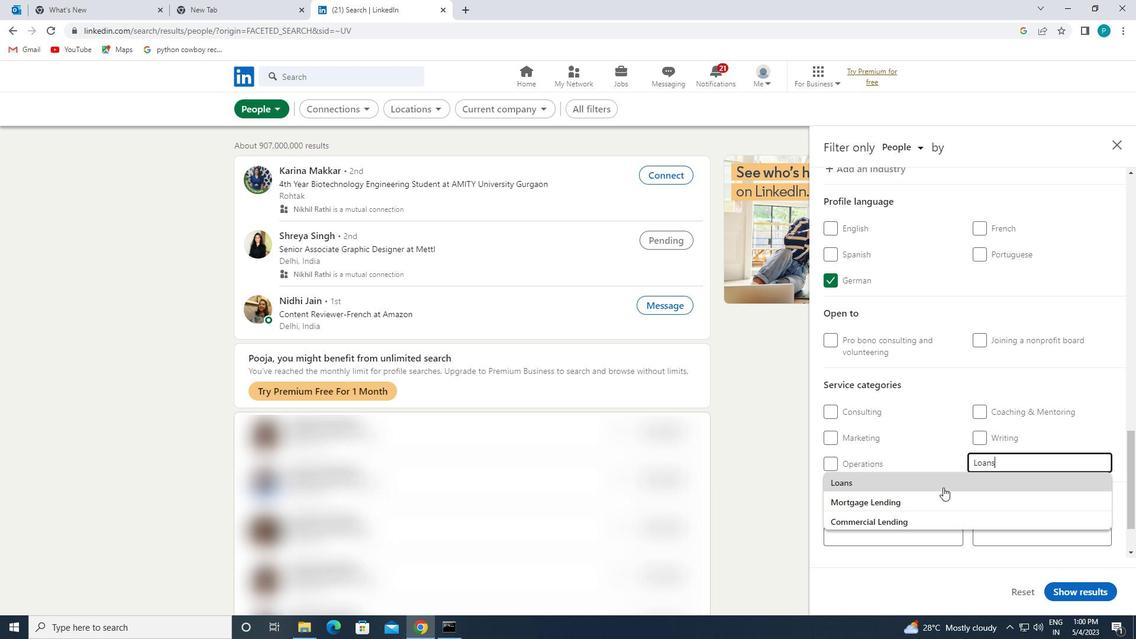 
Action: Mouse scrolled (943, 487) with delta (0, 0)
Screenshot: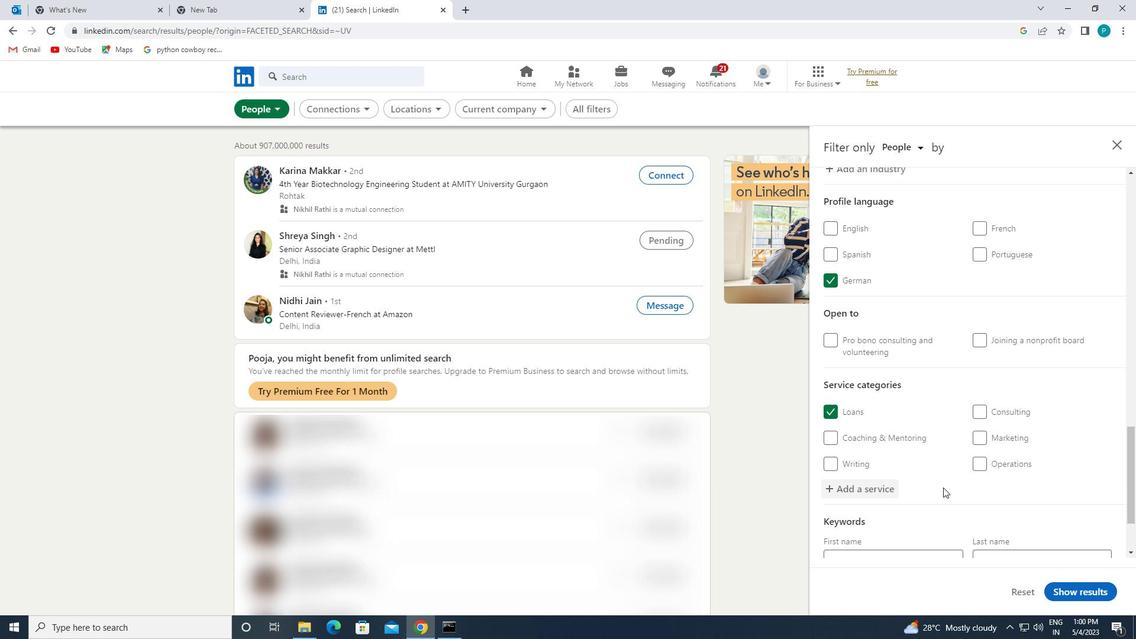 
Action: Mouse scrolled (943, 487) with delta (0, 0)
Screenshot: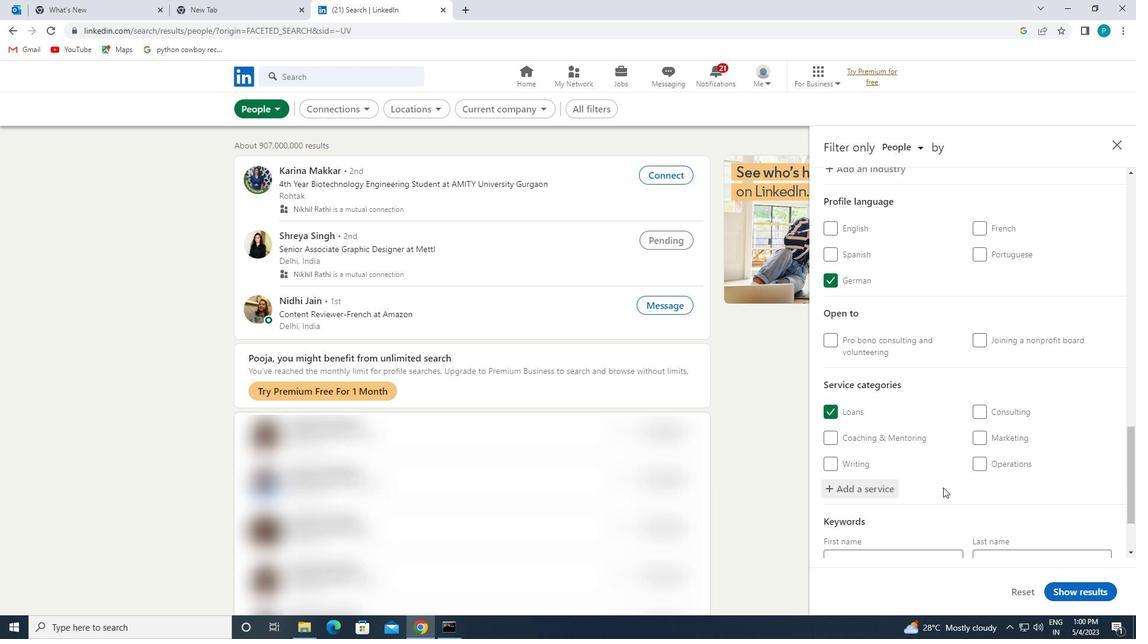 
Action: Mouse scrolled (943, 487) with delta (0, 0)
Screenshot: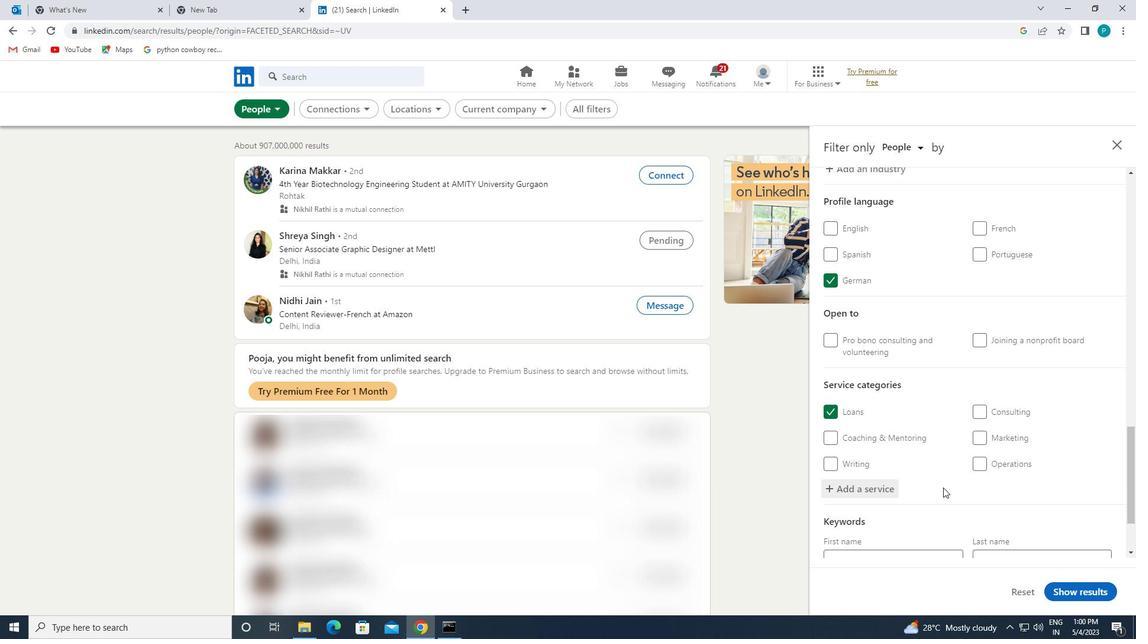 
Action: Mouse moved to (889, 508)
Screenshot: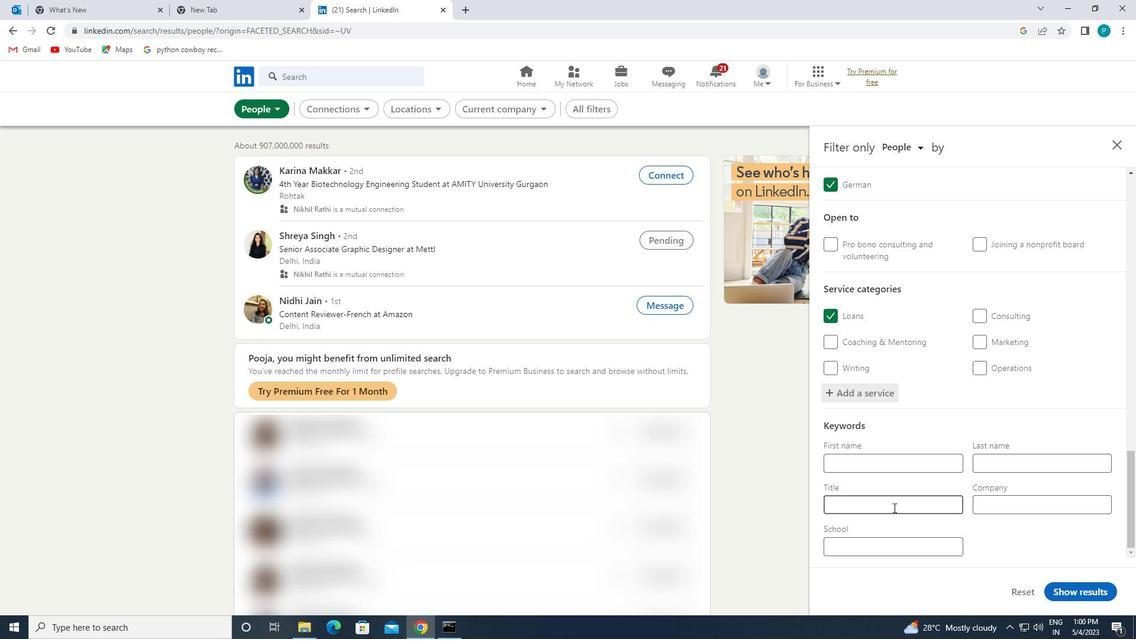 
Action: Mouse pressed left at (889, 508)
Screenshot: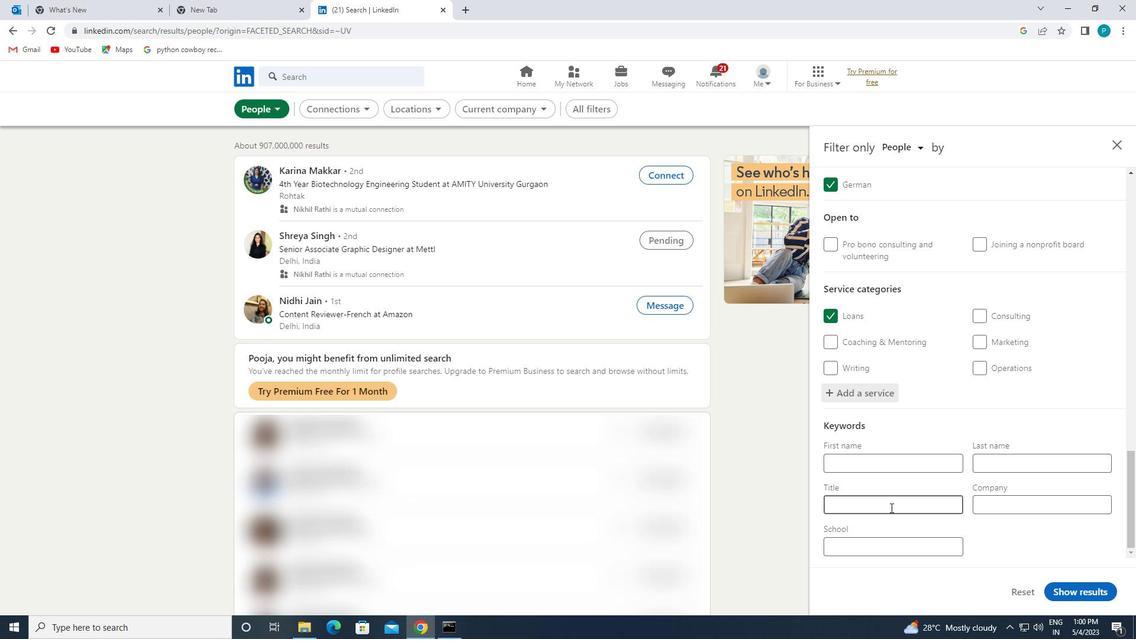 
Action: Mouse moved to (892, 510)
Screenshot: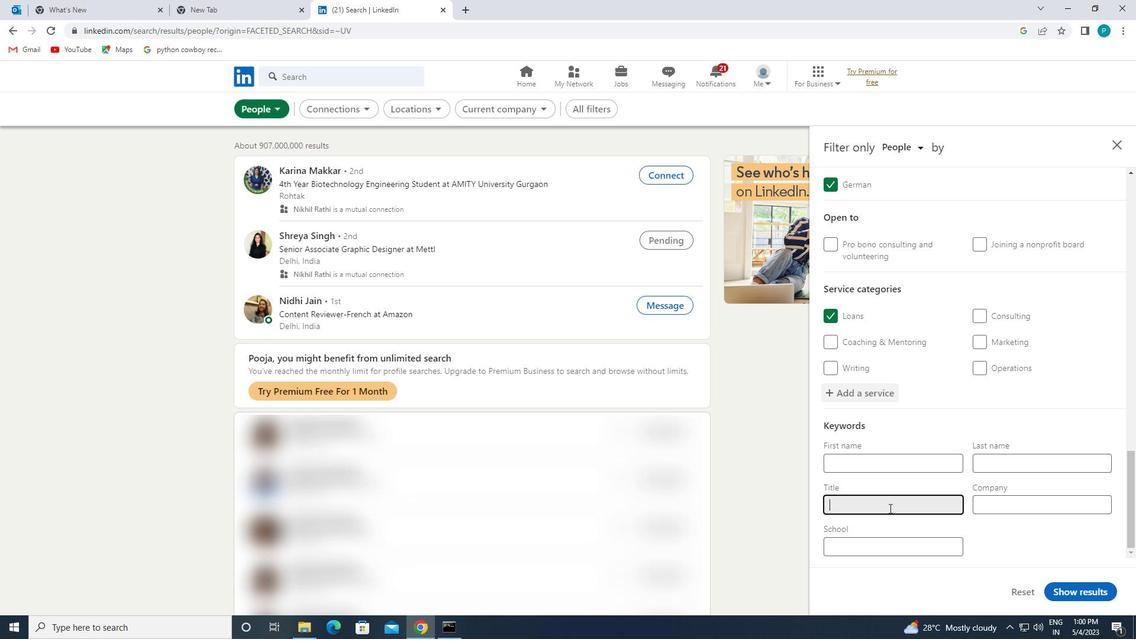 
Action: Key pressed <Key.caps_lock>C<Key.caps_lock>USTOMER<Key.space><Key.caps_lock>S<Key.caps_lock>ERVICE
Screenshot: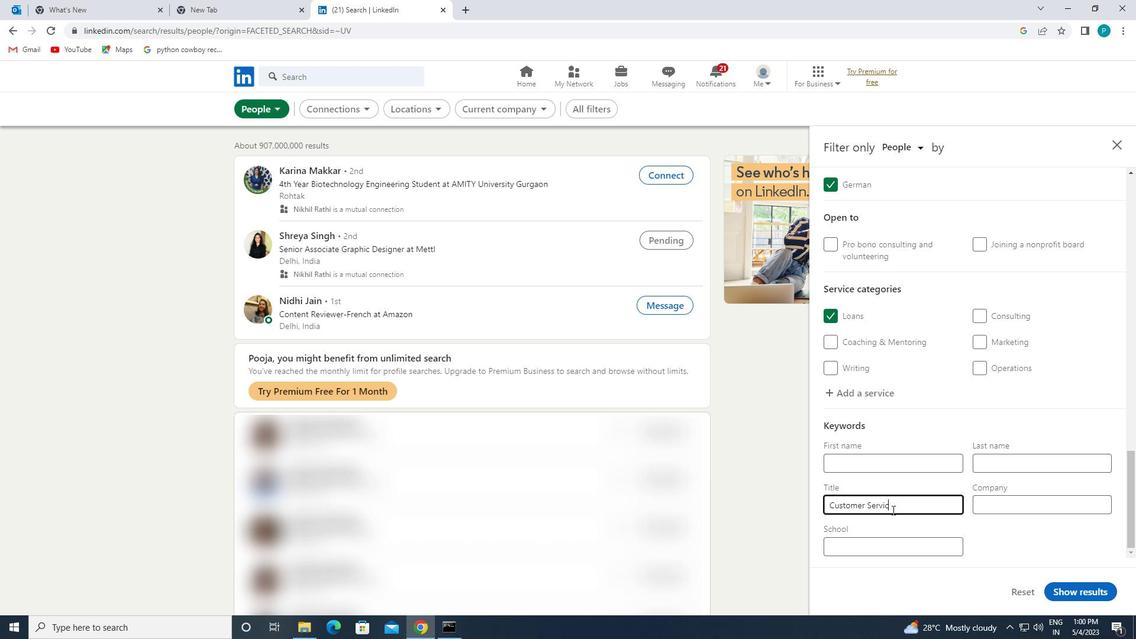 
Action: Mouse moved to (1061, 593)
Screenshot: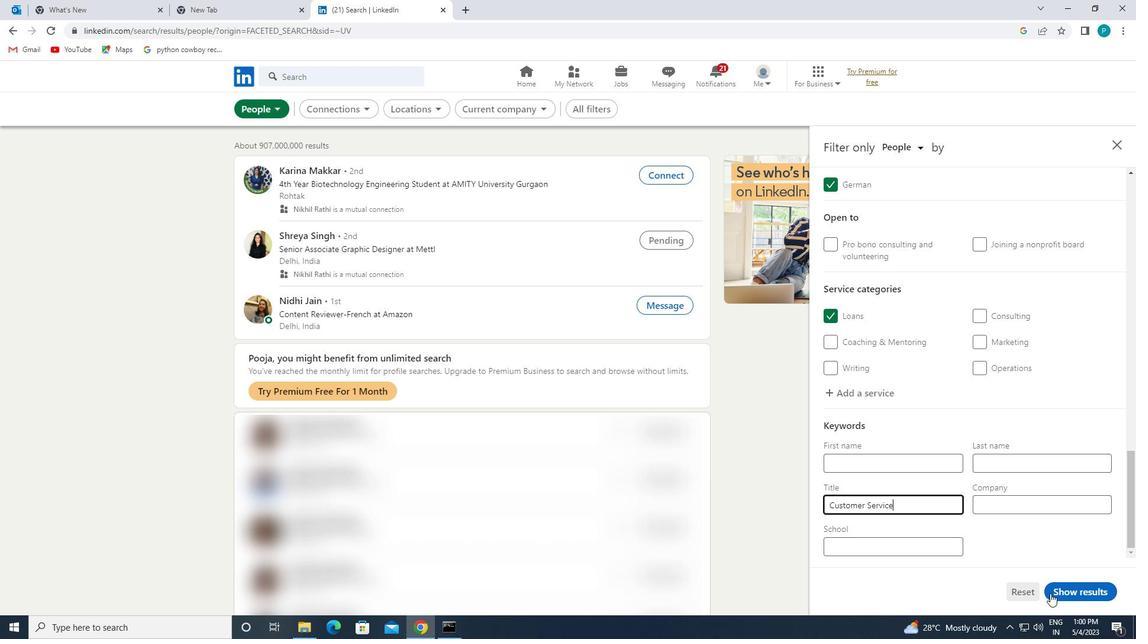 
Action: Mouse pressed left at (1061, 593)
Screenshot: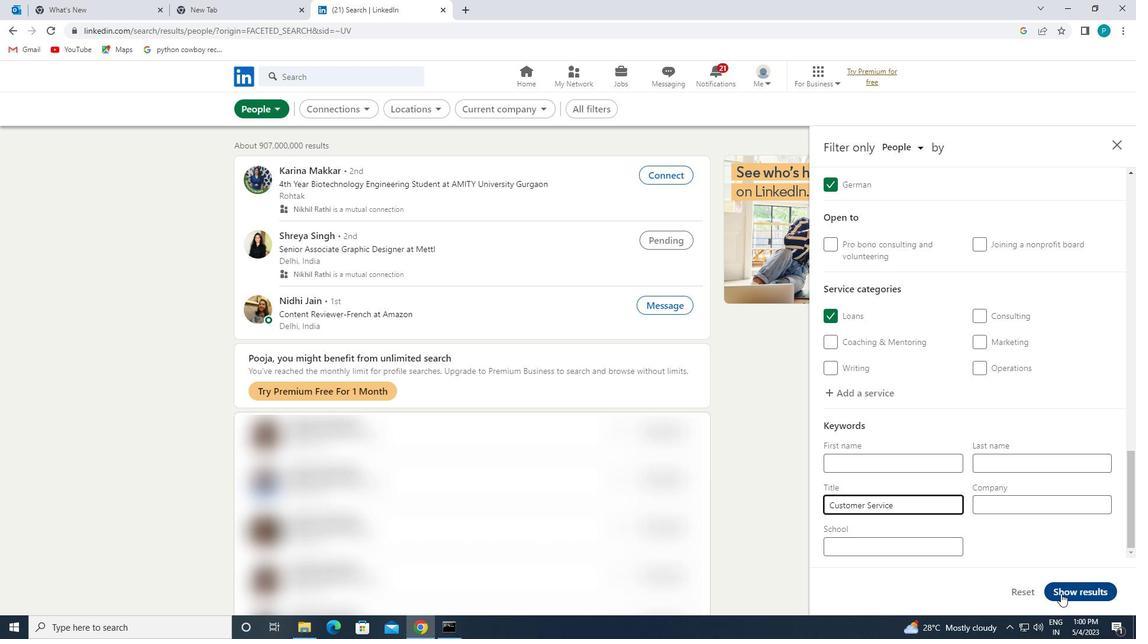 
